 Task: Find connections with filter location Ivatsevichy with filter topic #businesscoachwith filter profile language English with filter current company Northern Trust Corporation with filter school Dr.Vishwanath Karad MIT WORLD PEACE UNIVERSITY|PUNE with filter industry Household and Institutional Furniture Manufacturing with filter service category Social Media Marketing with filter keywords title Heavy Equipment Operator
Action: Mouse moved to (246, 291)
Screenshot: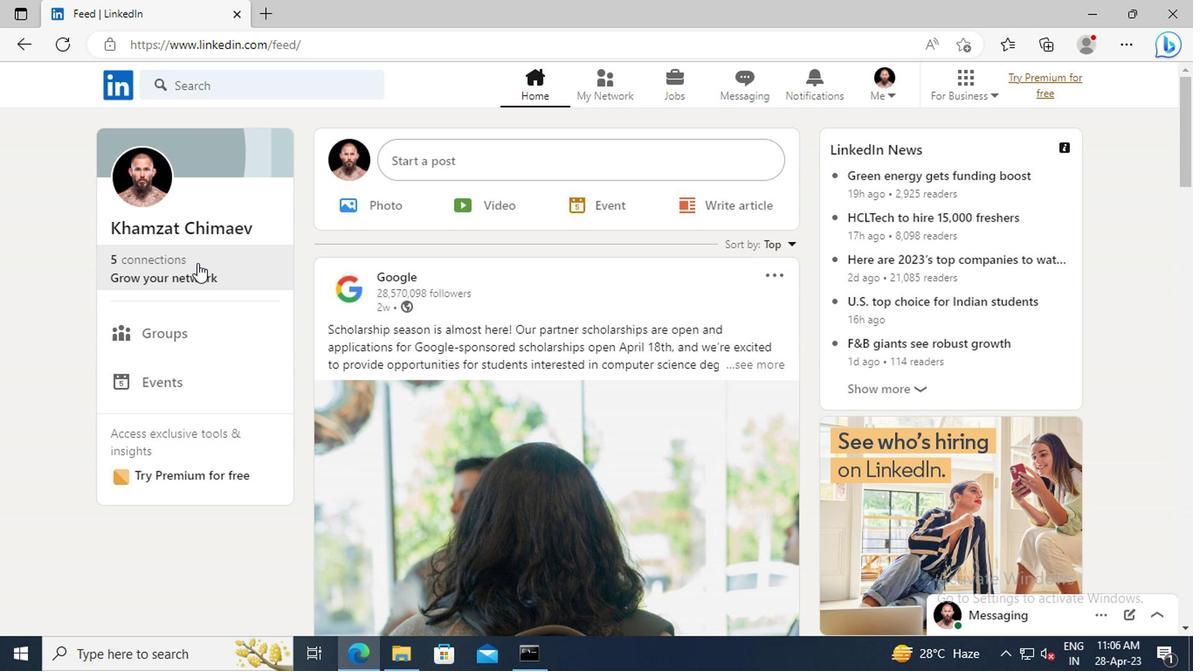 
Action: Mouse pressed left at (246, 291)
Screenshot: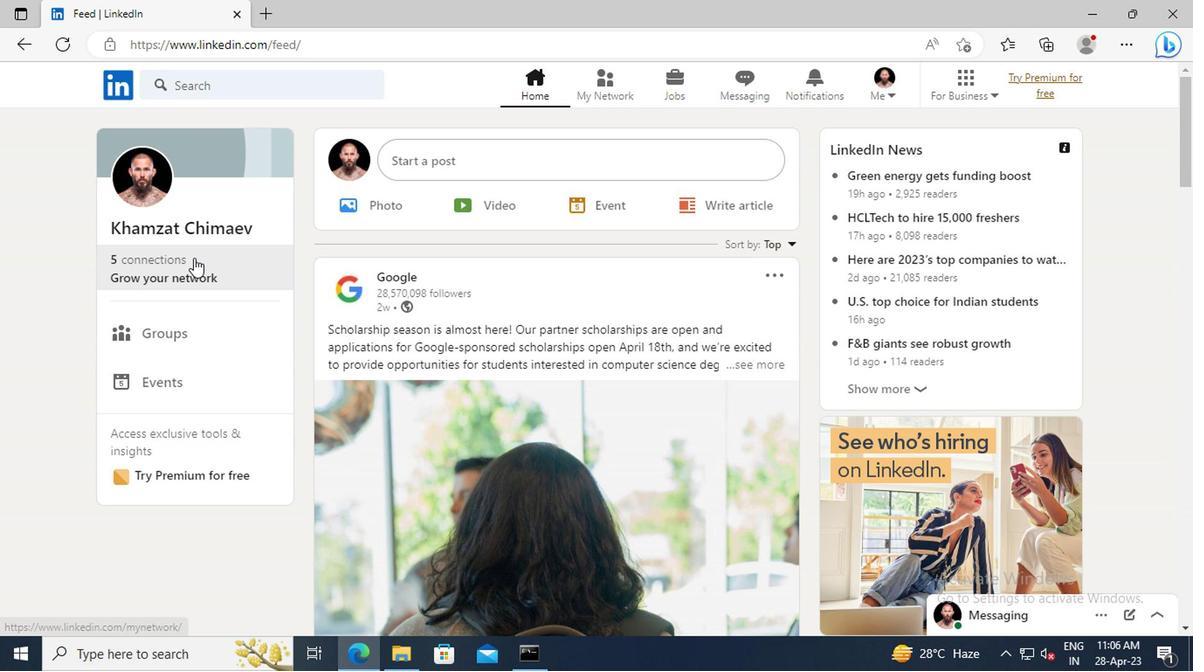 
Action: Mouse moved to (252, 239)
Screenshot: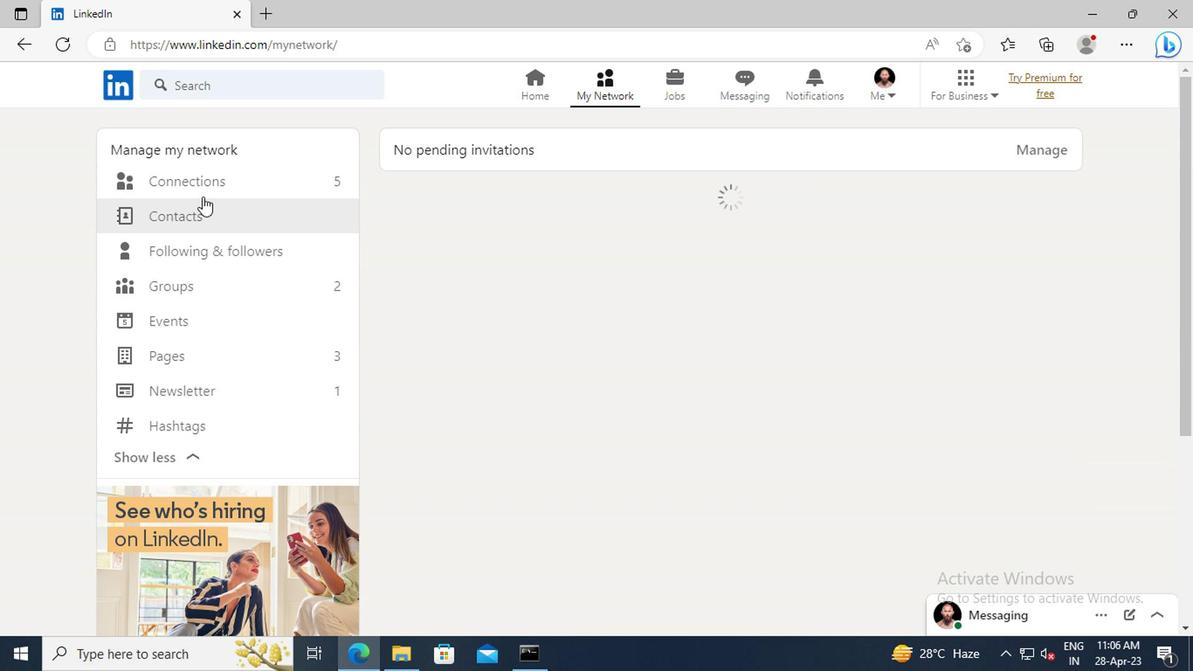 
Action: Mouse pressed left at (252, 239)
Screenshot: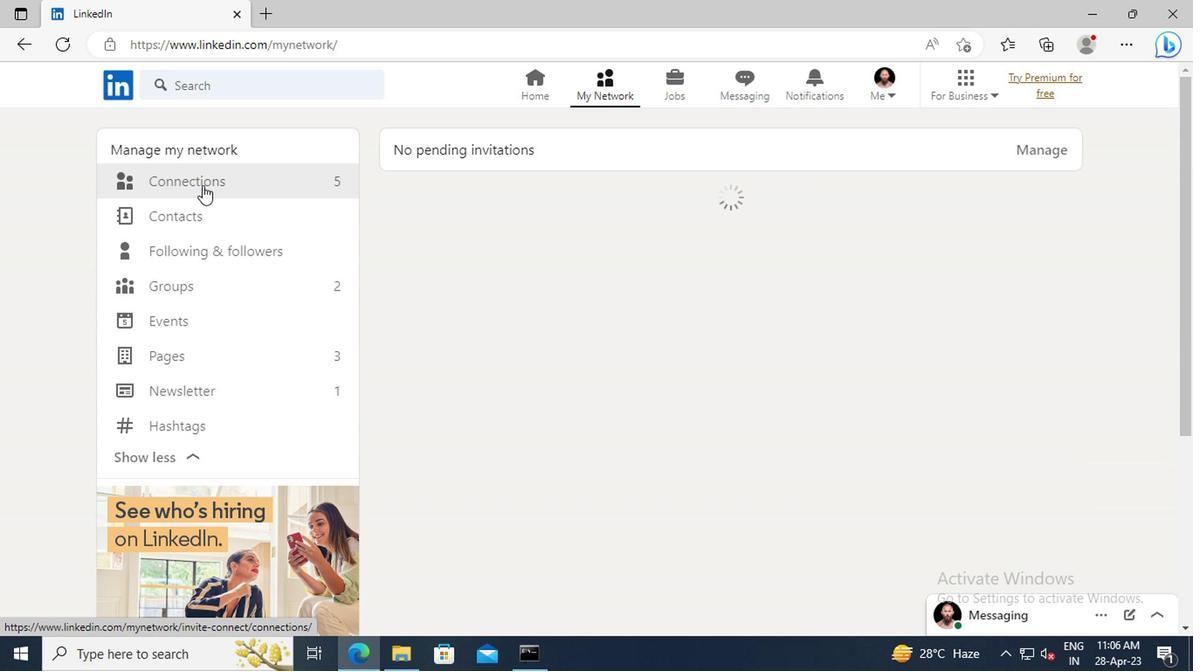 
Action: Mouse moved to (625, 241)
Screenshot: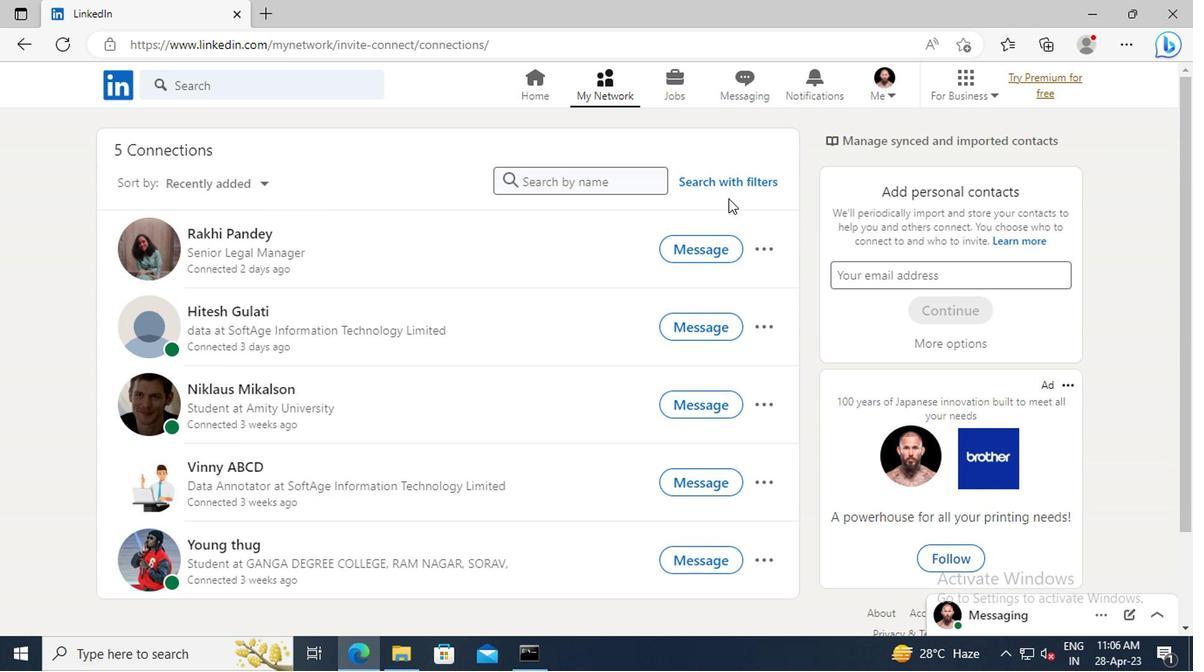 
Action: Mouse pressed left at (625, 241)
Screenshot: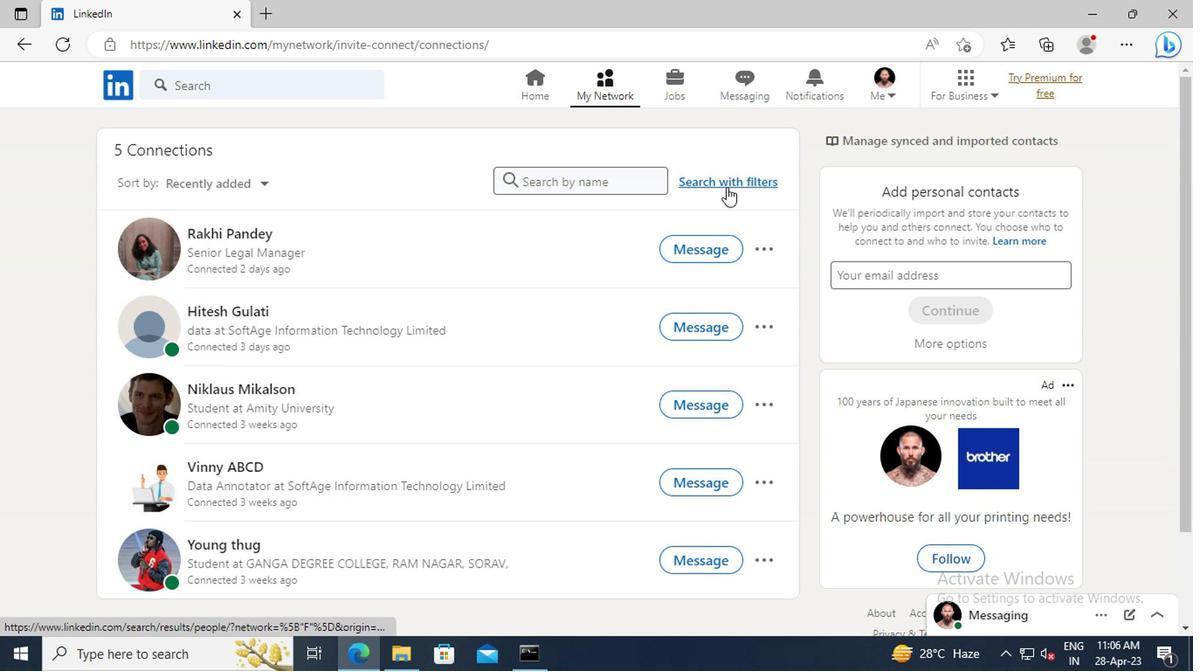 
Action: Mouse moved to (579, 208)
Screenshot: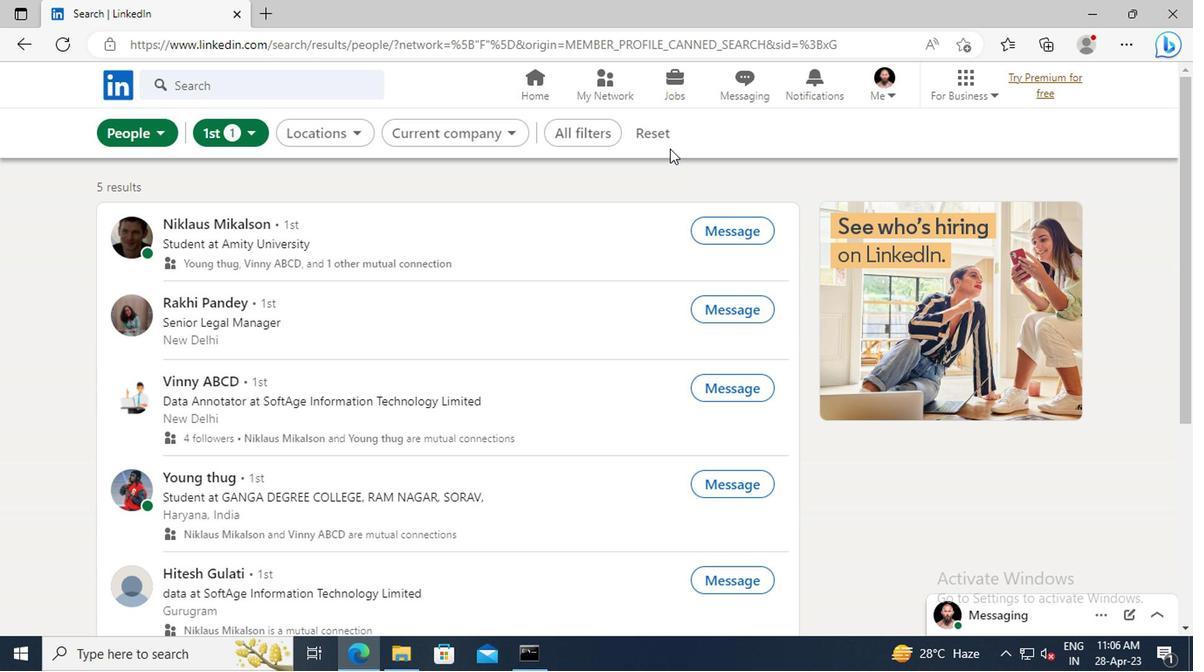 
Action: Mouse pressed left at (579, 208)
Screenshot: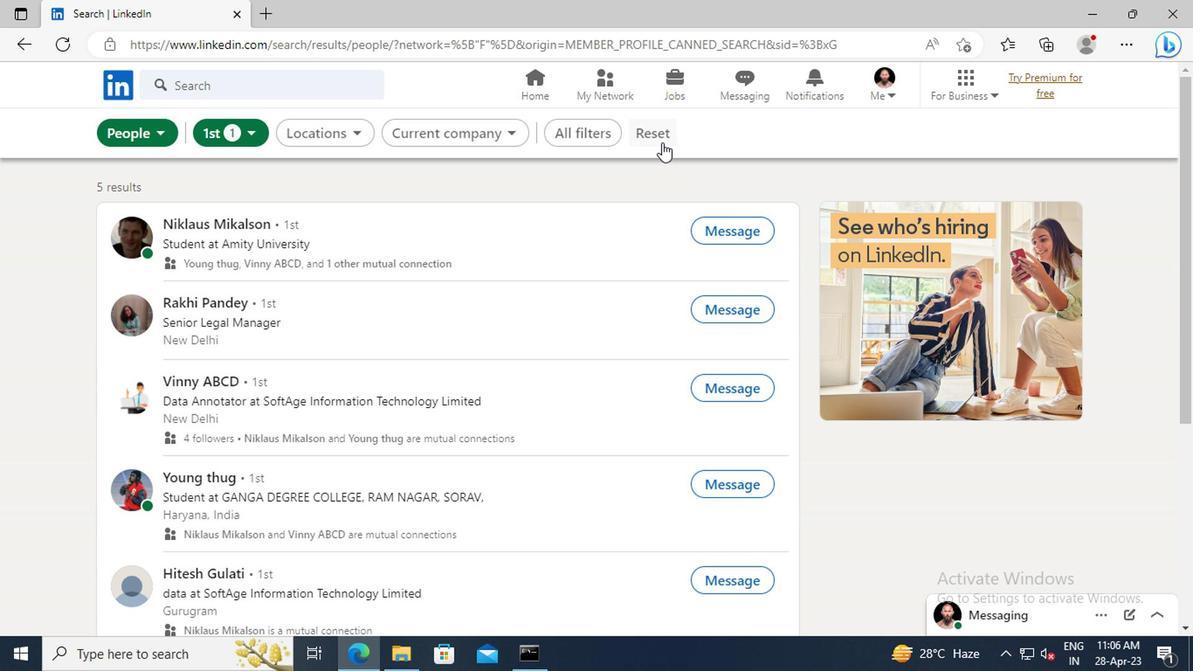 
Action: Mouse moved to (553, 203)
Screenshot: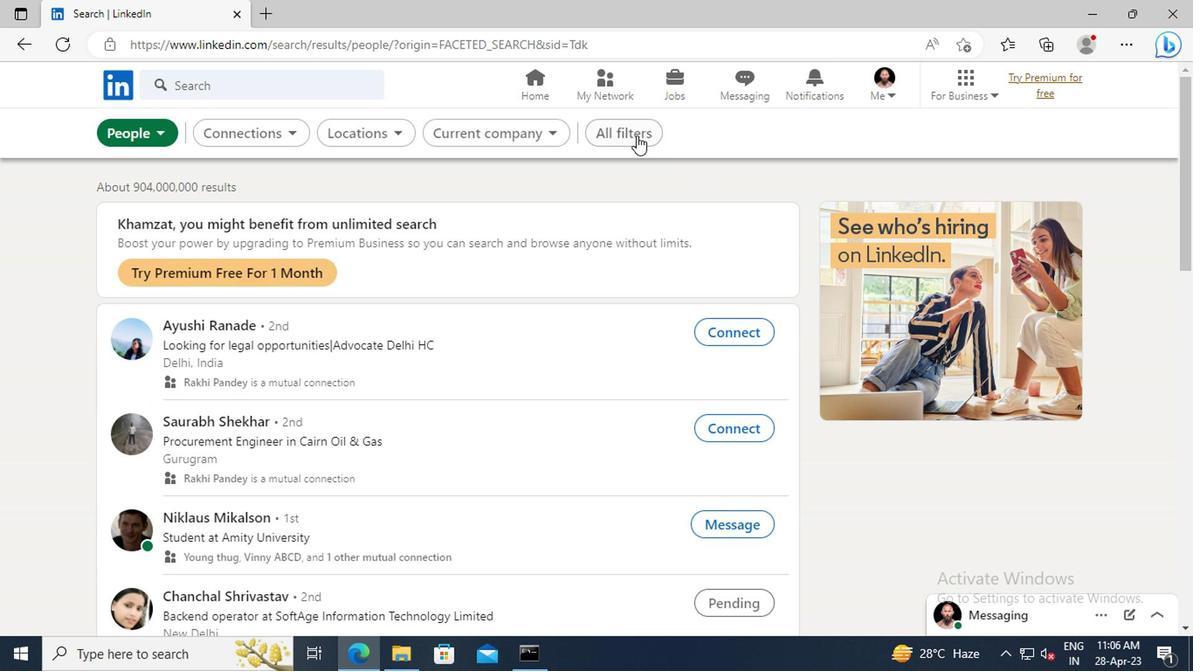 
Action: Mouse pressed left at (553, 203)
Screenshot: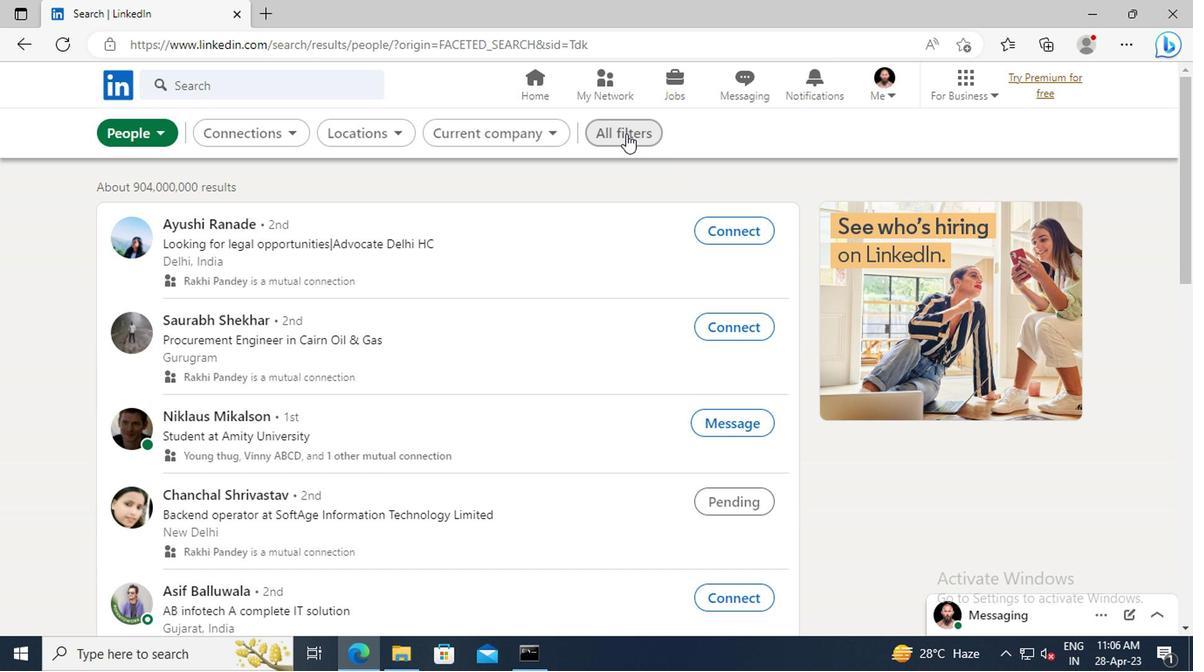 
Action: Mouse moved to (805, 313)
Screenshot: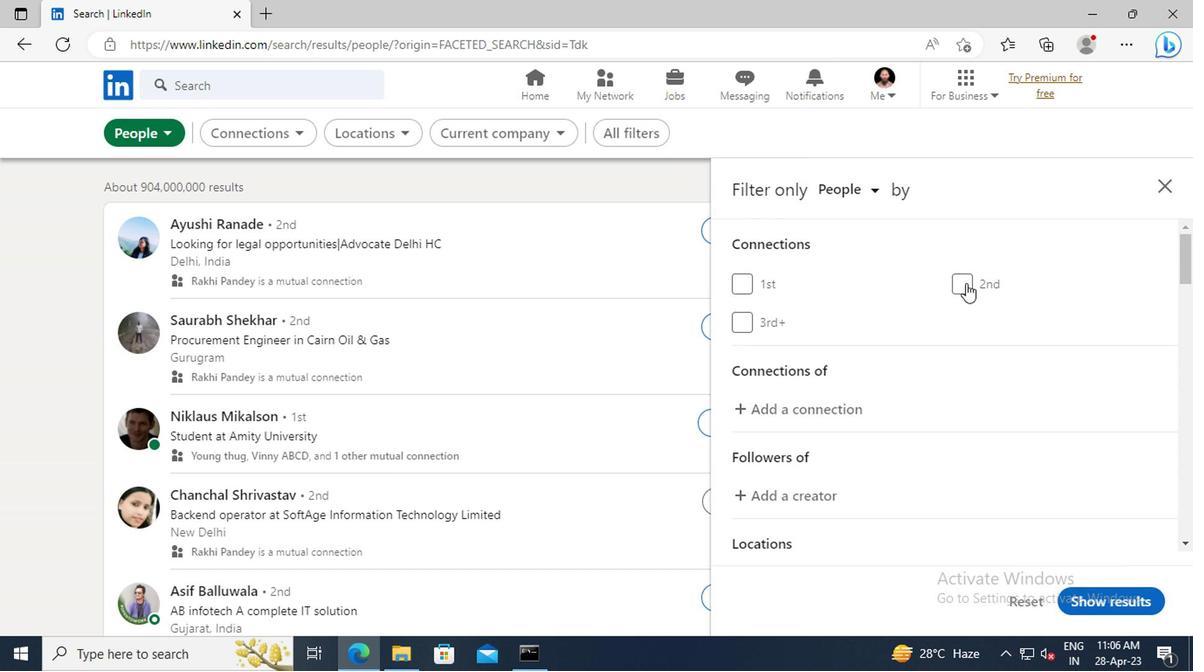 
Action: Mouse scrolled (805, 312) with delta (0, 0)
Screenshot: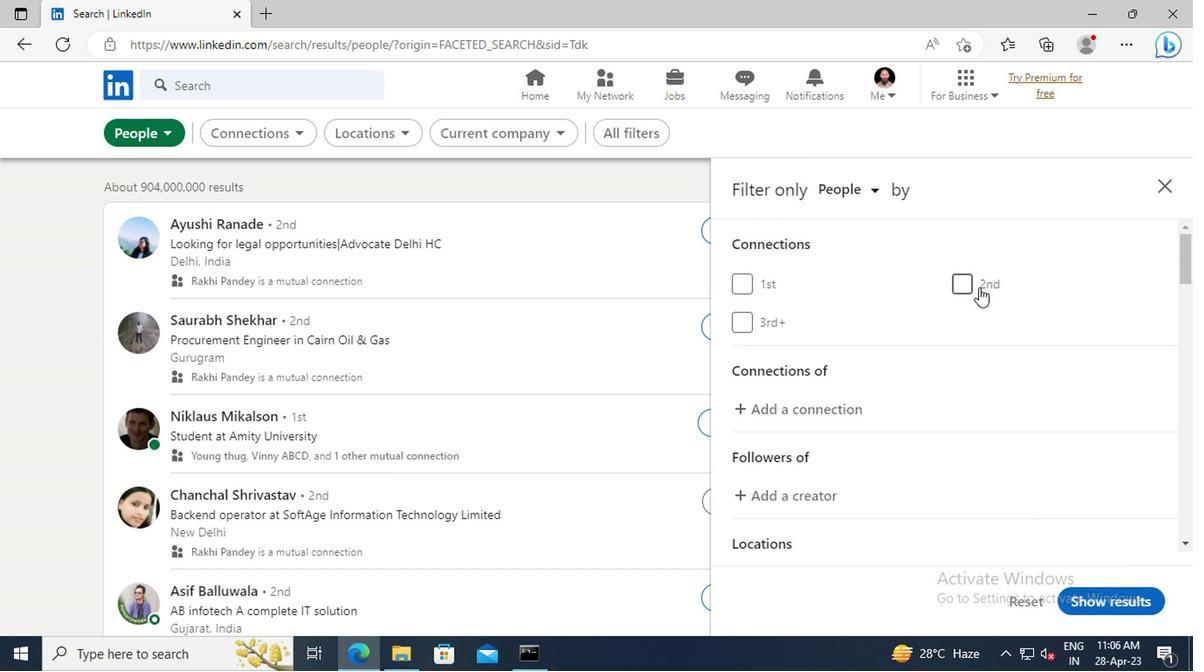 
Action: Mouse scrolled (805, 312) with delta (0, 0)
Screenshot: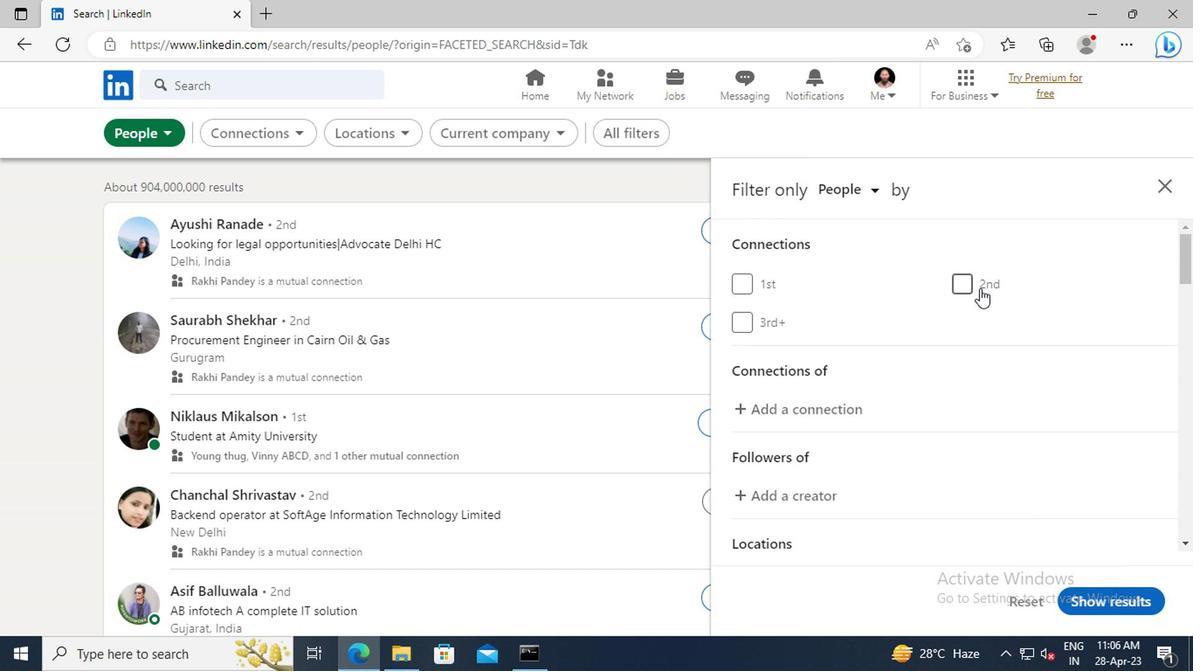 
Action: Mouse moved to (805, 313)
Screenshot: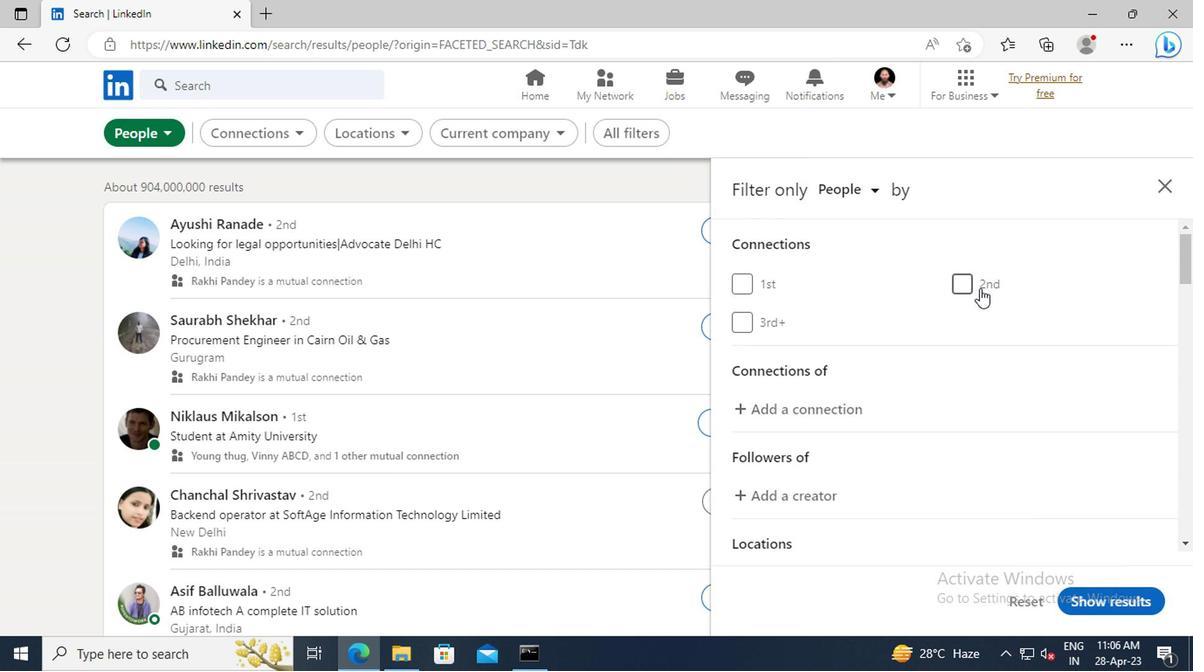 
Action: Mouse scrolled (805, 312) with delta (0, 0)
Screenshot: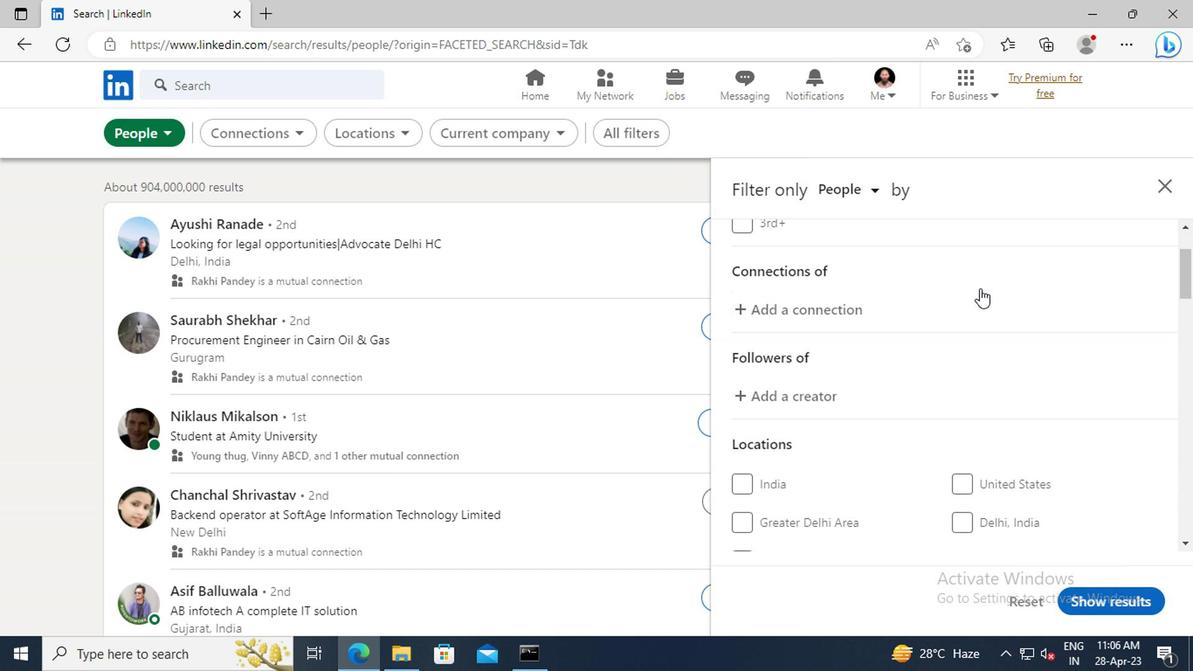 
Action: Mouse moved to (806, 313)
Screenshot: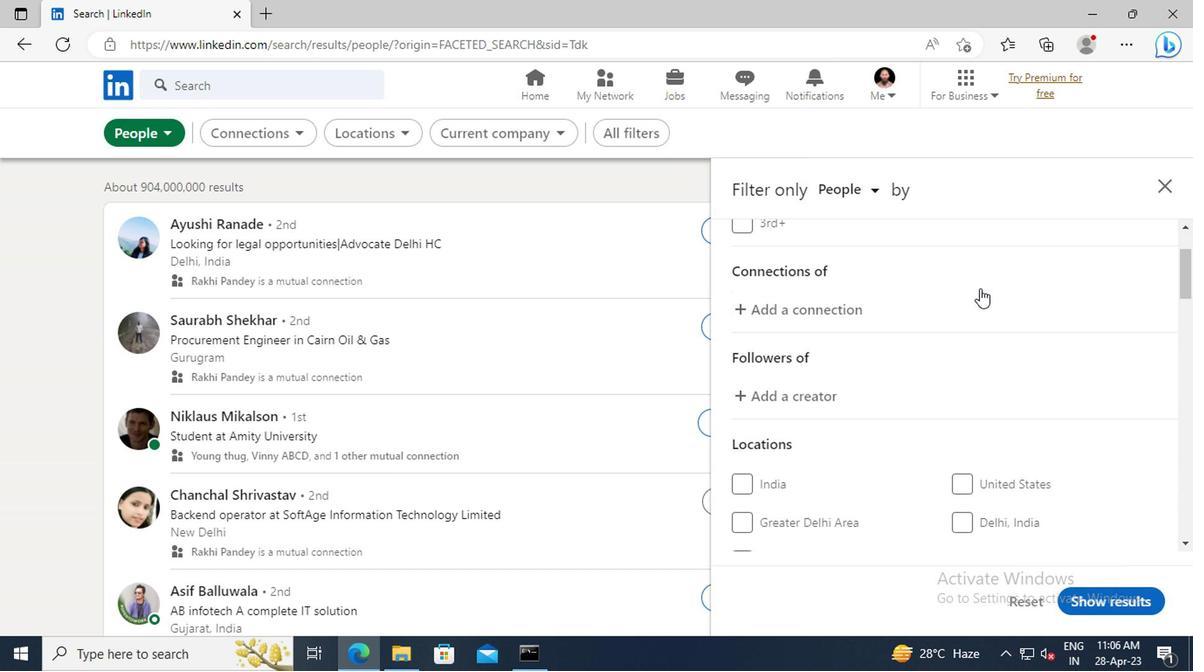 
Action: Mouse scrolled (806, 313) with delta (0, 0)
Screenshot: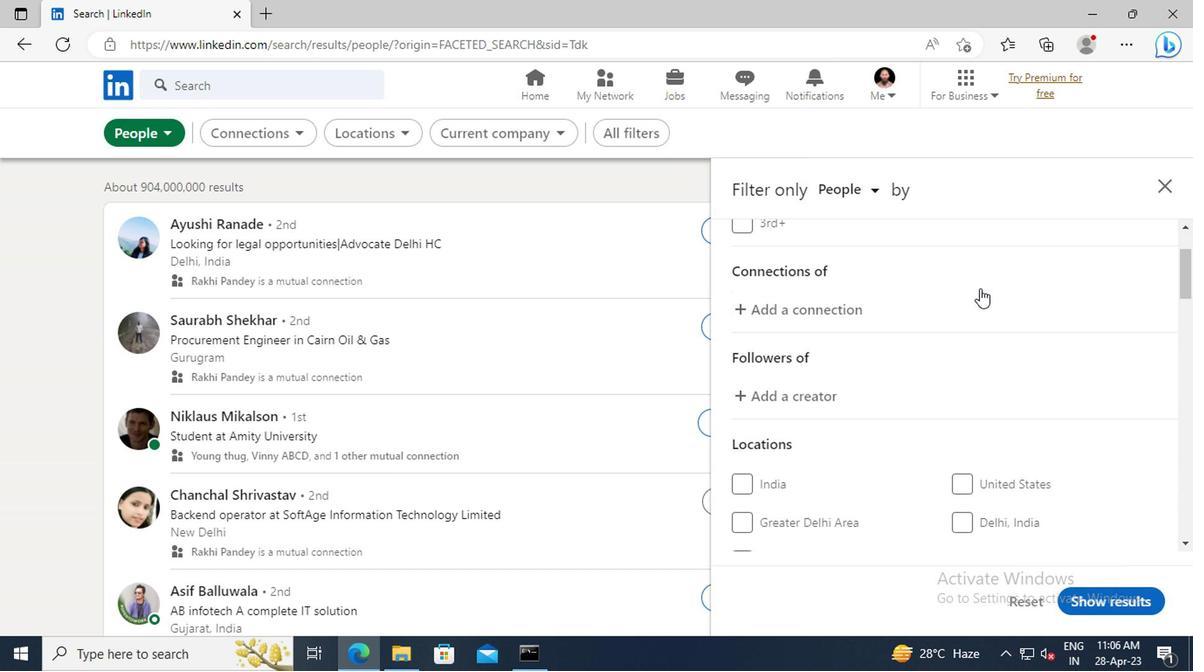 
Action: Mouse scrolled (806, 313) with delta (0, 0)
Screenshot: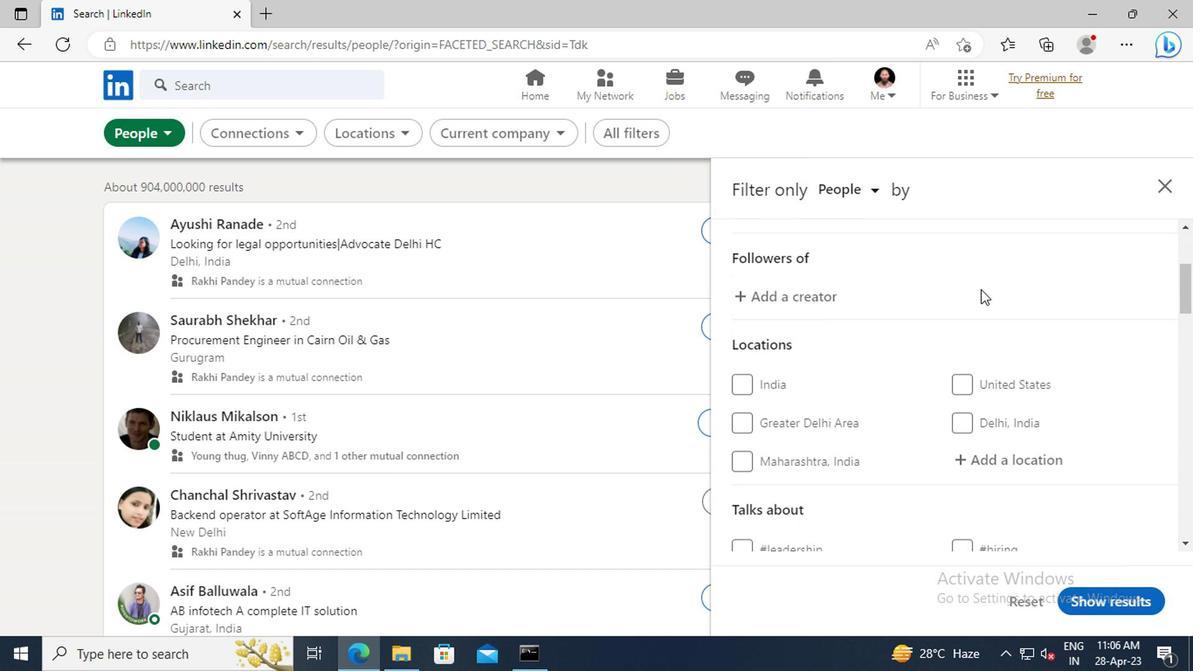 
Action: Mouse scrolled (806, 313) with delta (0, 0)
Screenshot: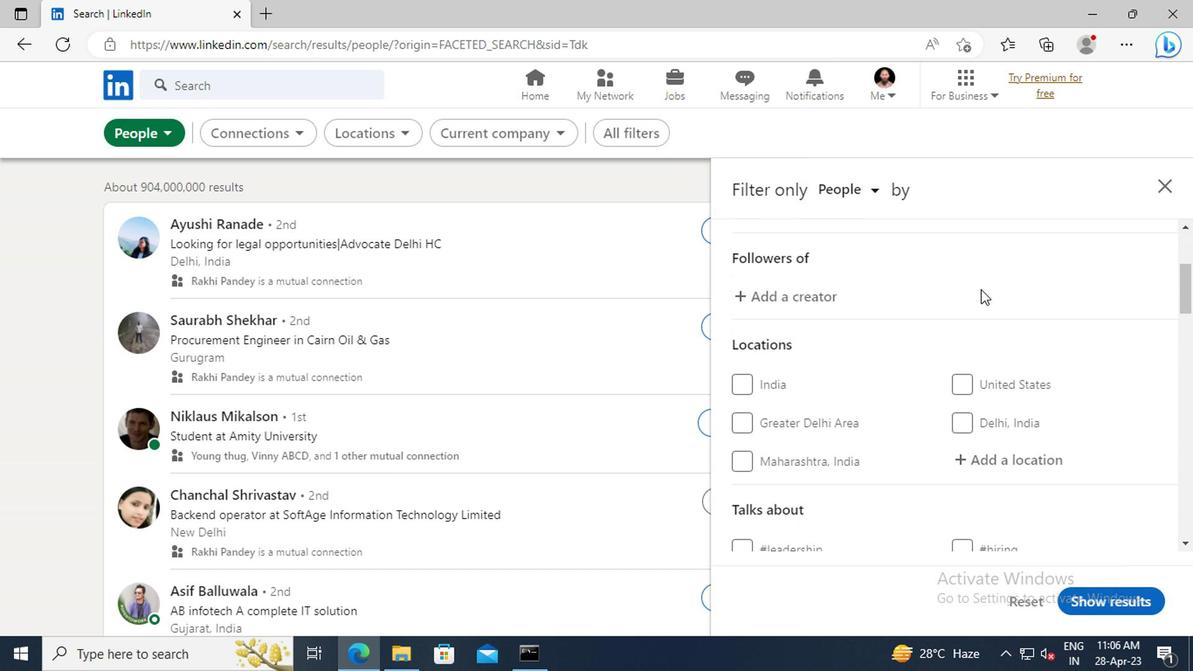 
Action: Mouse moved to (814, 361)
Screenshot: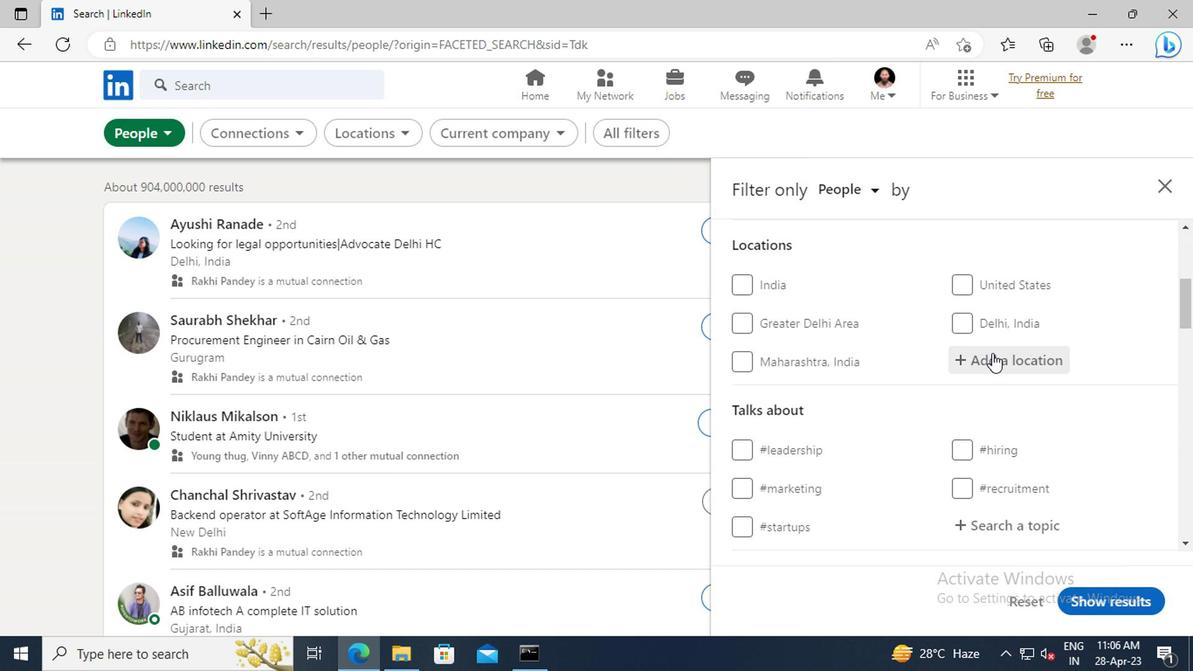 
Action: Mouse pressed left at (814, 361)
Screenshot: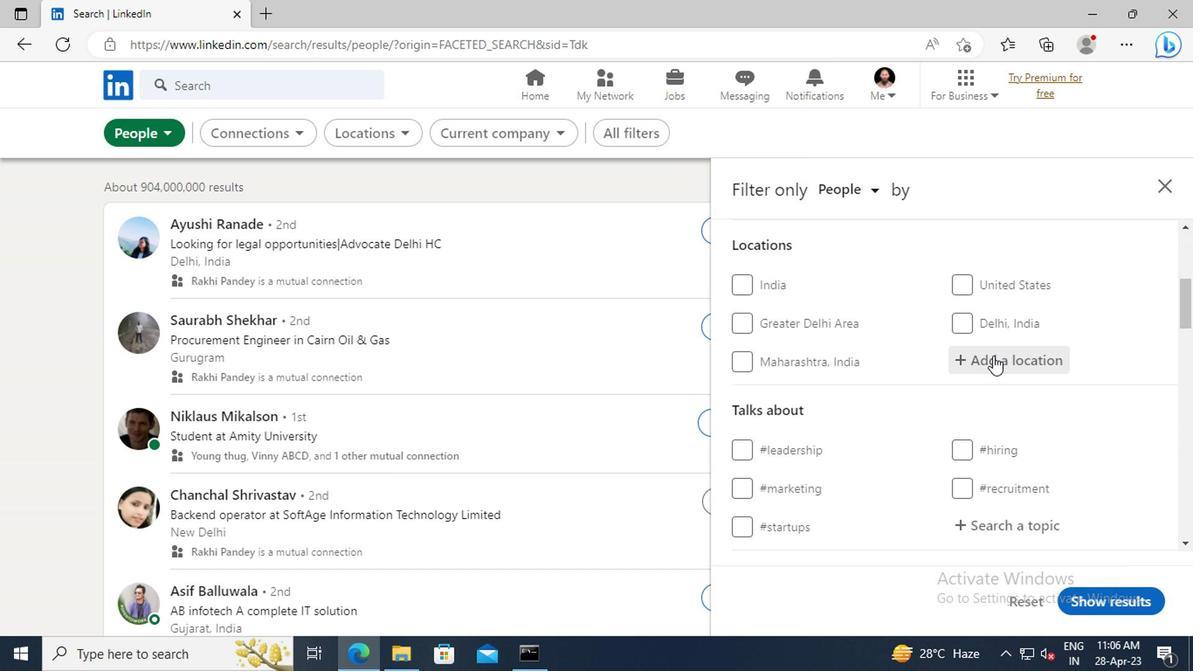 
Action: Key pressed <Key.shift>IVATSEVICHY<Key.enter>
Screenshot: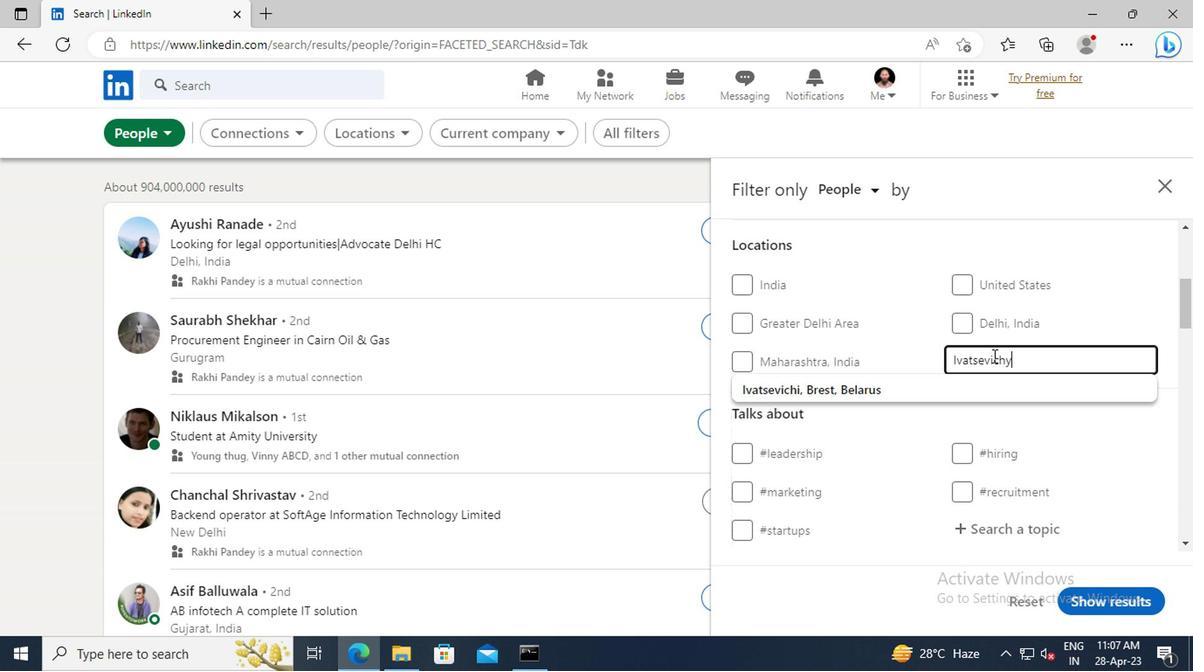 
Action: Mouse scrolled (814, 360) with delta (0, 0)
Screenshot: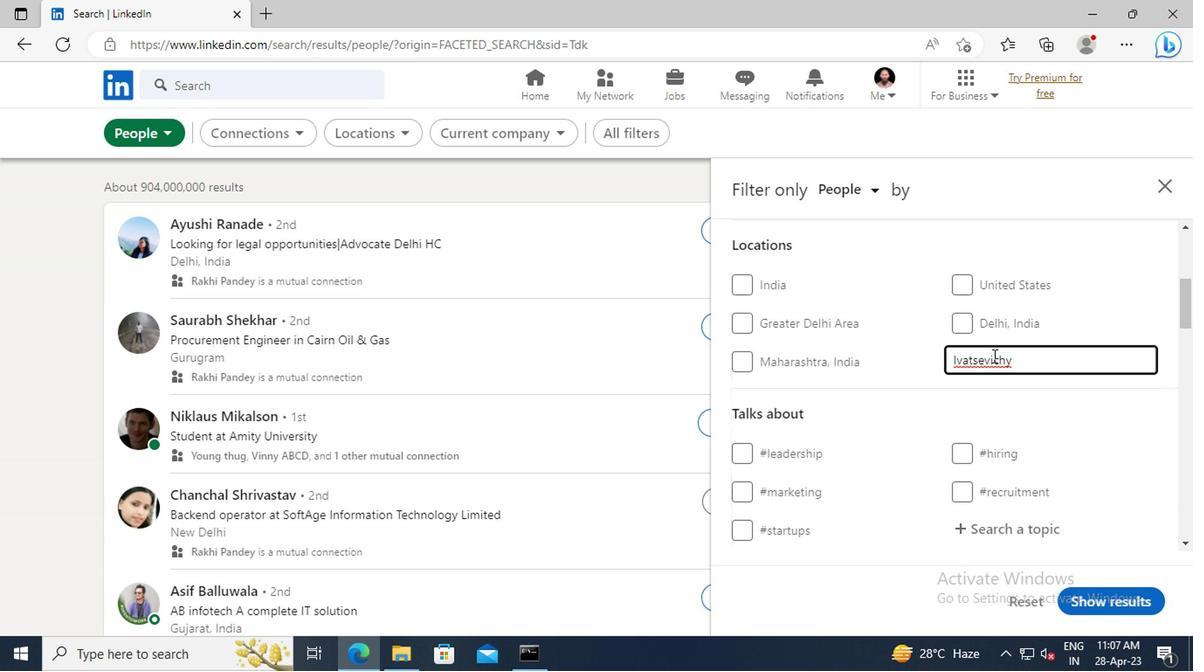 
Action: Mouse scrolled (814, 360) with delta (0, 0)
Screenshot: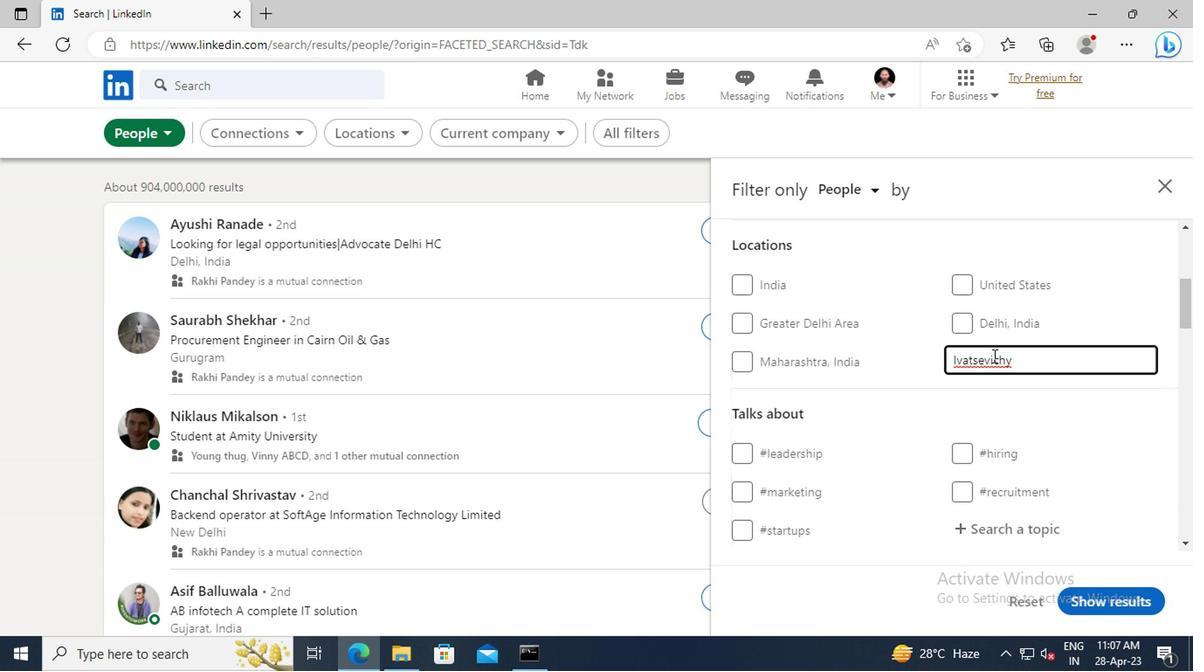 
Action: Mouse scrolled (814, 360) with delta (0, 0)
Screenshot: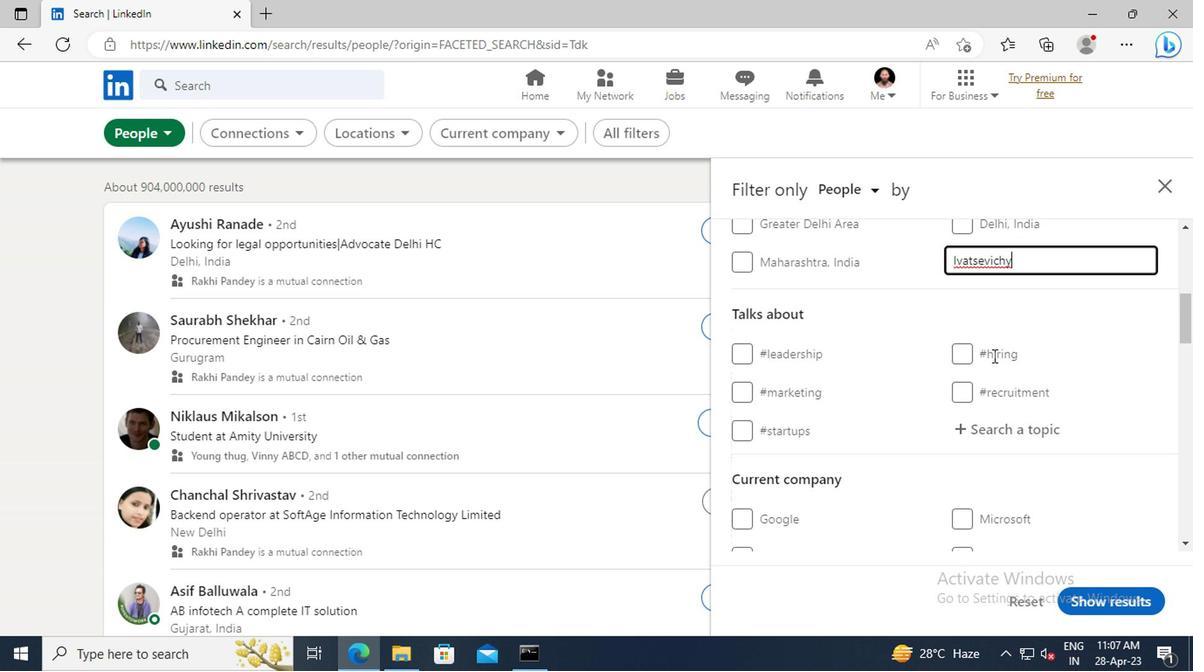 
Action: Mouse scrolled (814, 360) with delta (0, 0)
Screenshot: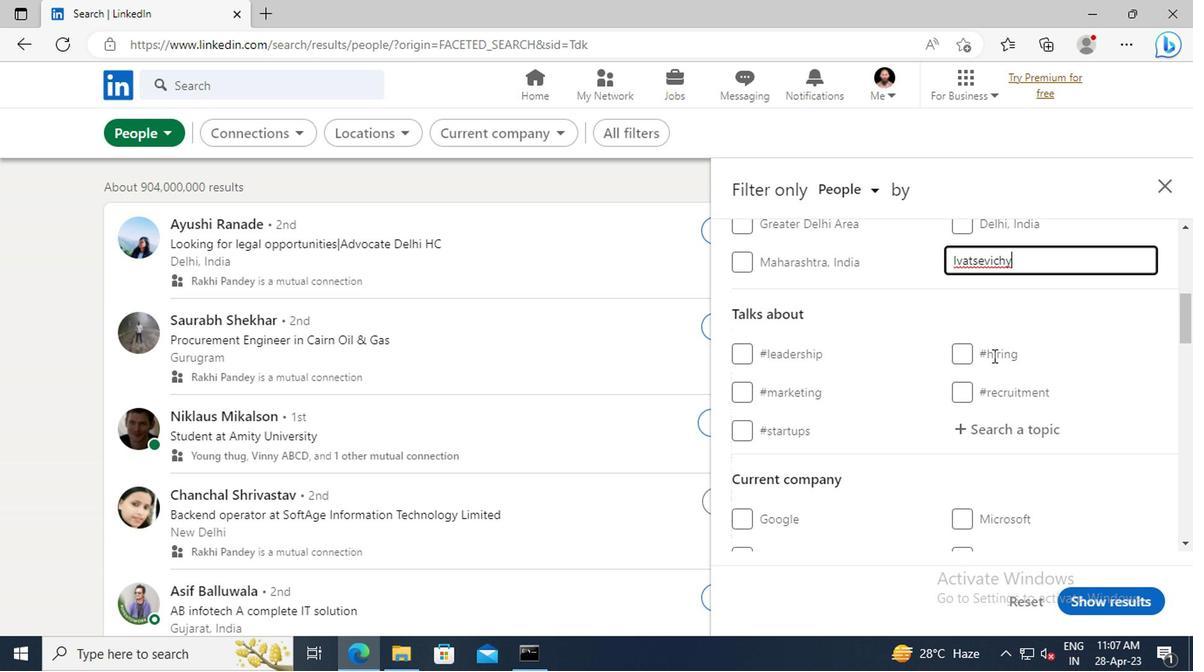 
Action: Mouse moved to (808, 346)
Screenshot: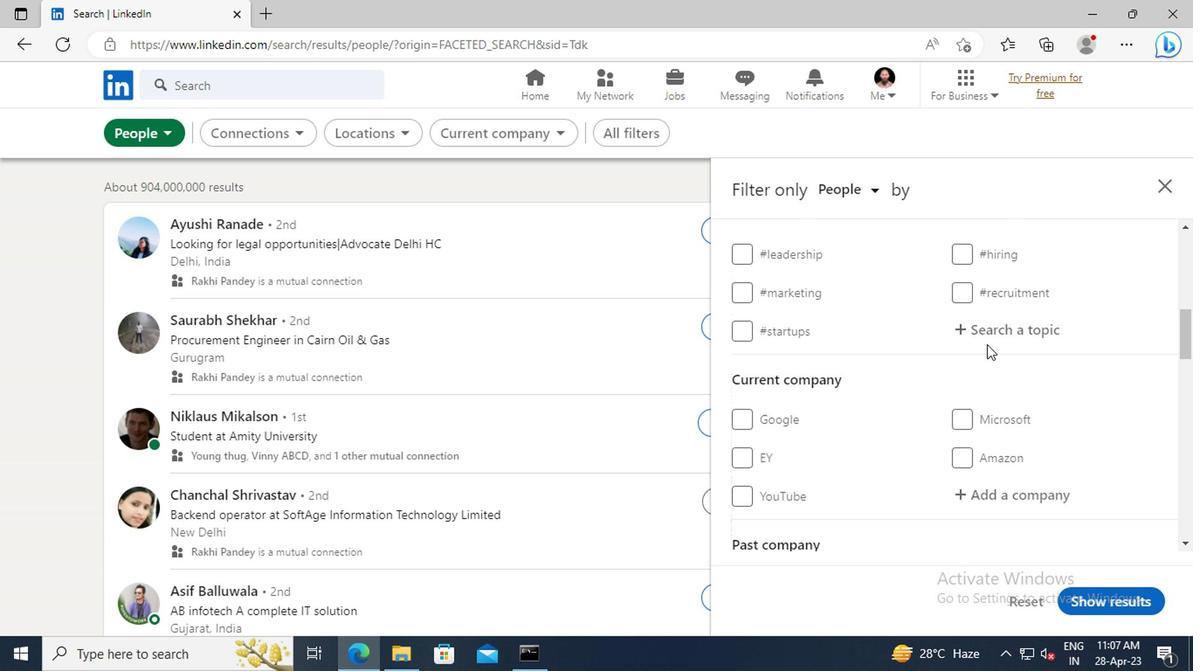 
Action: Mouse pressed left at (808, 346)
Screenshot: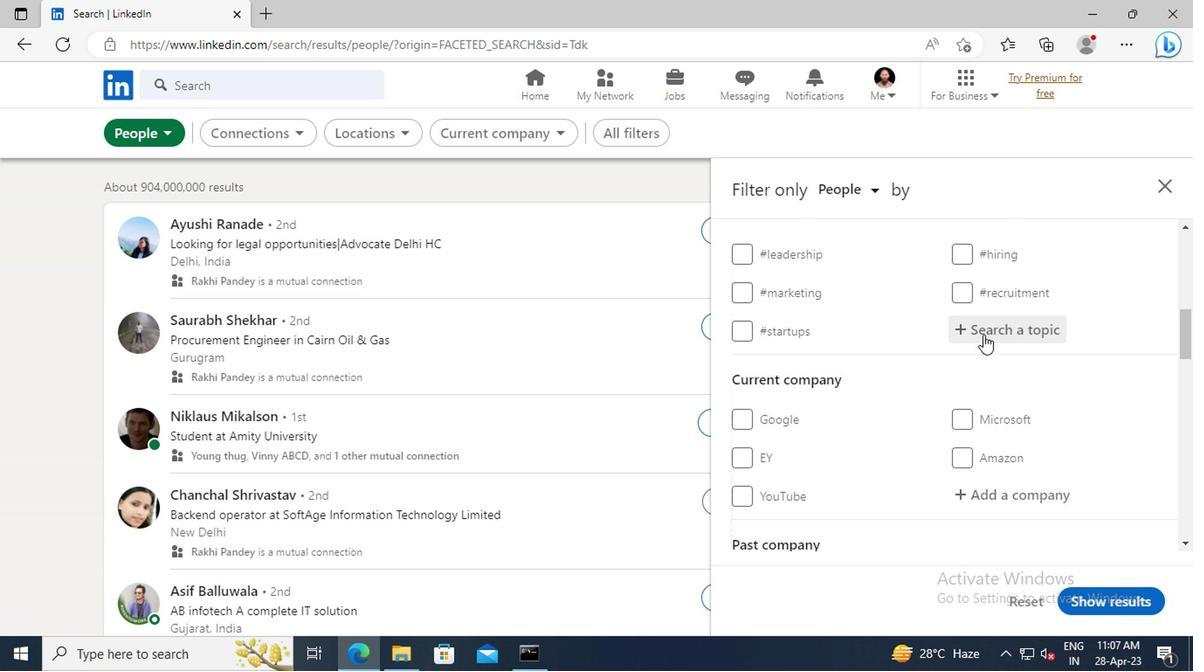 
Action: Key pressed <Key.shift>#BUSINESSCOACH<Key.enter>
Screenshot: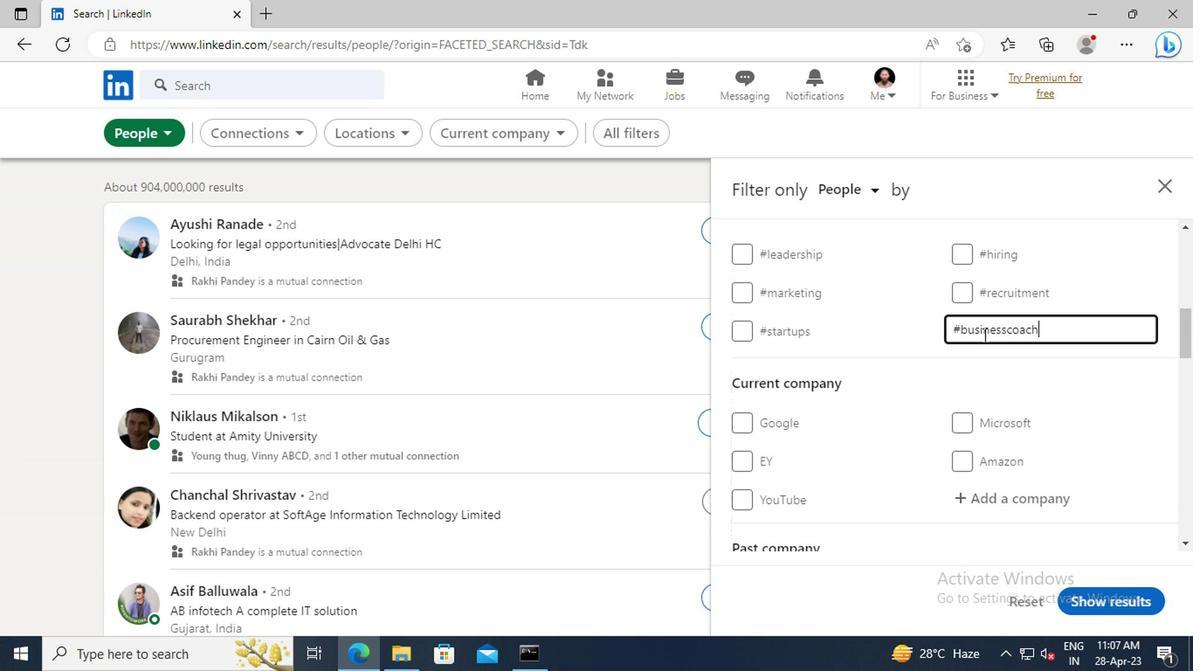 
Action: Mouse scrolled (808, 345) with delta (0, 0)
Screenshot: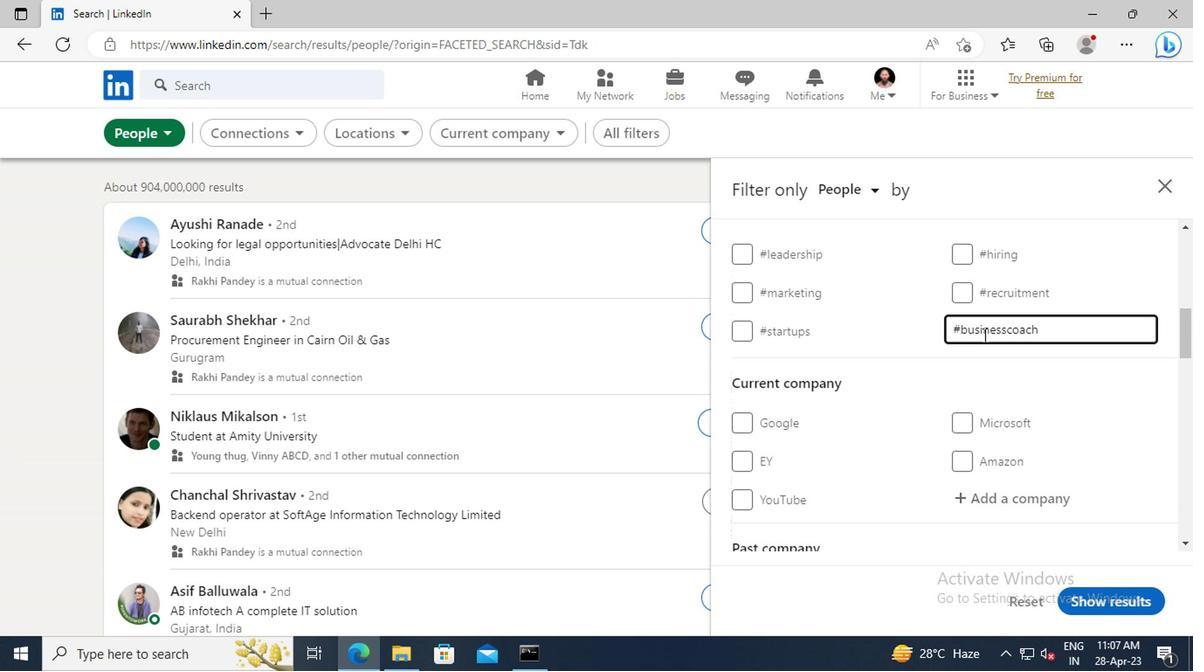 
Action: Mouse scrolled (808, 345) with delta (0, 0)
Screenshot: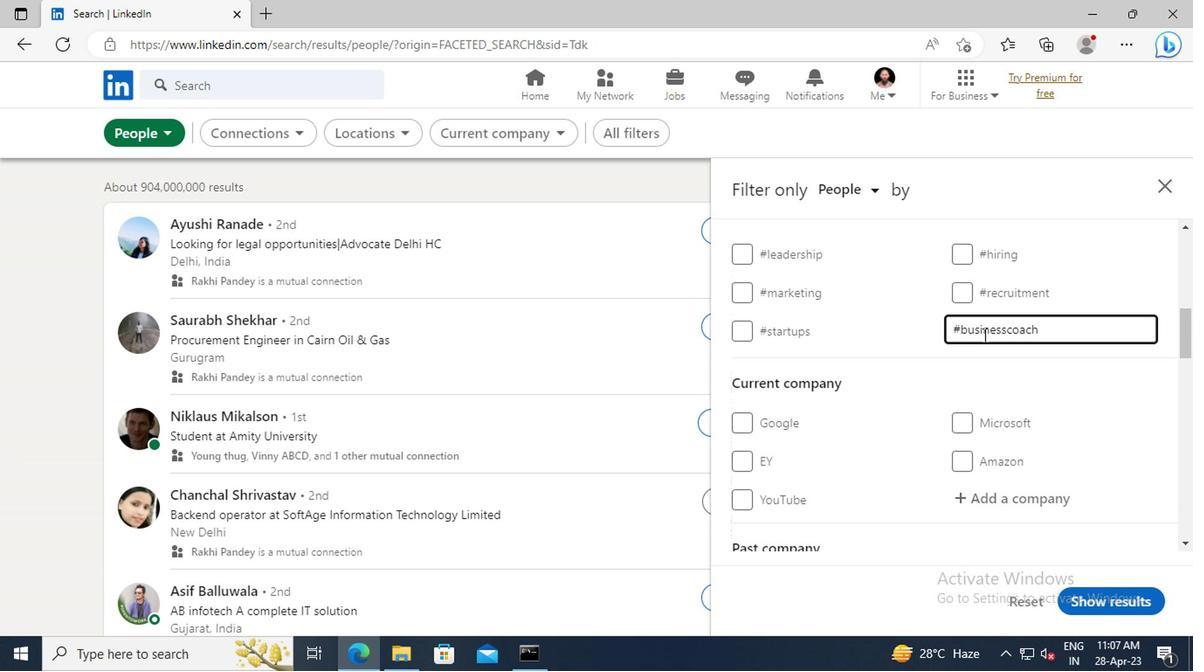 
Action: Mouse scrolled (808, 345) with delta (0, 0)
Screenshot: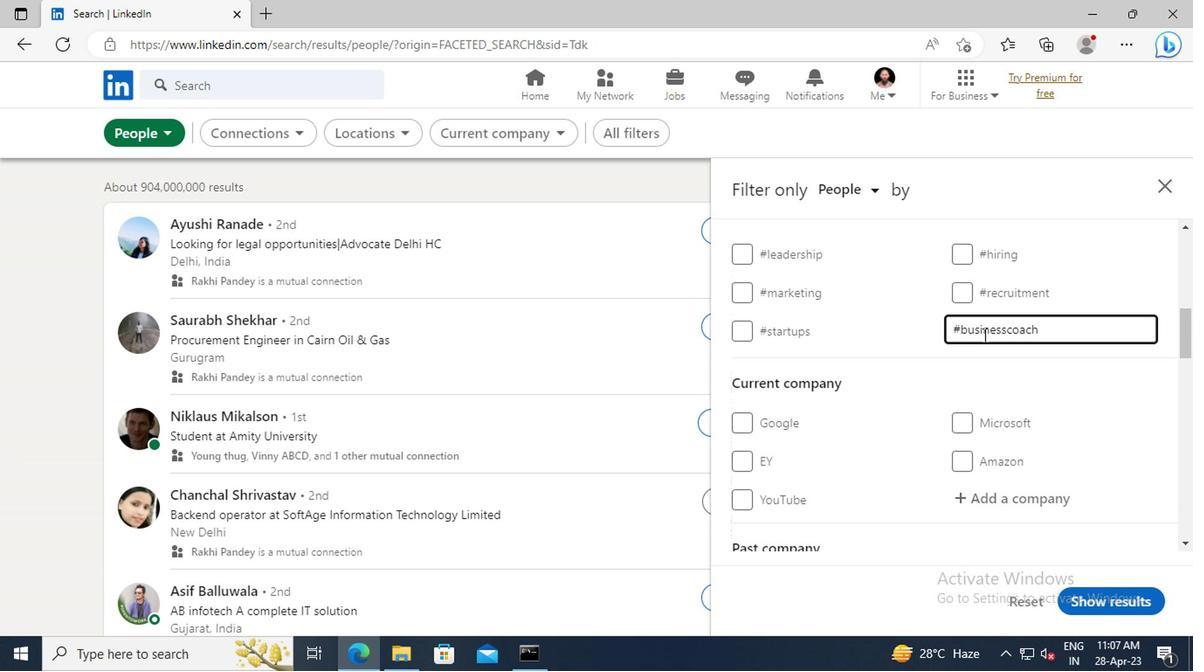 
Action: Mouse scrolled (808, 345) with delta (0, 0)
Screenshot: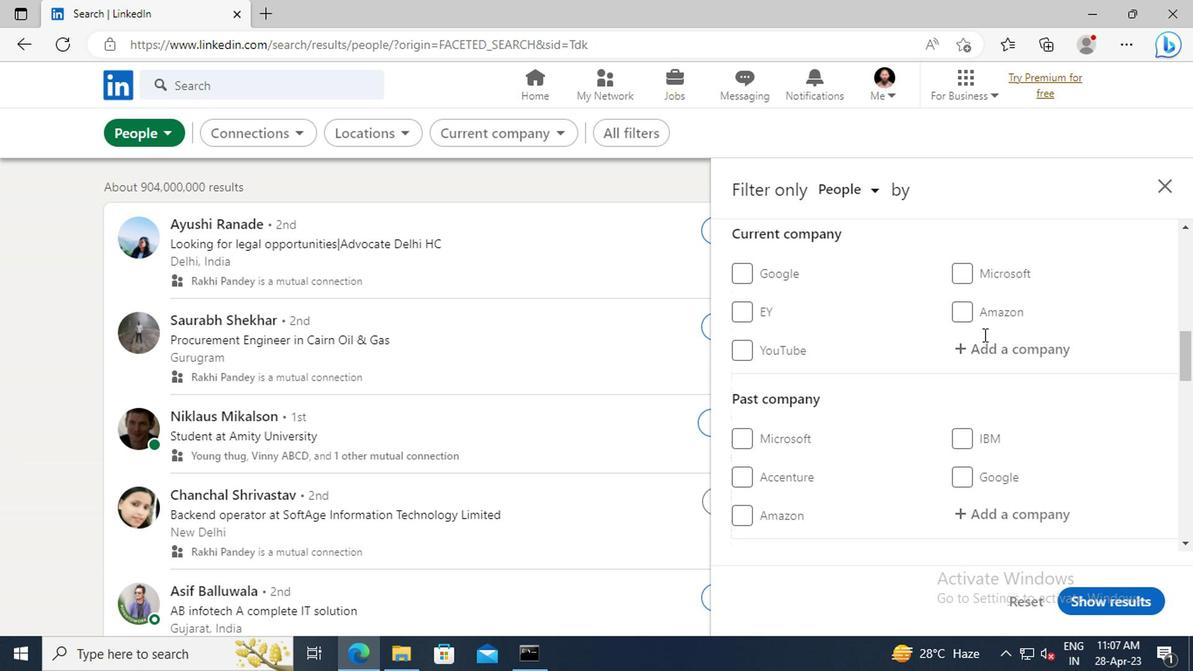 
Action: Mouse scrolled (808, 345) with delta (0, 0)
Screenshot: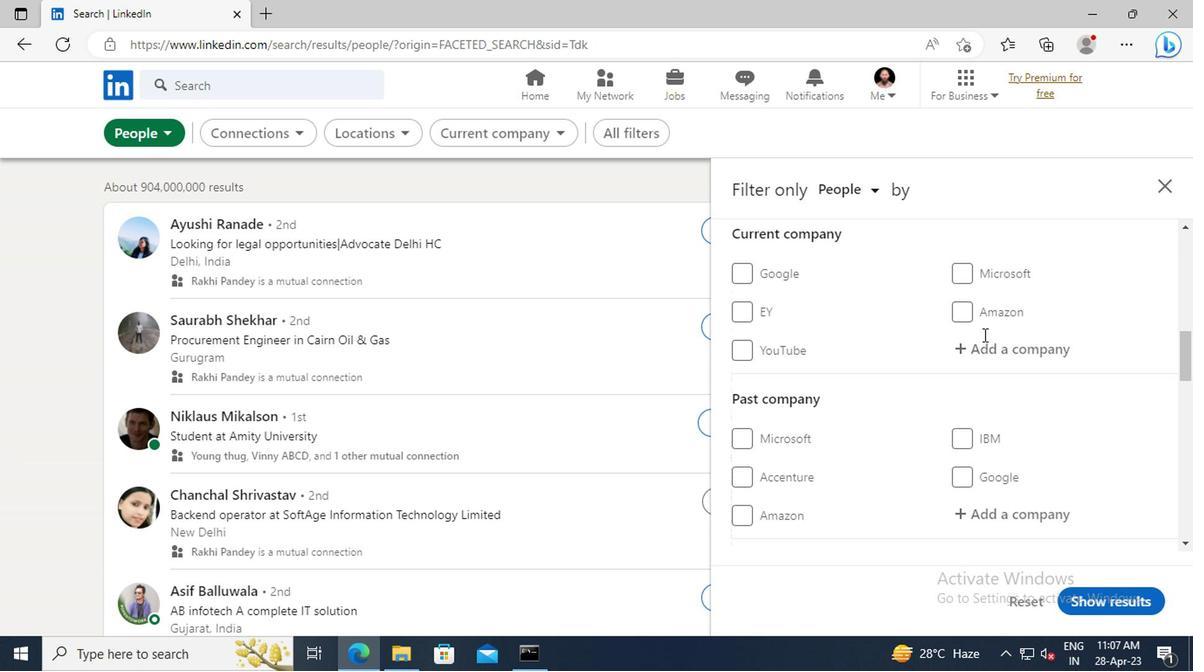 
Action: Mouse scrolled (808, 345) with delta (0, 0)
Screenshot: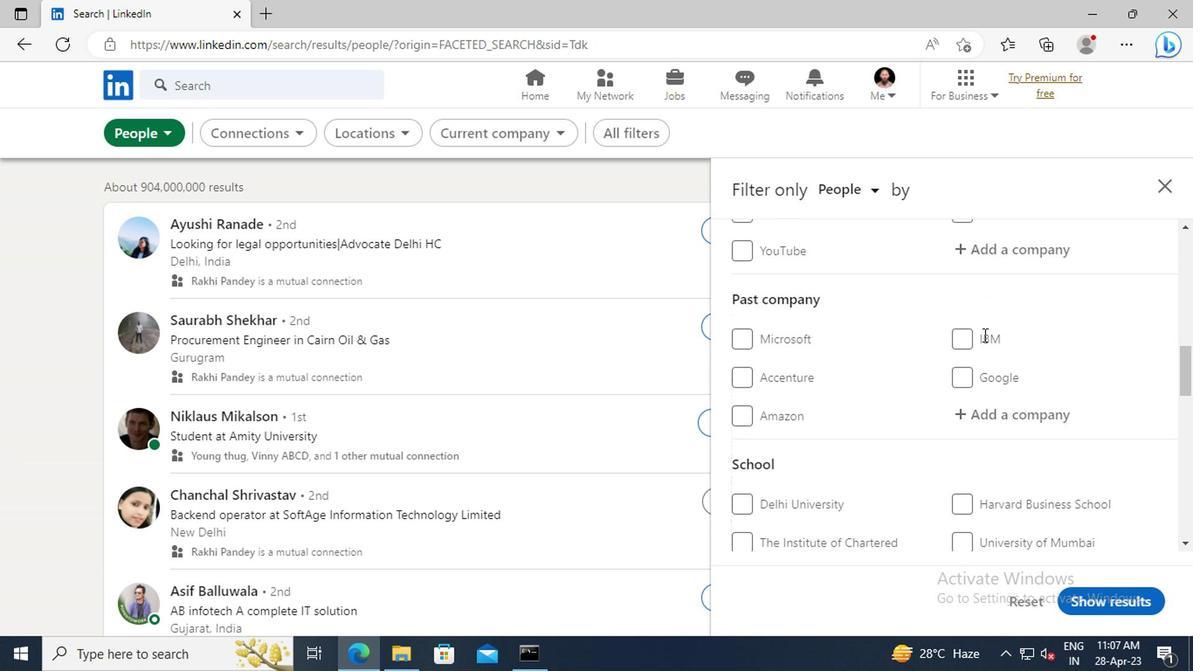 
Action: Mouse scrolled (808, 345) with delta (0, 0)
Screenshot: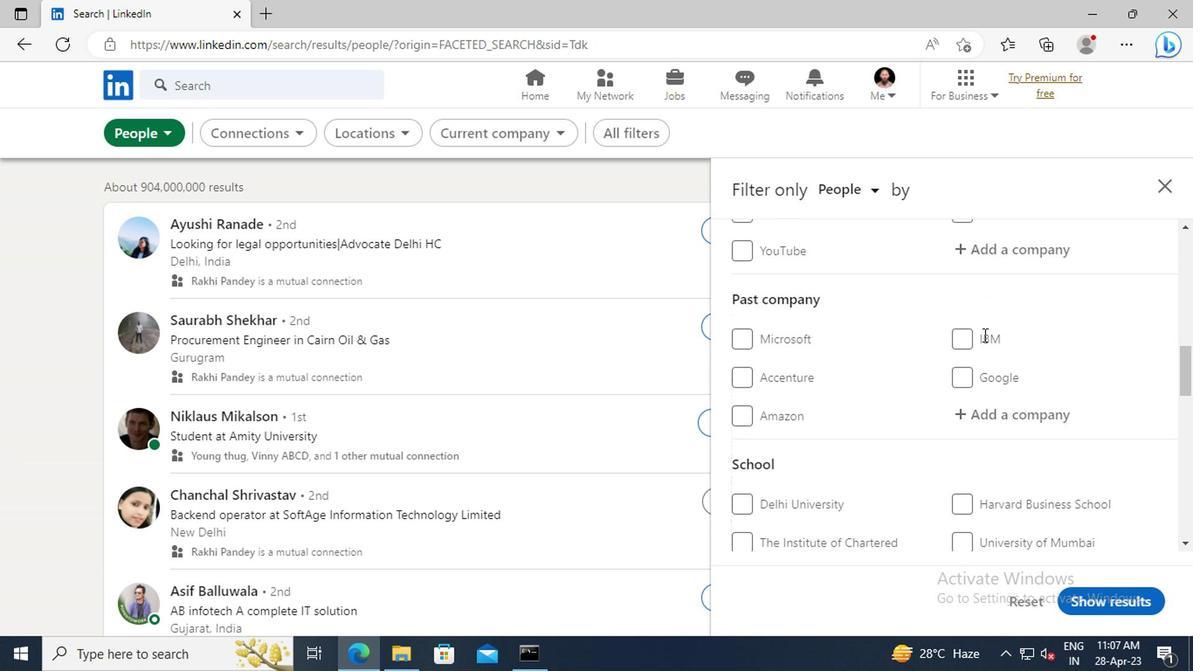 
Action: Mouse scrolled (808, 345) with delta (0, 0)
Screenshot: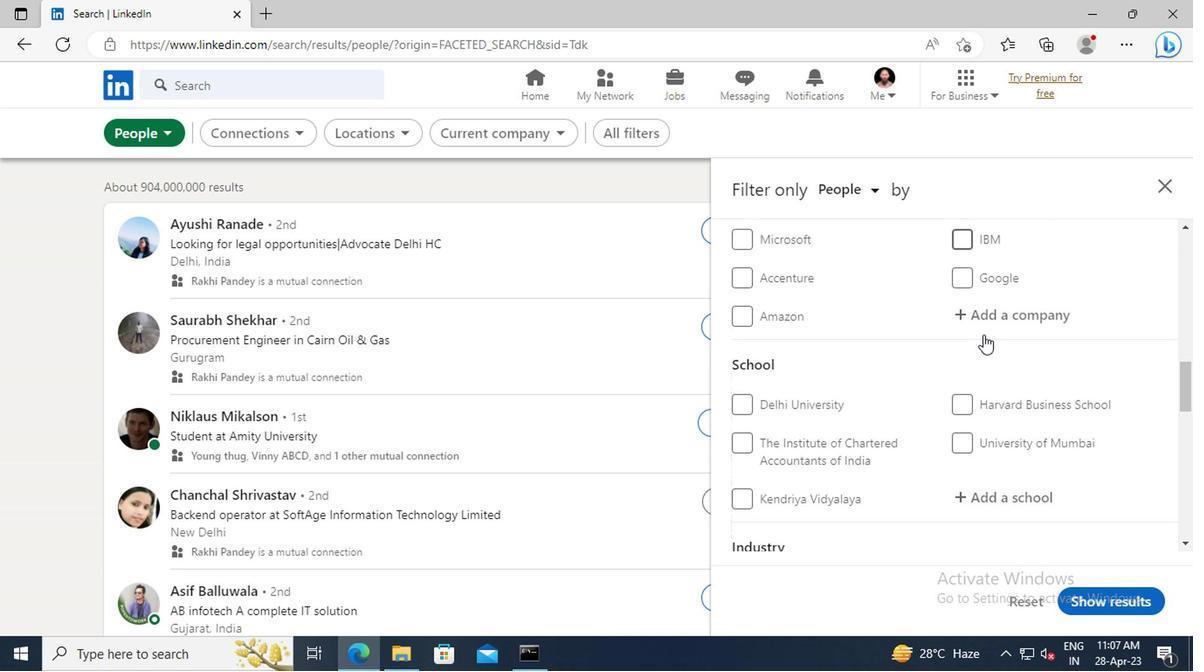 
Action: Mouse scrolled (808, 345) with delta (0, 0)
Screenshot: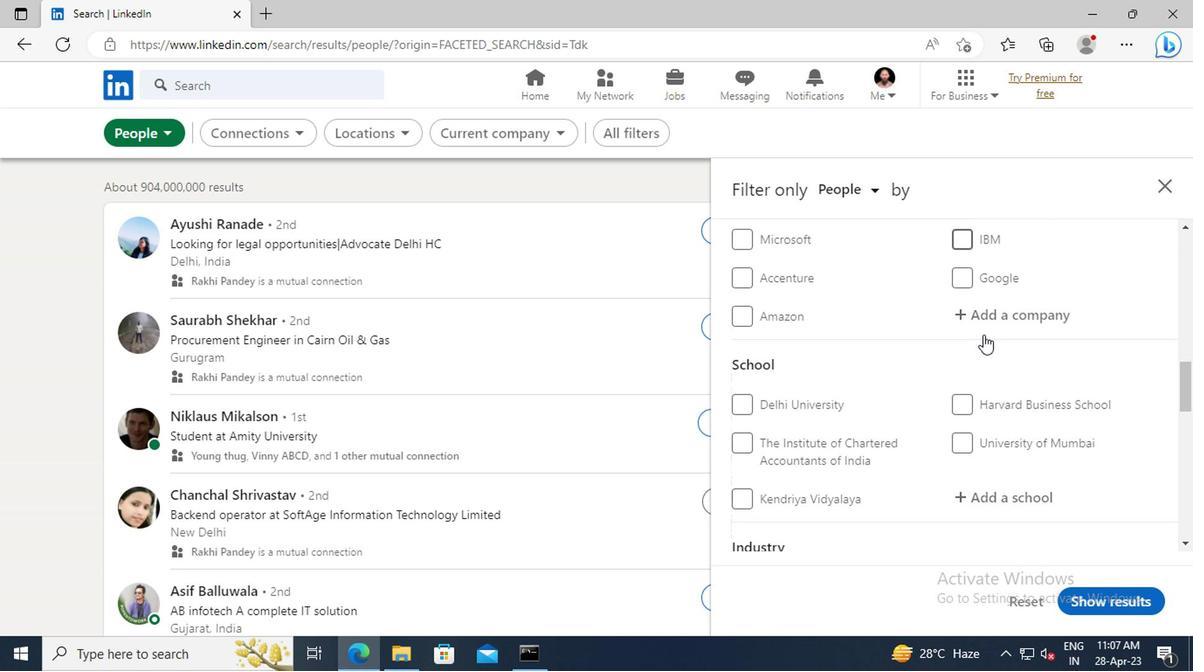 
Action: Mouse scrolled (808, 345) with delta (0, 0)
Screenshot: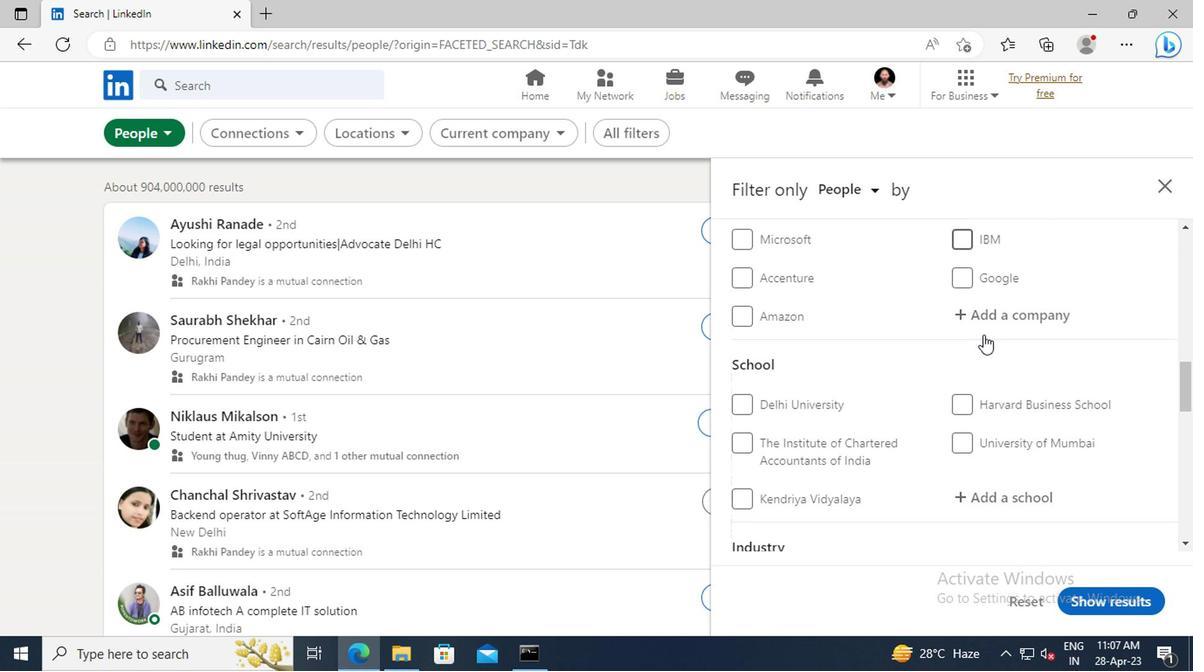 
Action: Mouse scrolled (808, 345) with delta (0, 0)
Screenshot: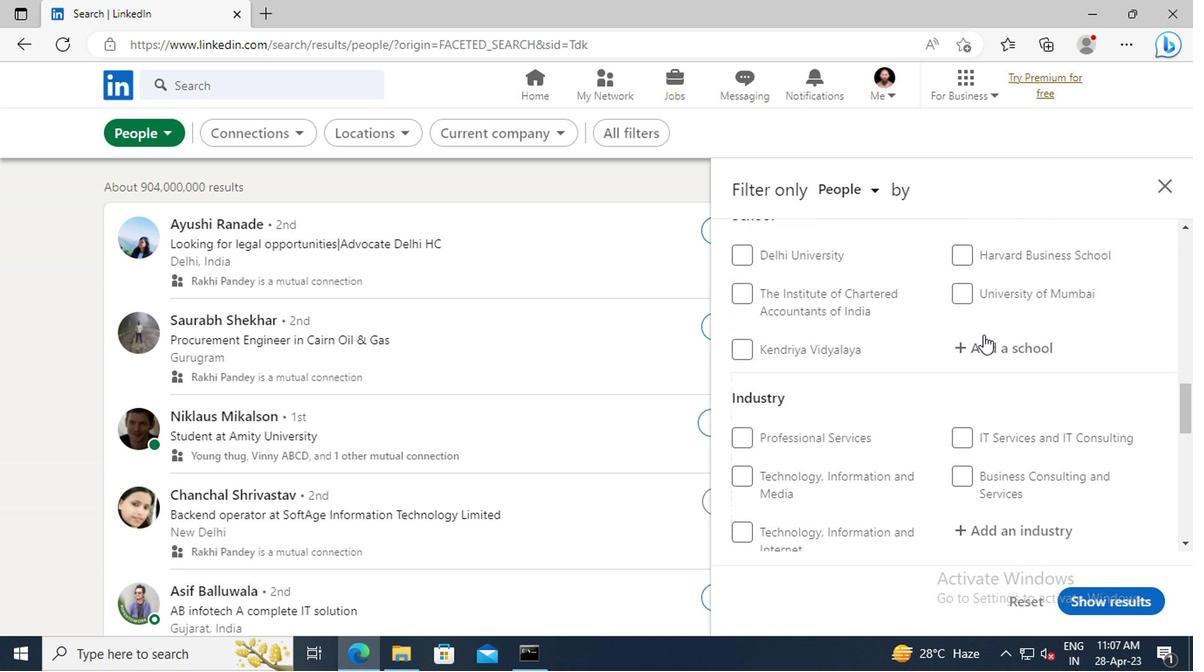 
Action: Mouse scrolled (808, 345) with delta (0, 0)
Screenshot: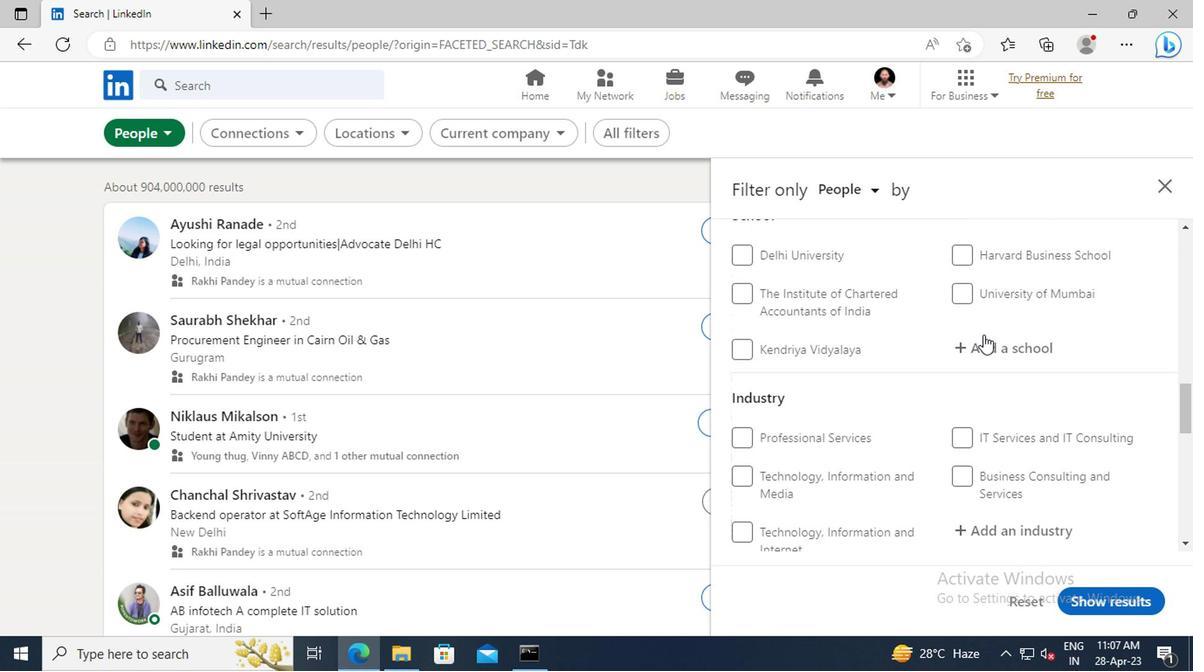 
Action: Mouse scrolled (808, 345) with delta (0, 0)
Screenshot: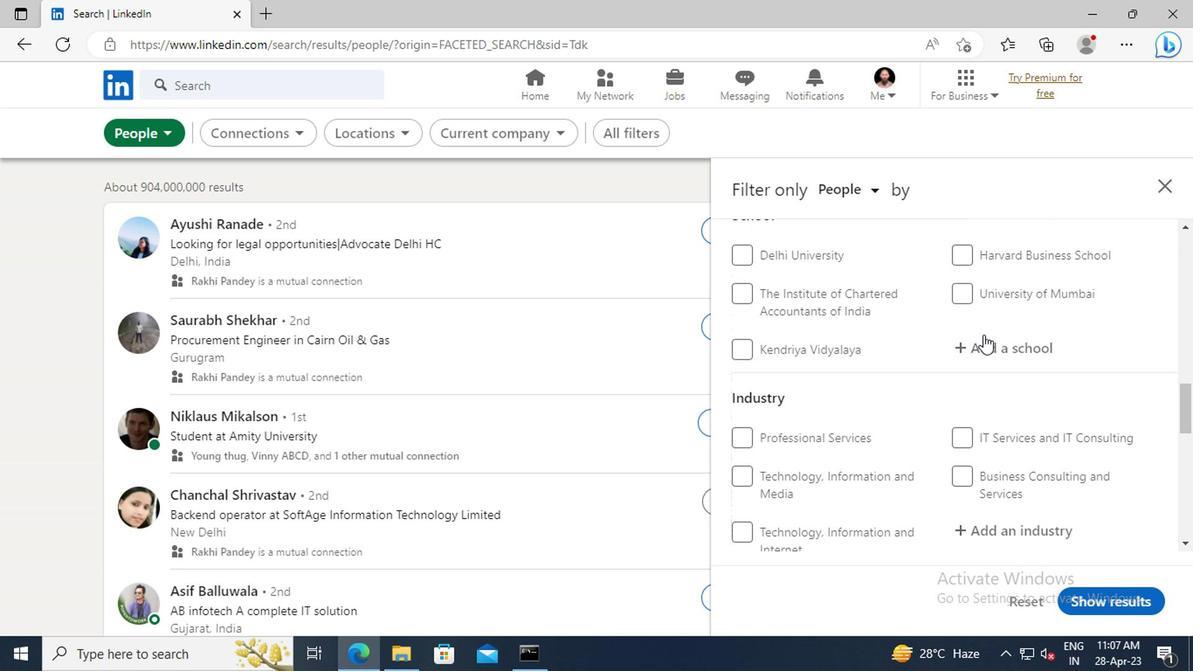 
Action: Mouse scrolled (808, 345) with delta (0, 0)
Screenshot: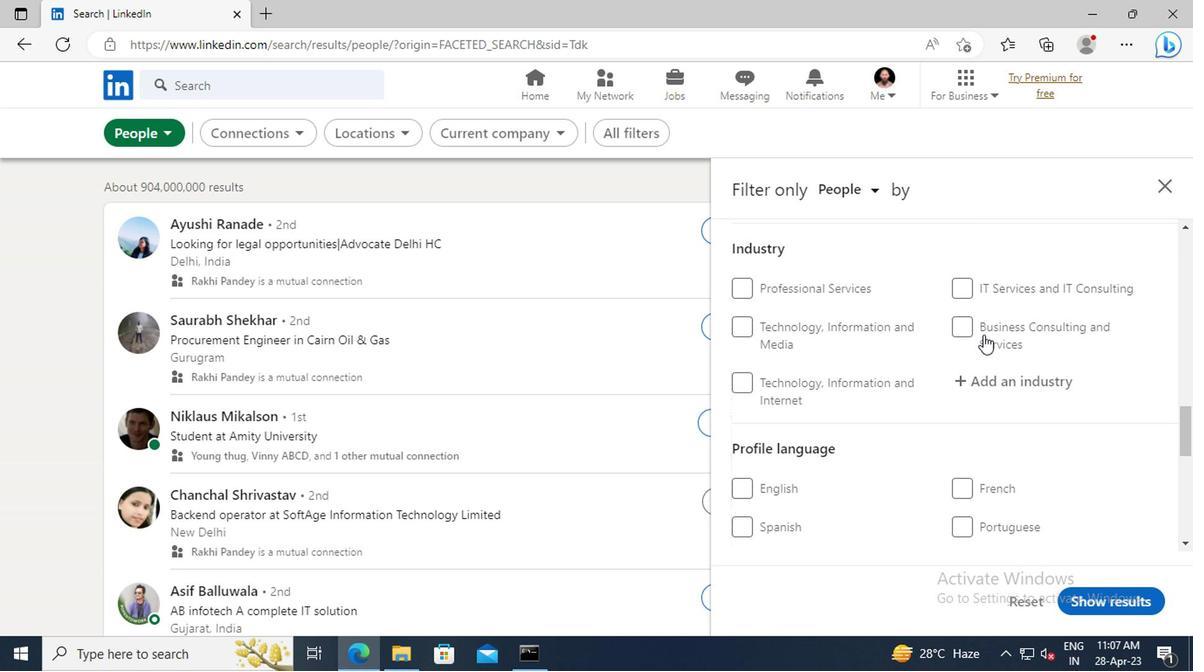 
Action: Mouse moved to (640, 422)
Screenshot: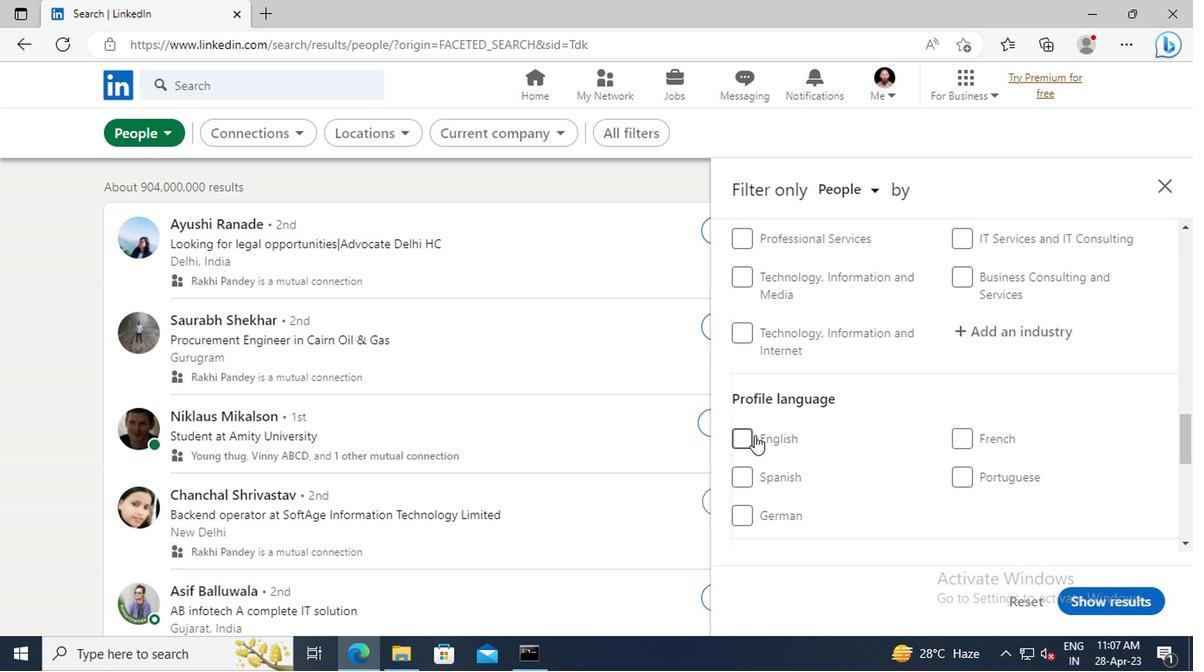 
Action: Mouse pressed left at (640, 422)
Screenshot: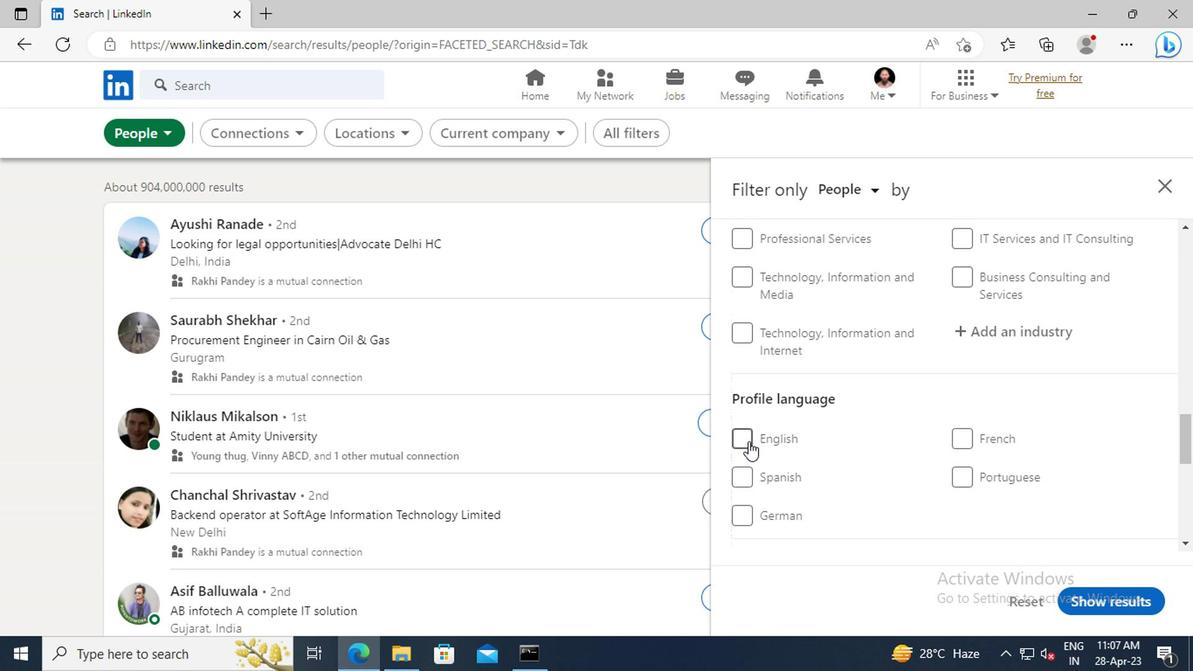 
Action: Mouse moved to (772, 410)
Screenshot: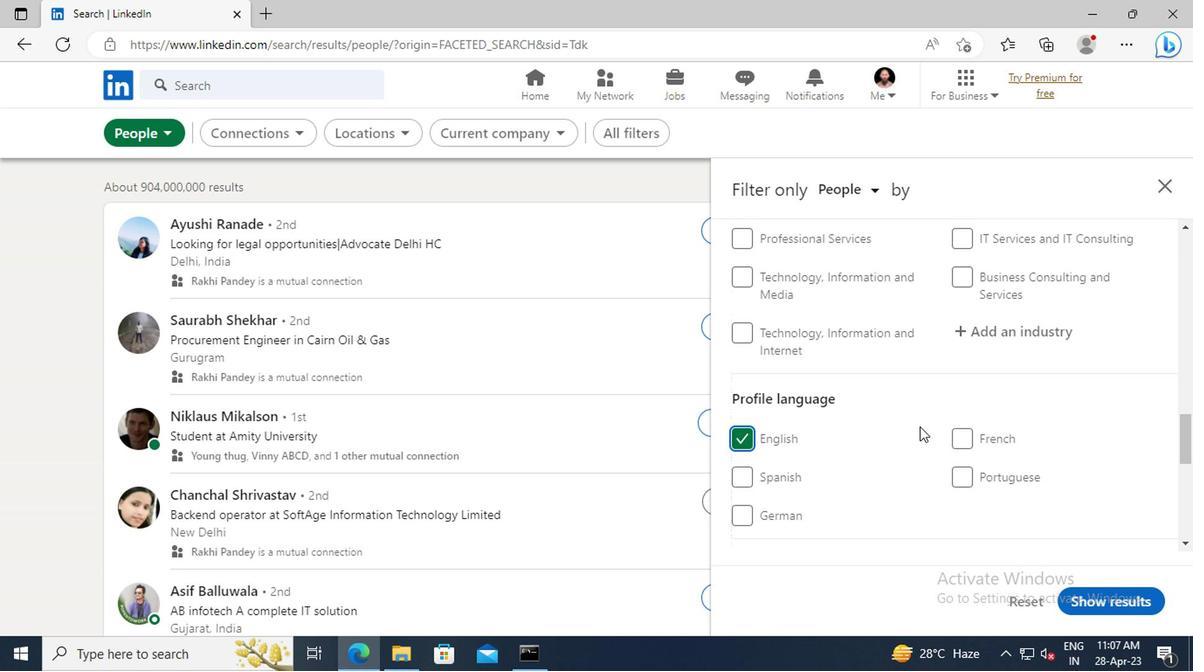
Action: Mouse scrolled (772, 410) with delta (0, 0)
Screenshot: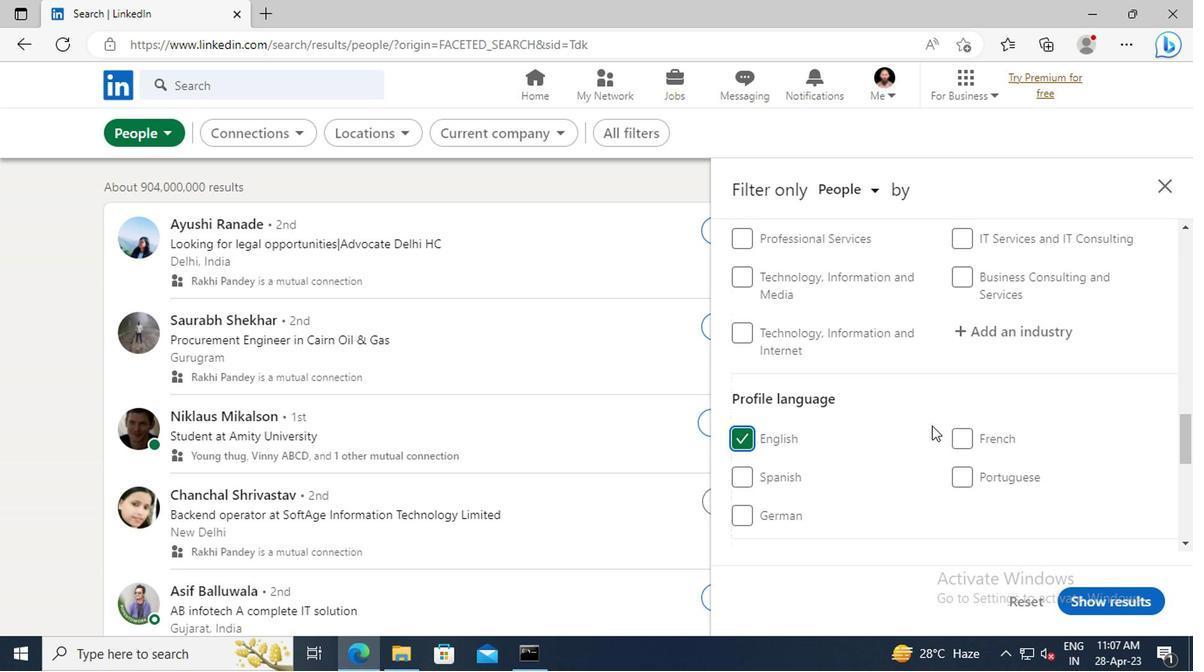 
Action: Mouse scrolled (772, 410) with delta (0, 0)
Screenshot: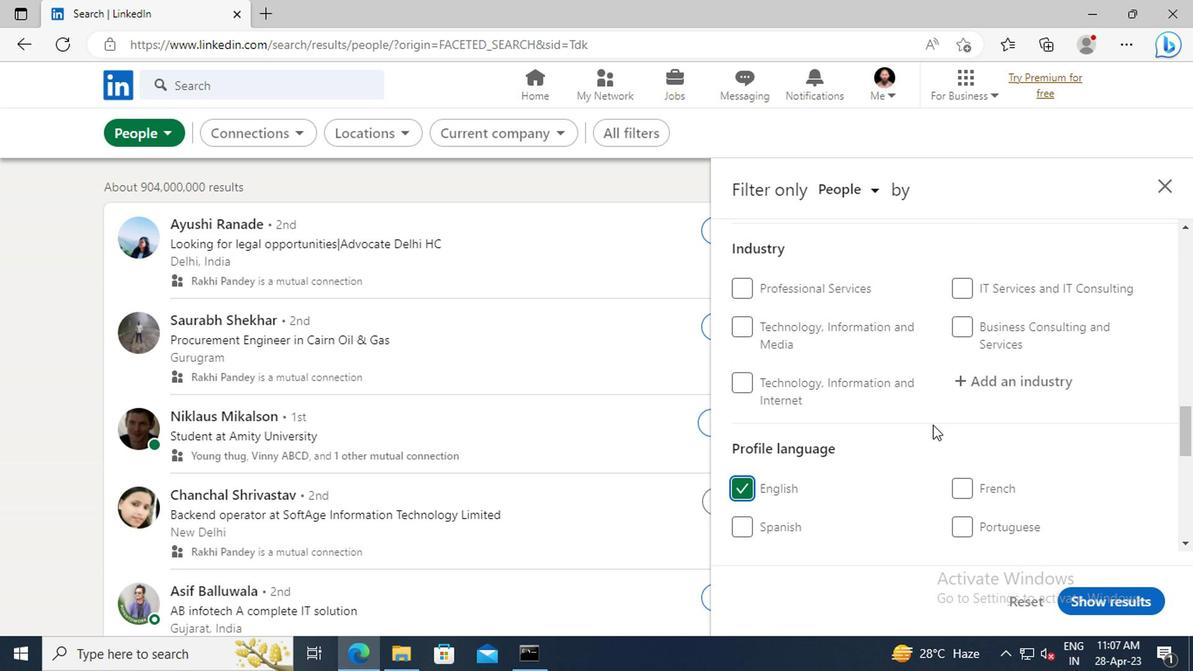 
Action: Mouse scrolled (772, 410) with delta (0, 0)
Screenshot: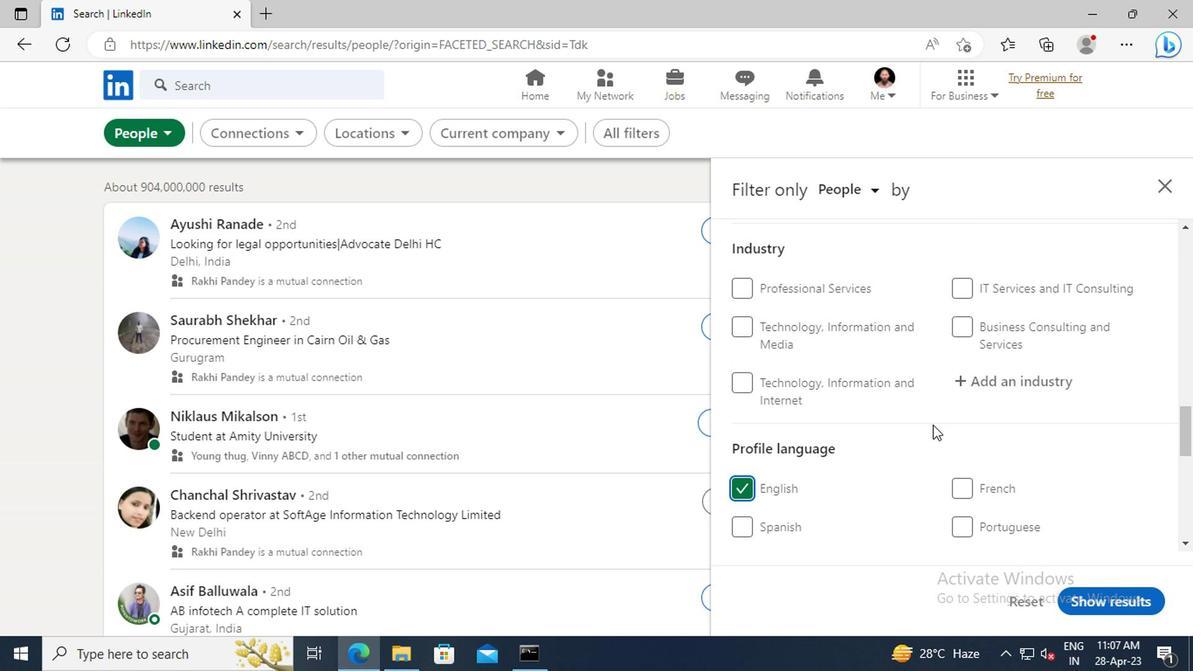 
Action: Mouse scrolled (772, 410) with delta (0, 0)
Screenshot: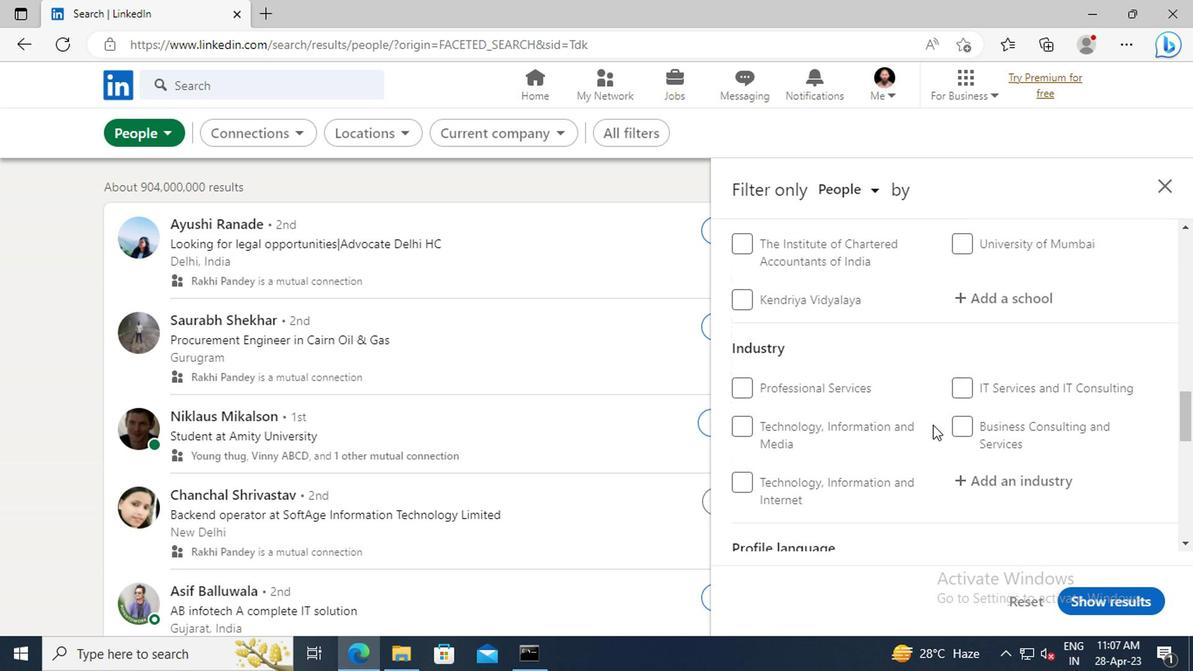 
Action: Mouse scrolled (772, 410) with delta (0, 0)
Screenshot: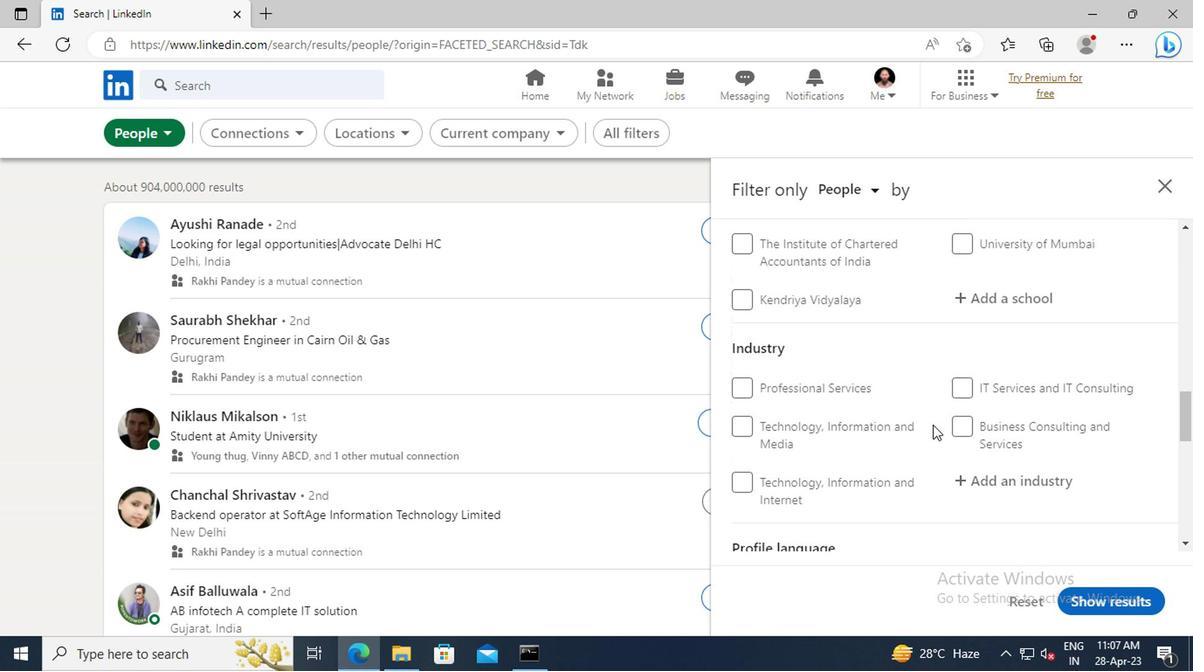 
Action: Mouse scrolled (772, 410) with delta (0, 0)
Screenshot: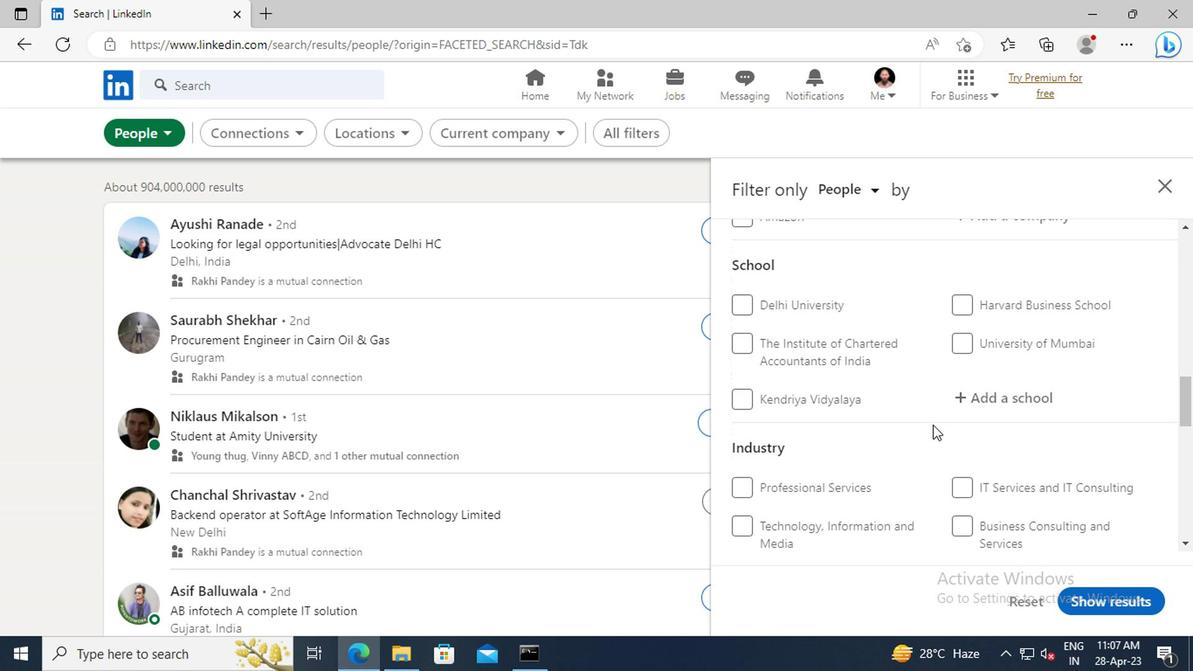 
Action: Mouse scrolled (772, 410) with delta (0, 0)
Screenshot: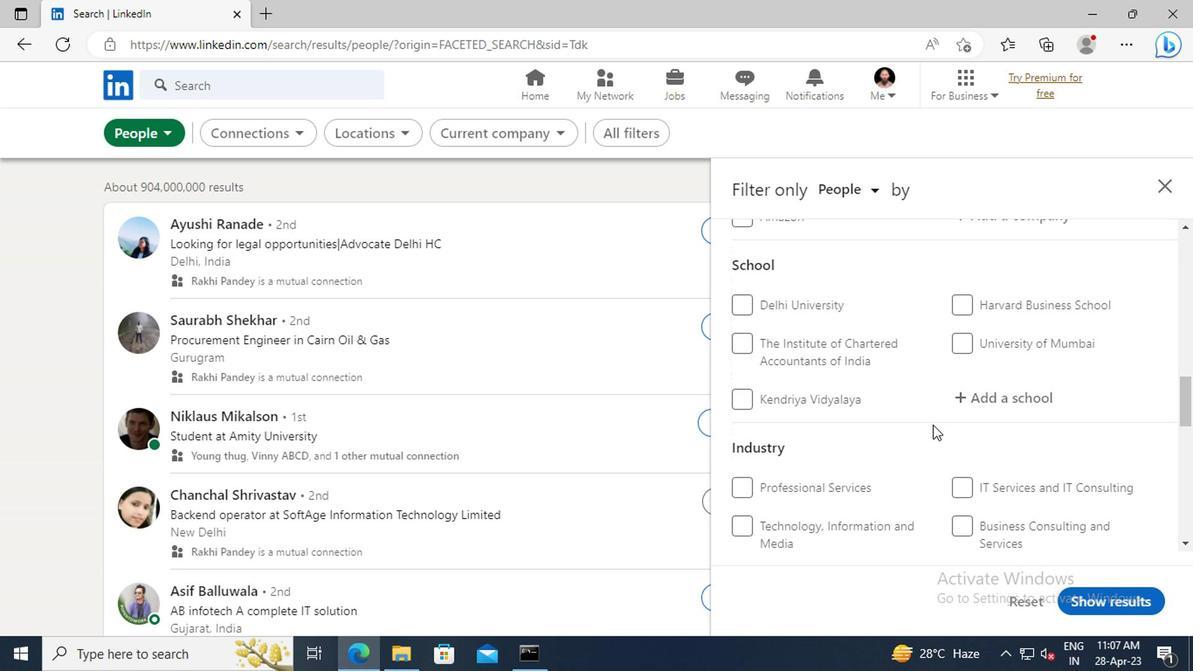 
Action: Mouse scrolled (772, 410) with delta (0, 0)
Screenshot: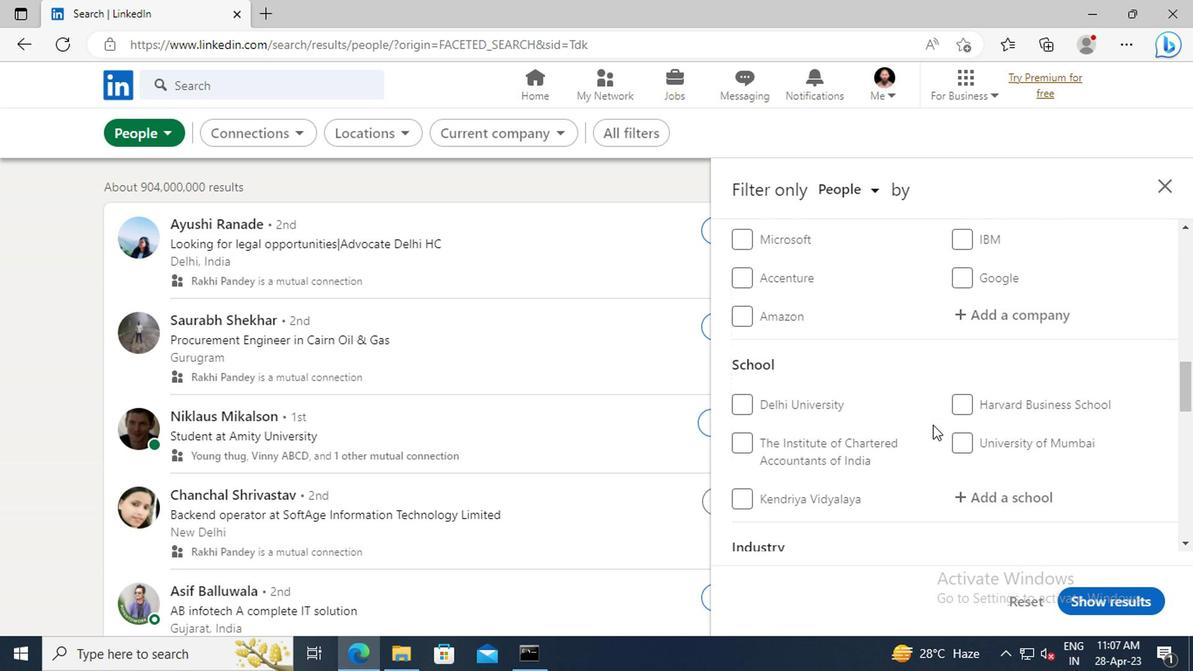 
Action: Mouse scrolled (772, 410) with delta (0, 0)
Screenshot: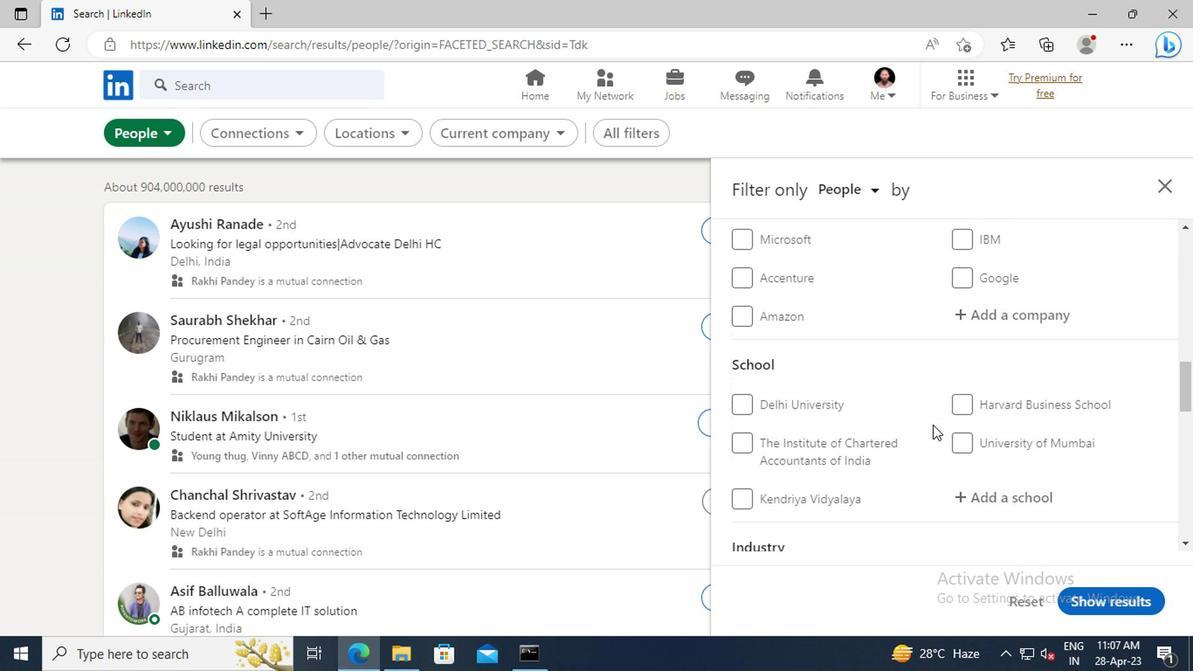 
Action: Mouse scrolled (772, 410) with delta (0, 0)
Screenshot: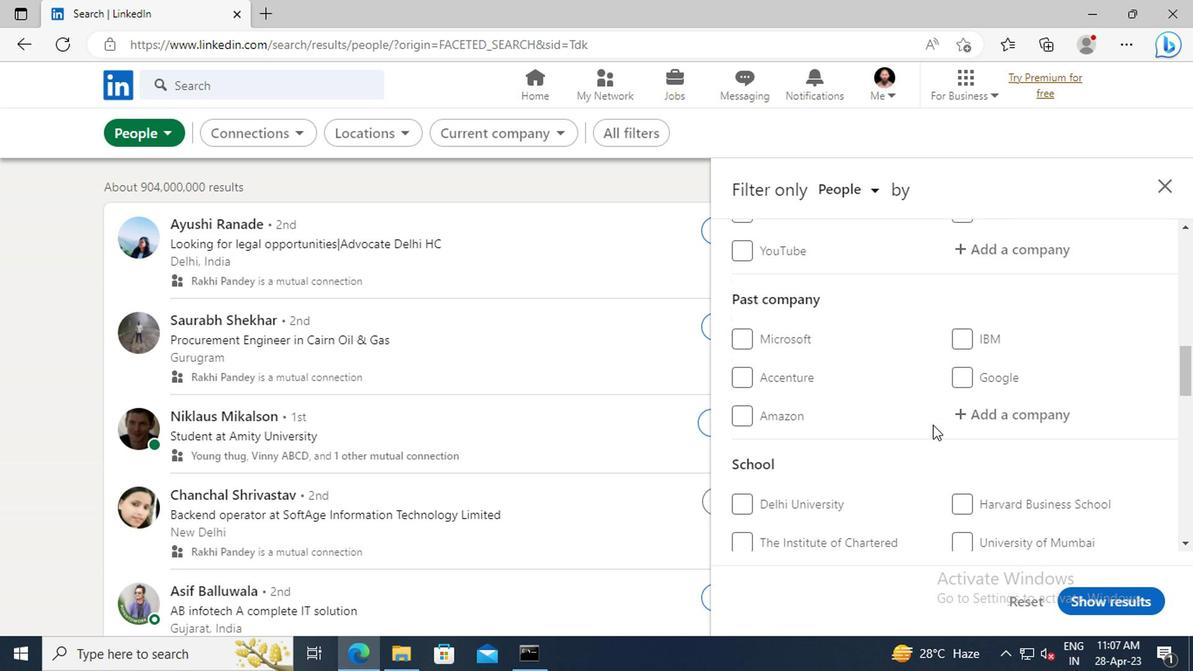 
Action: Mouse scrolled (772, 410) with delta (0, 0)
Screenshot: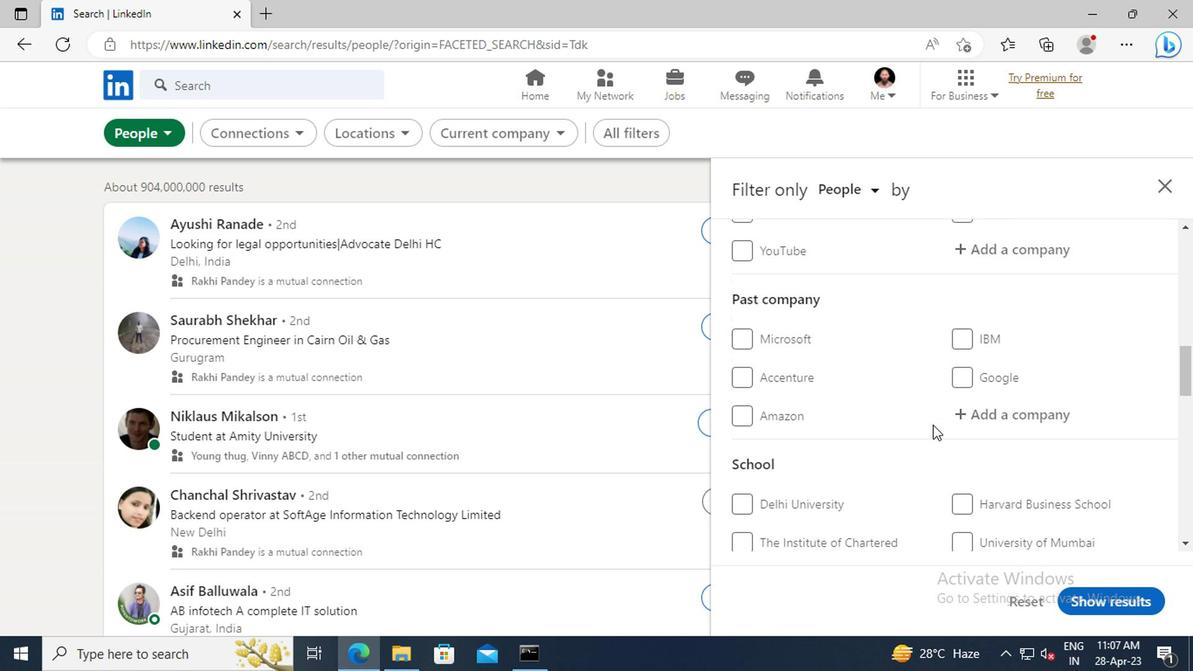 
Action: Mouse scrolled (772, 410) with delta (0, 0)
Screenshot: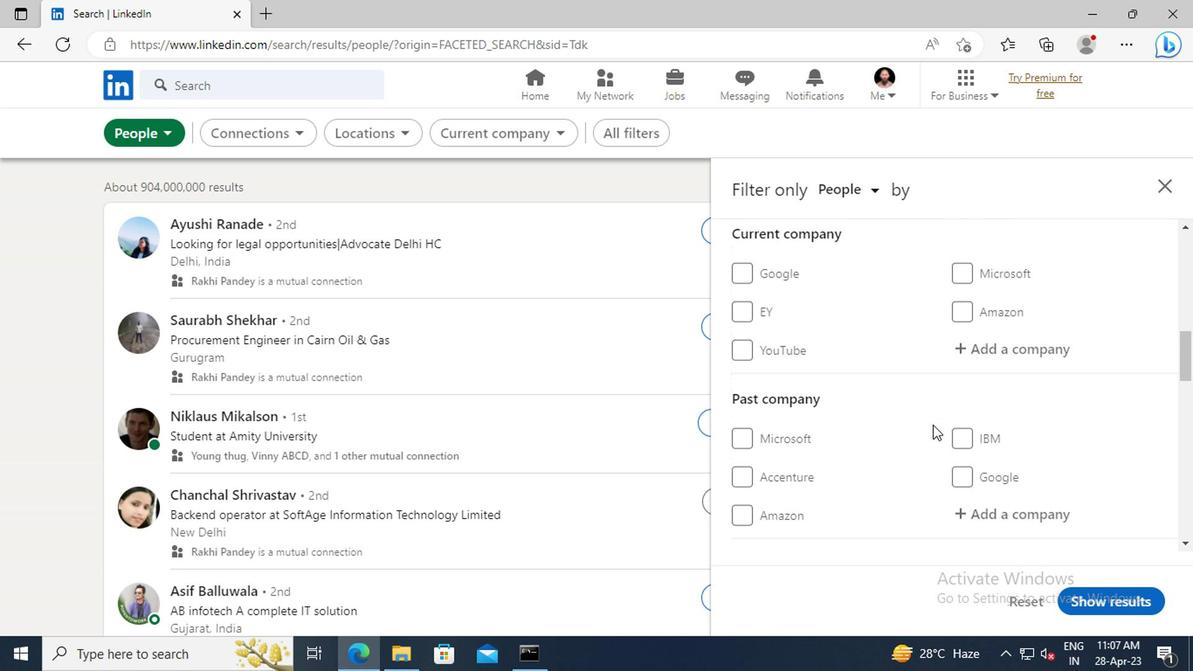 
Action: Mouse moved to (806, 393)
Screenshot: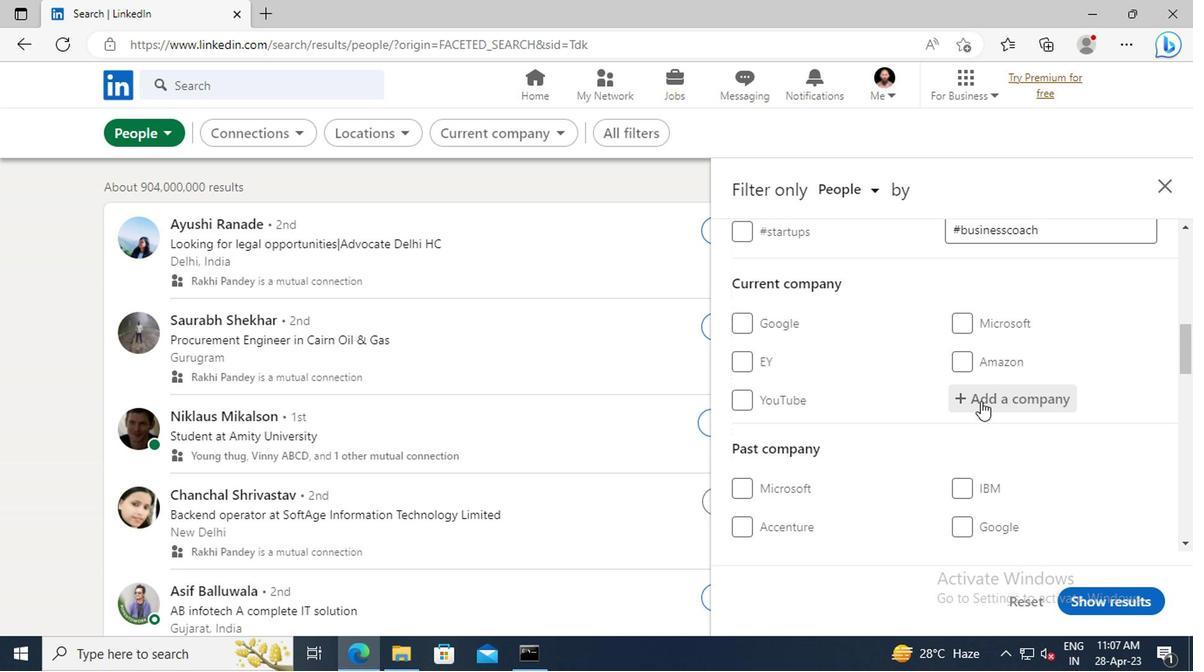 
Action: Mouse pressed left at (806, 393)
Screenshot: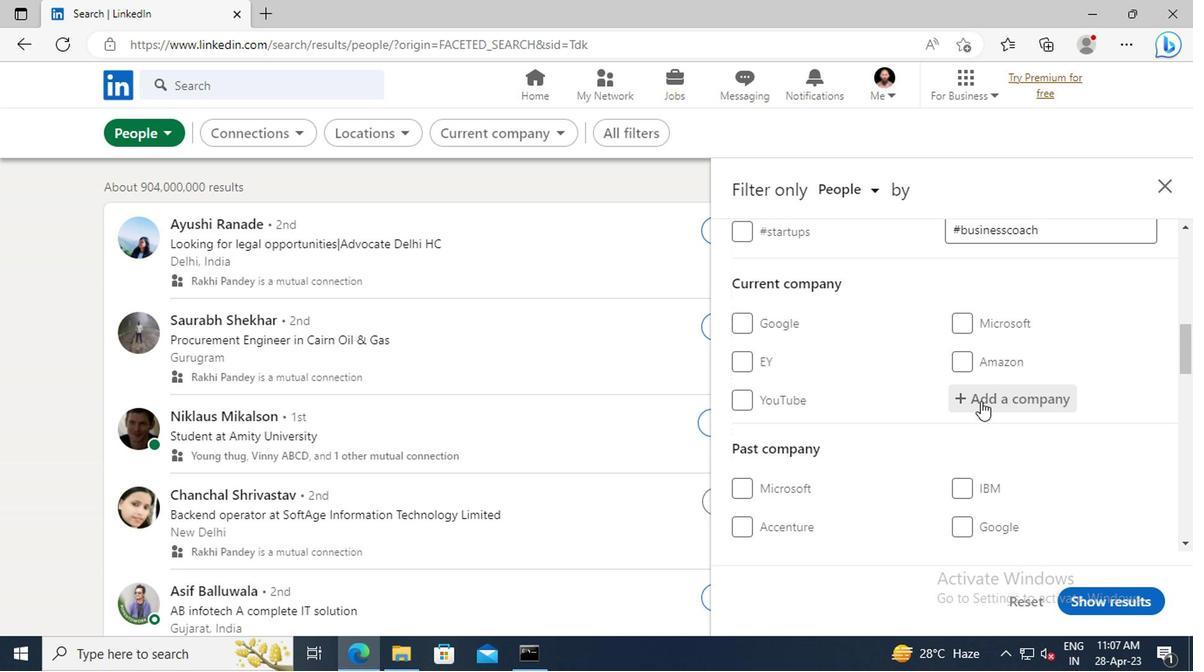 
Action: Key pressed <Key.shift>NORTHERN<Key.space><Key.shift>TRUST<Key.space>
Screenshot: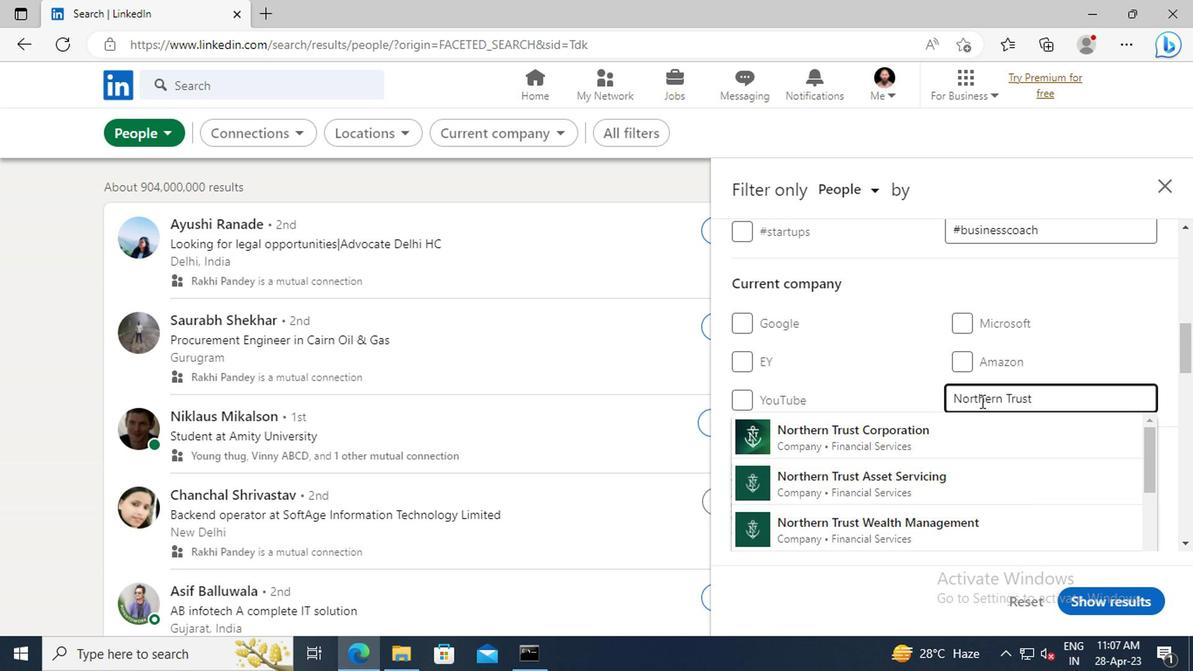 
Action: Mouse moved to (808, 417)
Screenshot: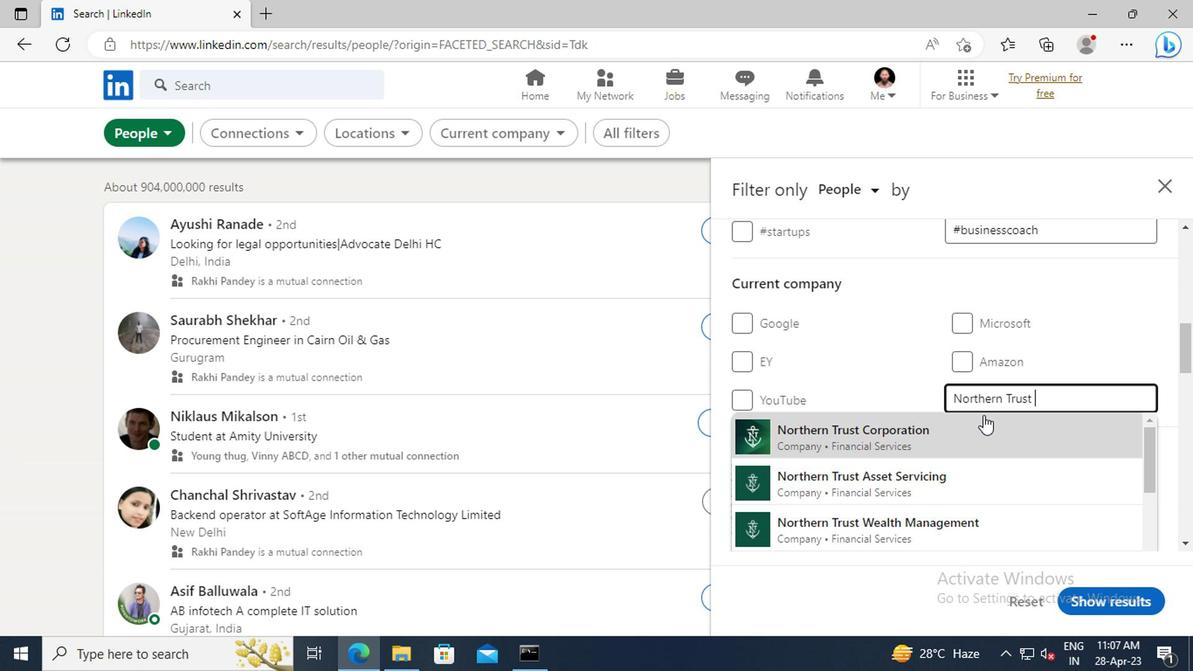 
Action: Mouse pressed left at (808, 417)
Screenshot: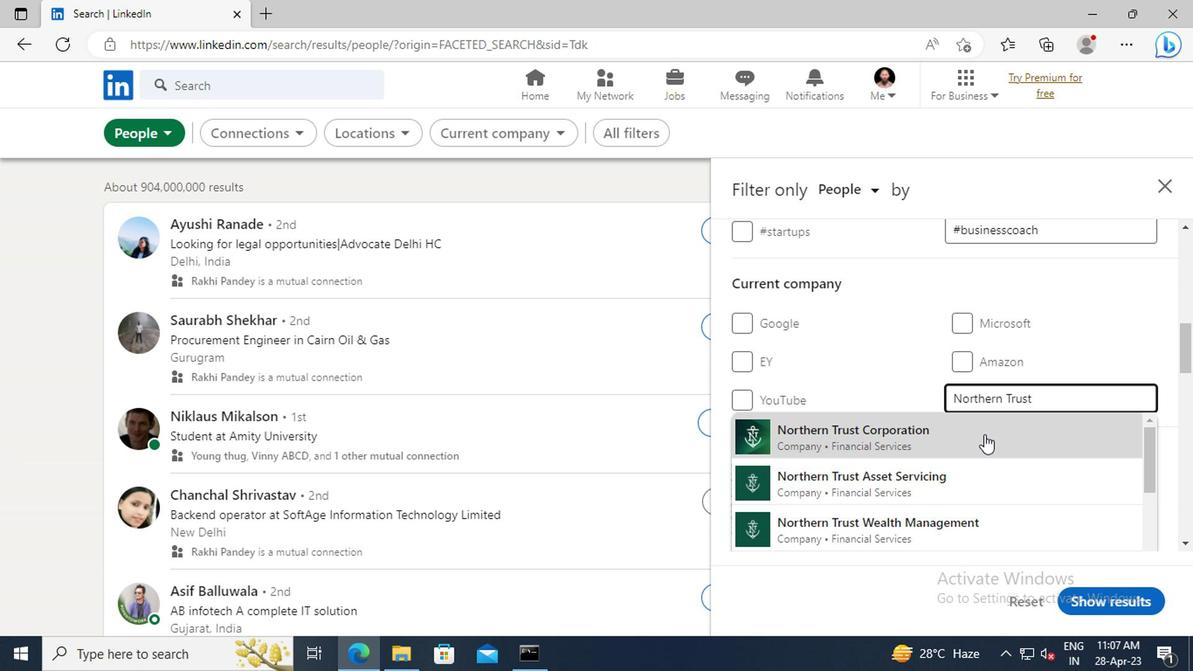 
Action: Mouse moved to (805, 387)
Screenshot: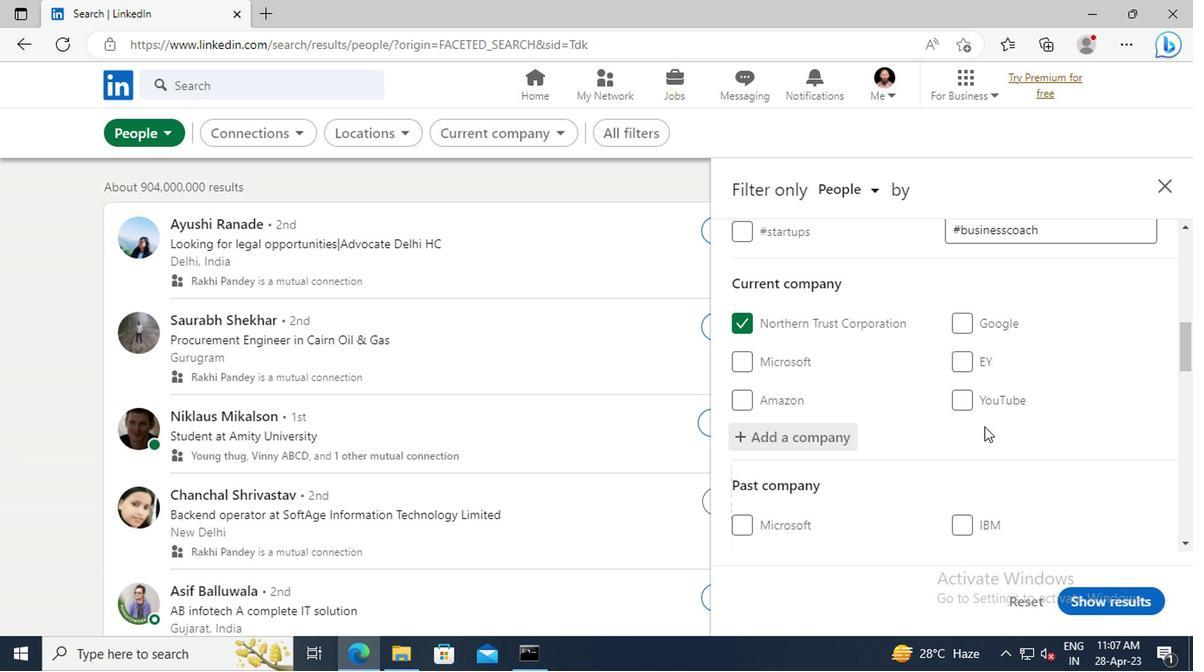 
Action: Mouse scrolled (805, 386) with delta (0, 0)
Screenshot: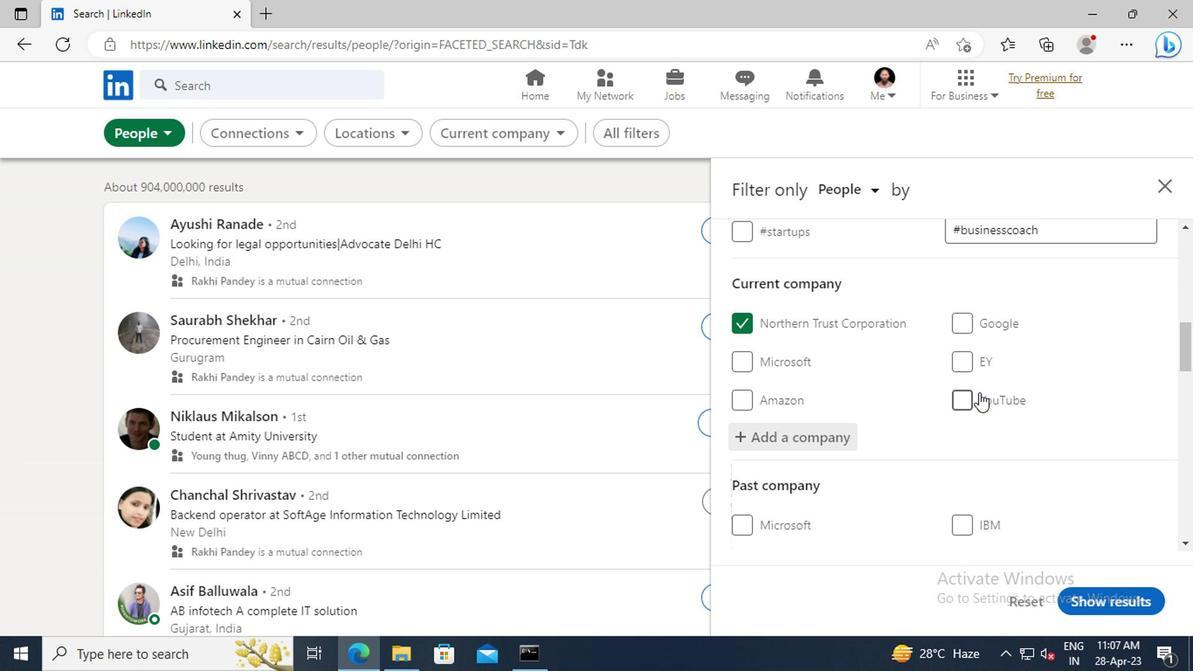 
Action: Mouse scrolled (805, 386) with delta (0, 0)
Screenshot: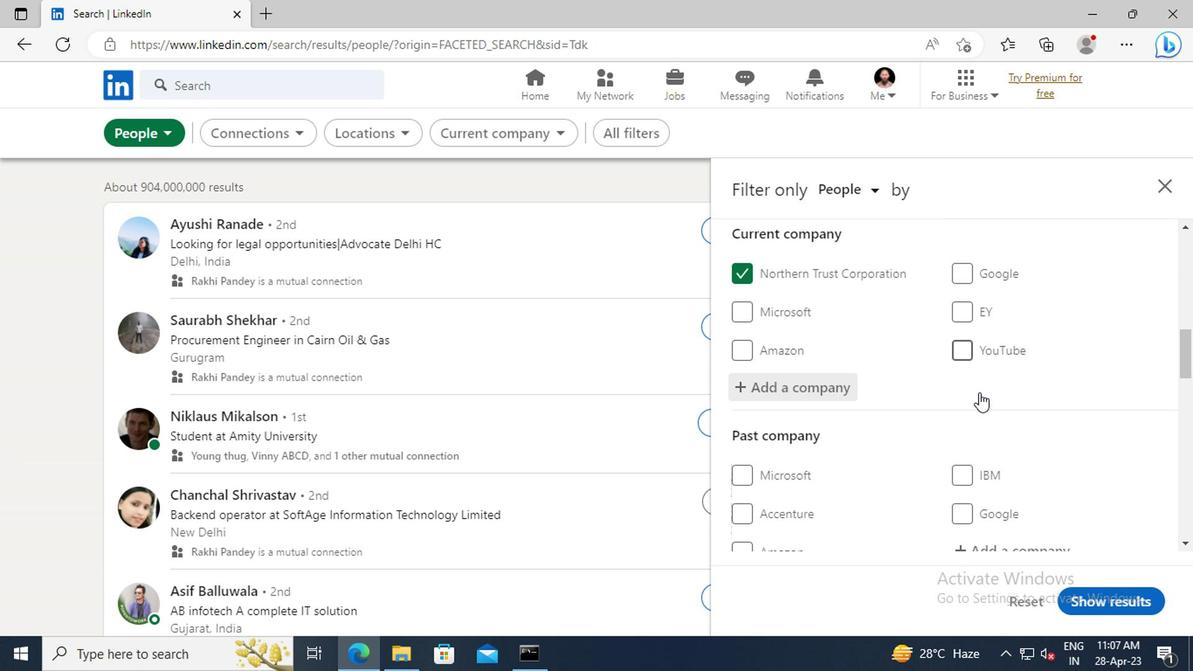 
Action: Mouse scrolled (805, 386) with delta (0, 0)
Screenshot: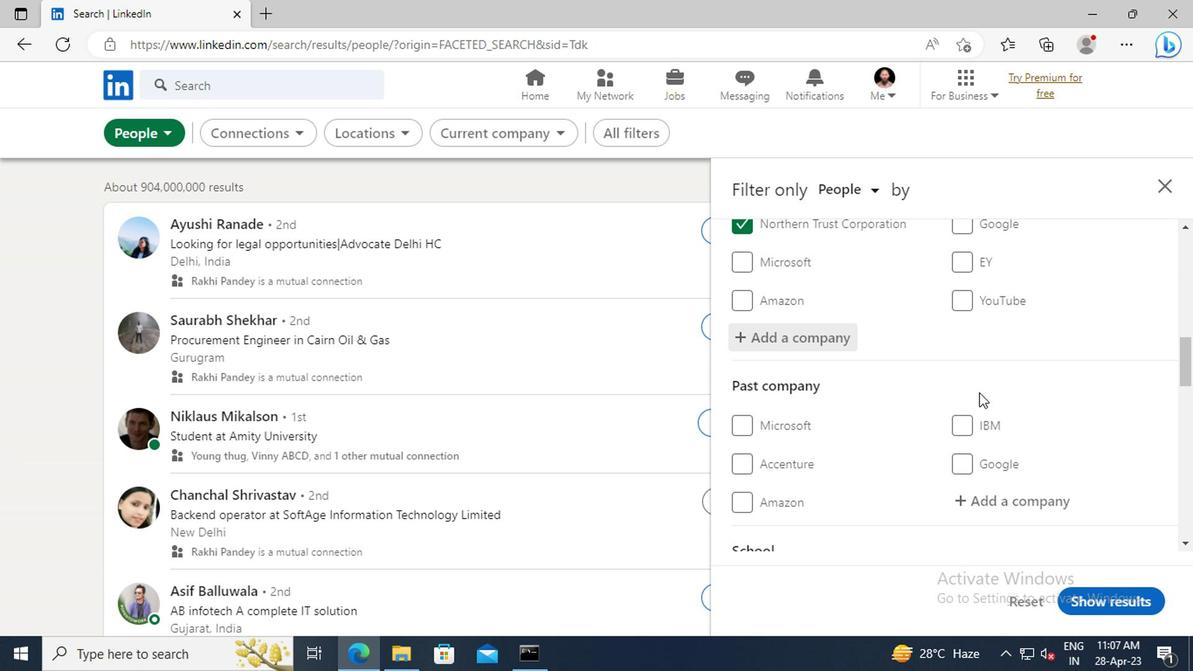 
Action: Mouse scrolled (805, 386) with delta (0, 0)
Screenshot: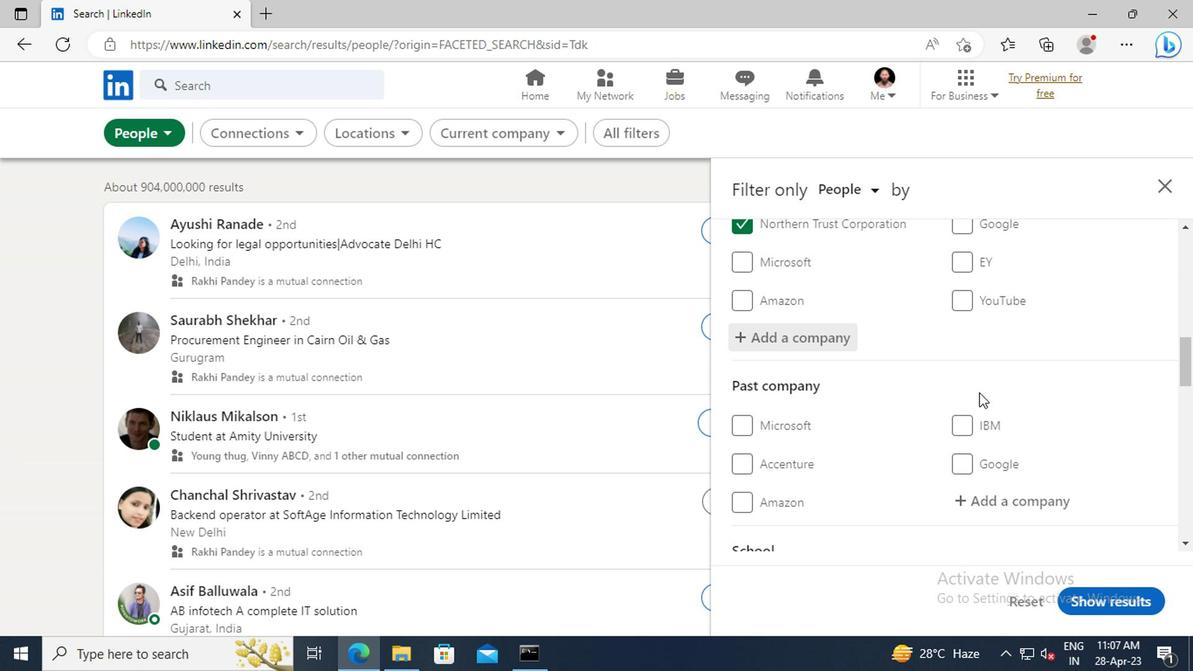 
Action: Mouse scrolled (805, 386) with delta (0, 0)
Screenshot: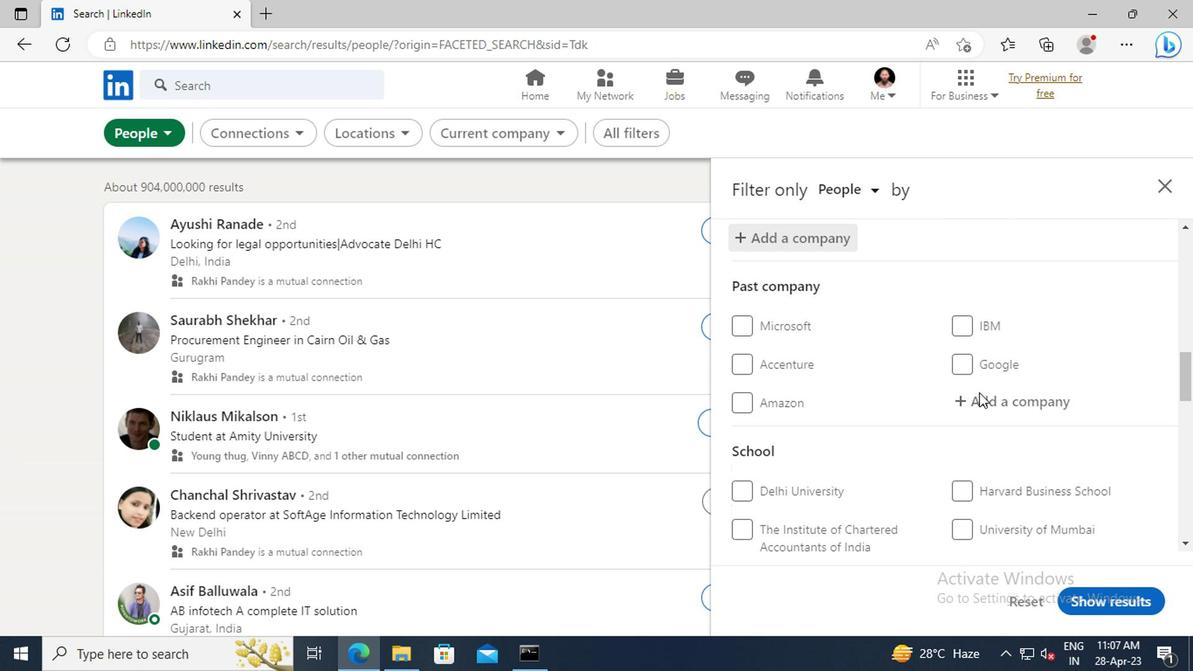 
Action: Mouse scrolled (805, 386) with delta (0, 0)
Screenshot: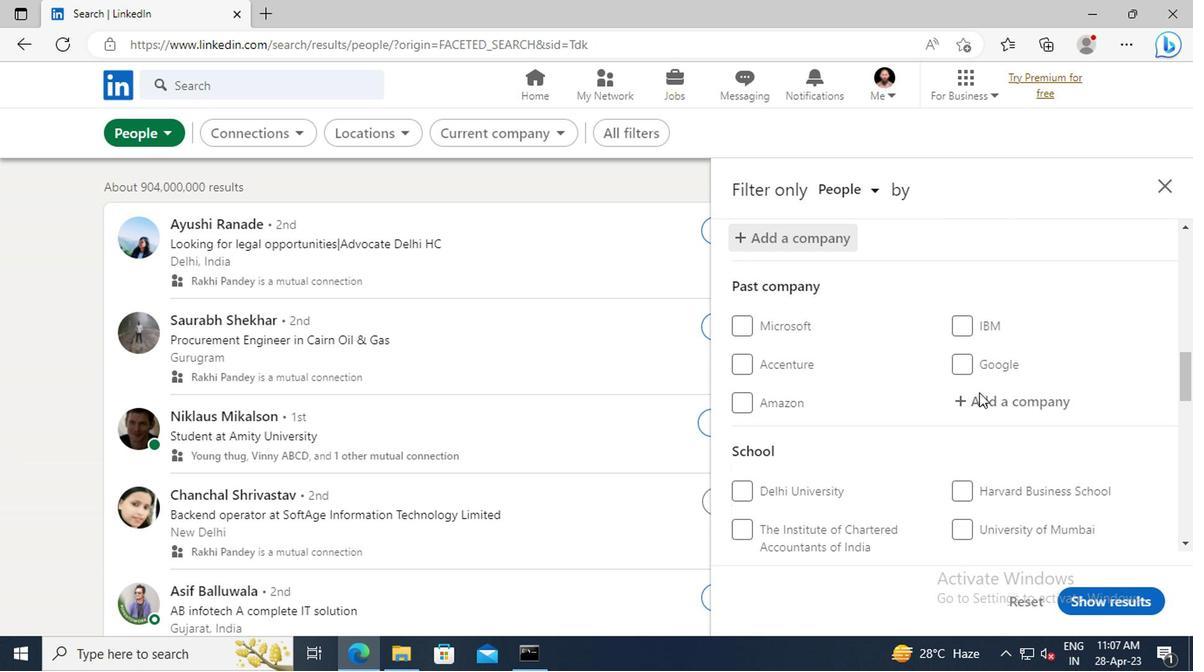
Action: Mouse scrolled (805, 386) with delta (0, 0)
Screenshot: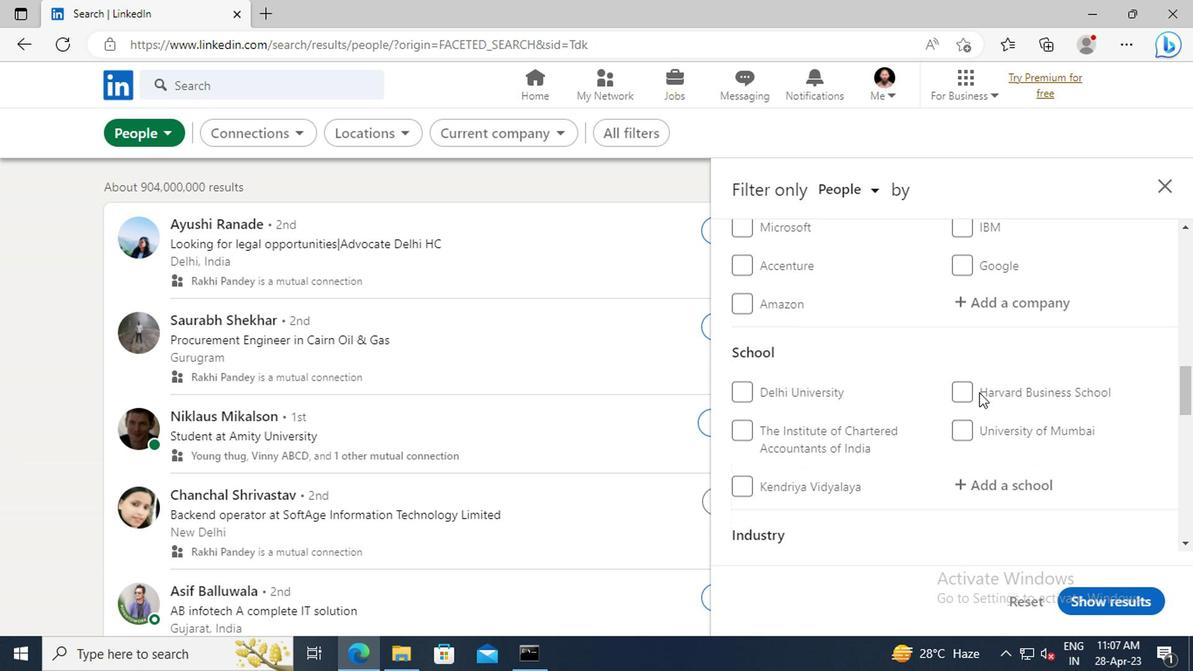 
Action: Mouse scrolled (805, 386) with delta (0, 0)
Screenshot: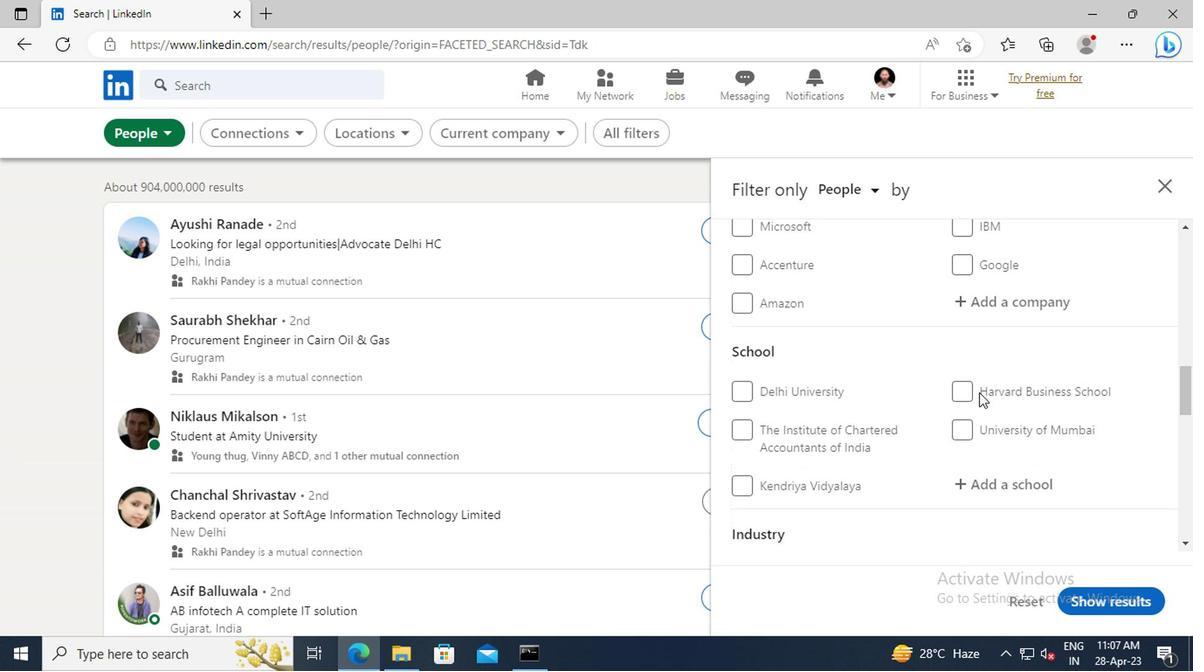 
Action: Mouse moved to (810, 386)
Screenshot: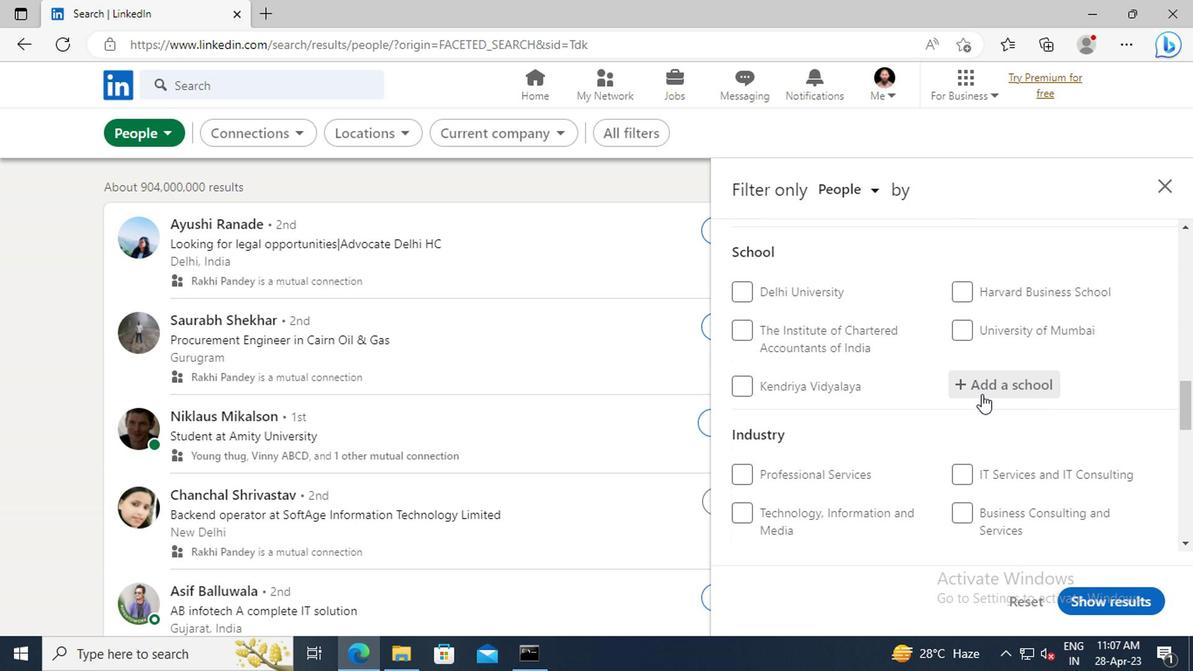 
Action: Mouse pressed left at (810, 386)
Screenshot: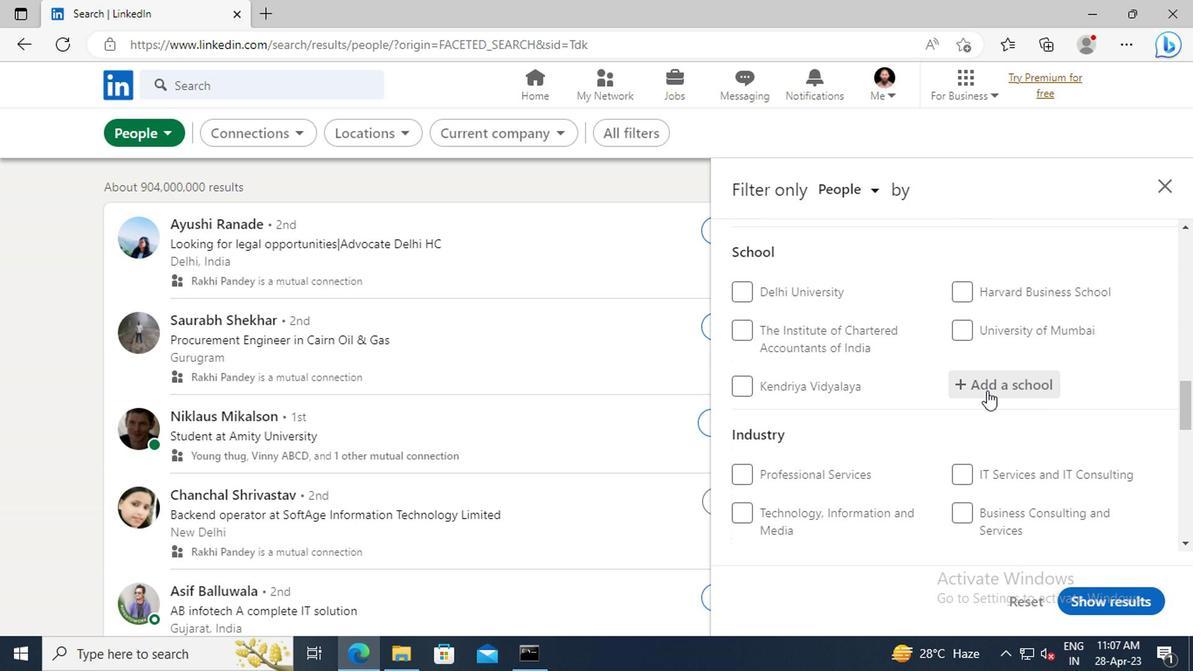 
Action: Key pressed <Key.shift>DR.<Key.shift>VISHWANATH<Key.space><Key.shift>KARAD
Screenshot: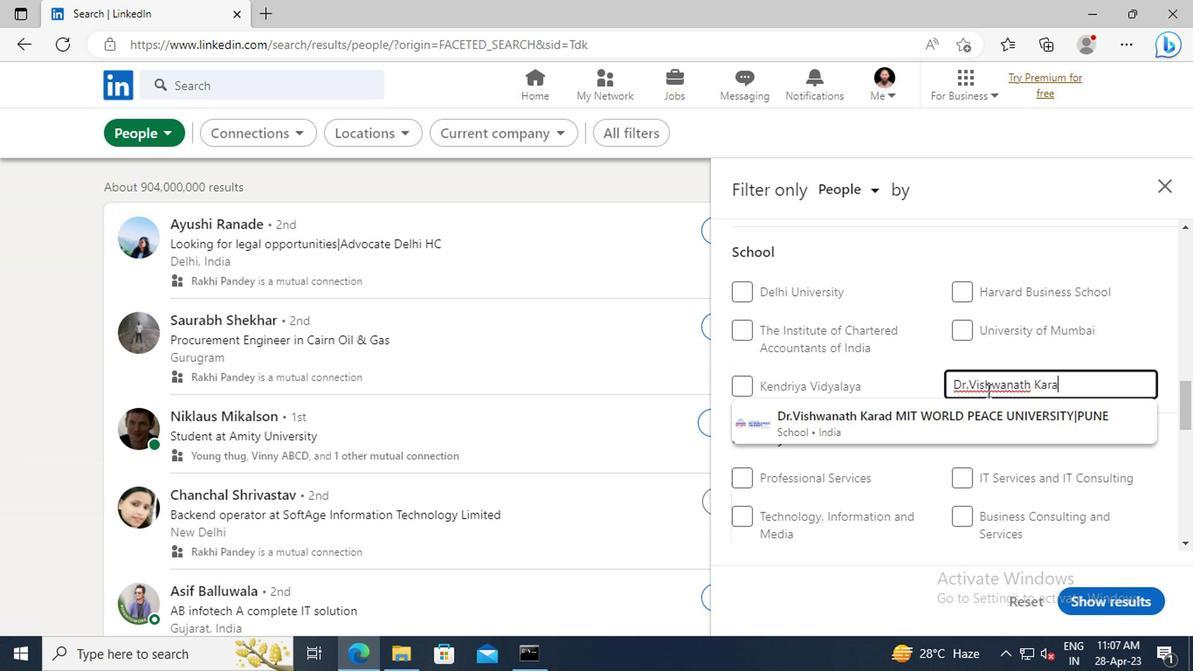 
Action: Mouse moved to (818, 406)
Screenshot: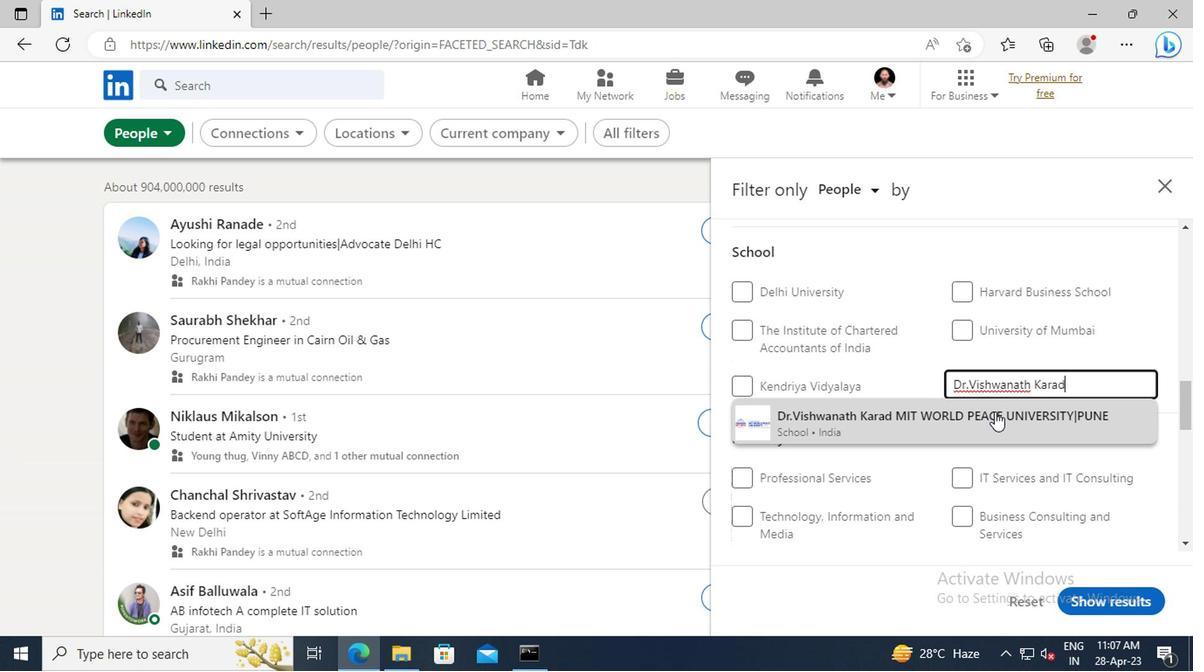 
Action: Mouse pressed left at (818, 406)
Screenshot: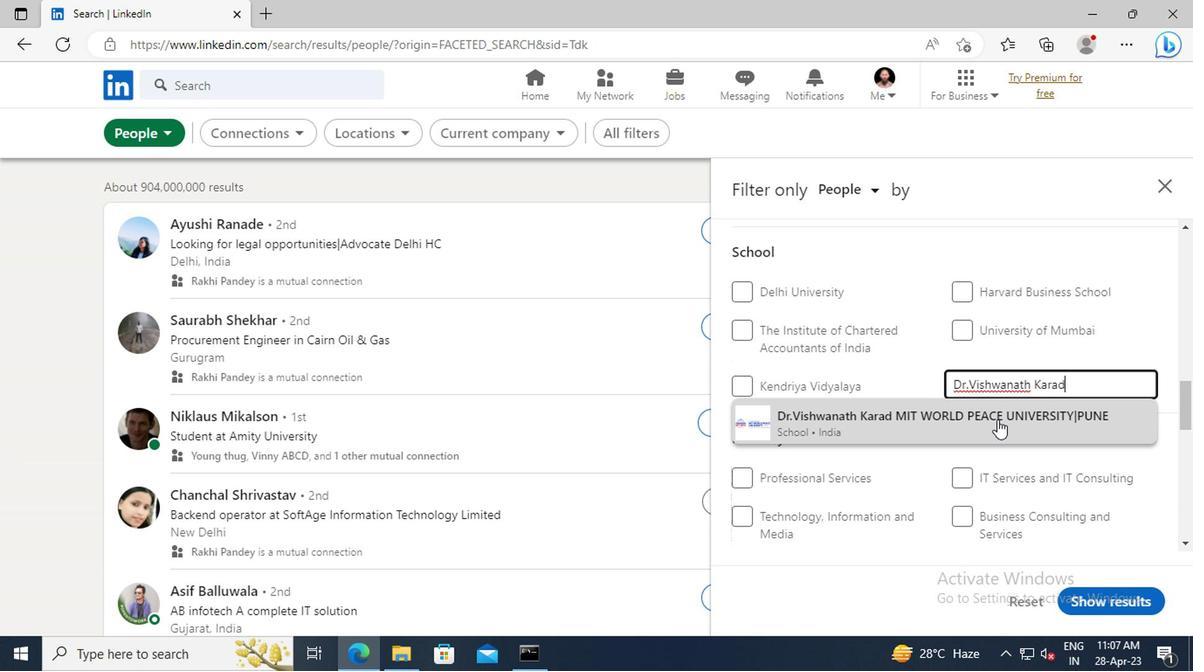 
Action: Mouse moved to (813, 362)
Screenshot: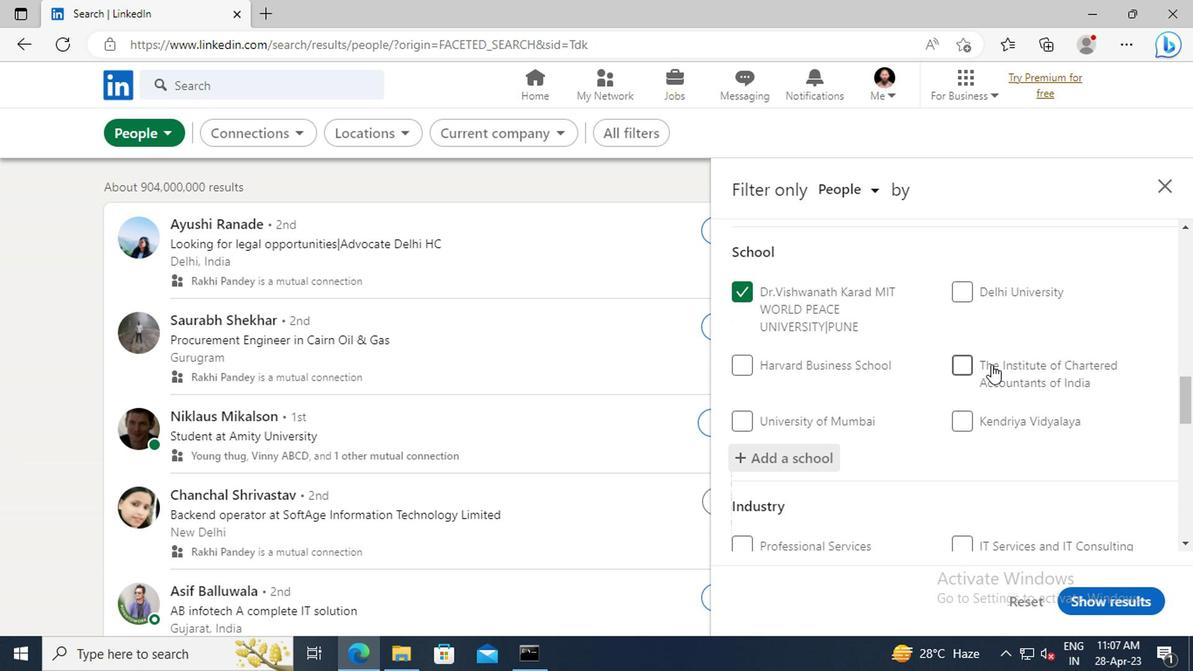 
Action: Mouse scrolled (813, 361) with delta (0, 0)
Screenshot: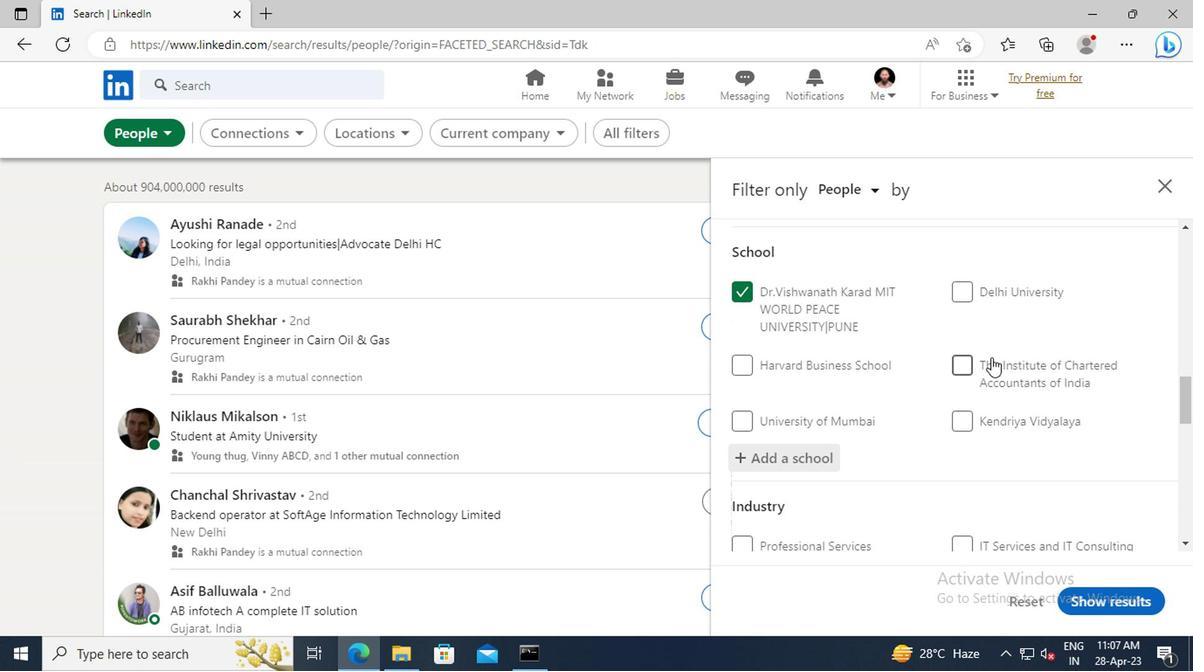 
Action: Mouse scrolled (813, 361) with delta (0, 0)
Screenshot: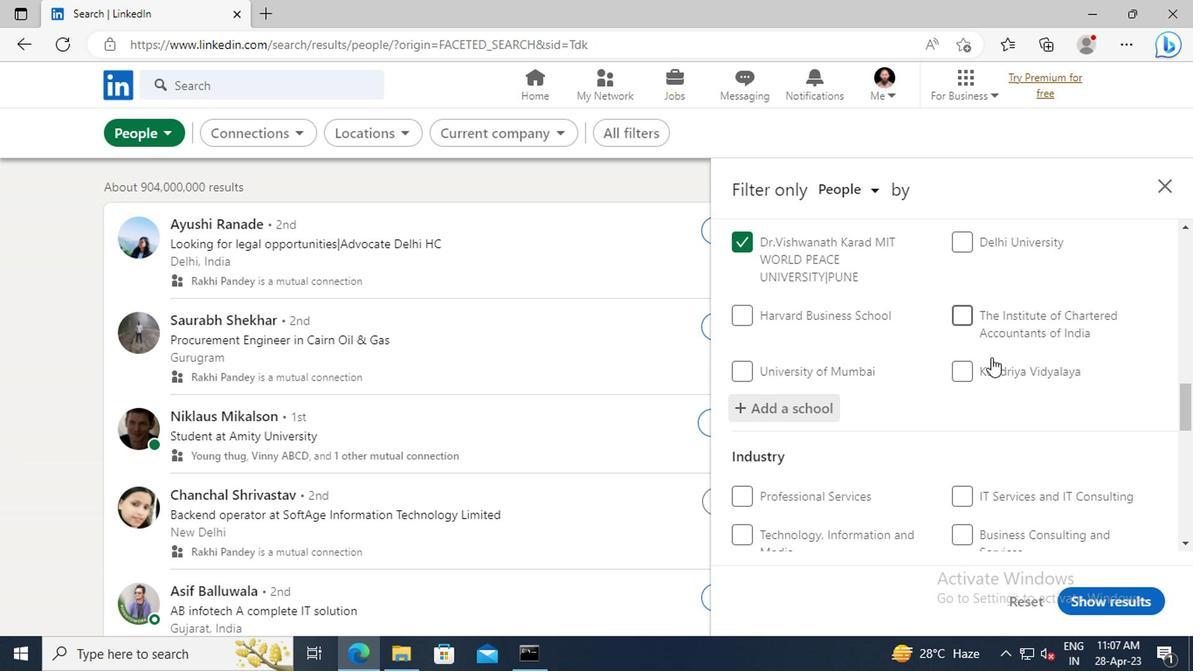
Action: Mouse scrolled (813, 361) with delta (0, 0)
Screenshot: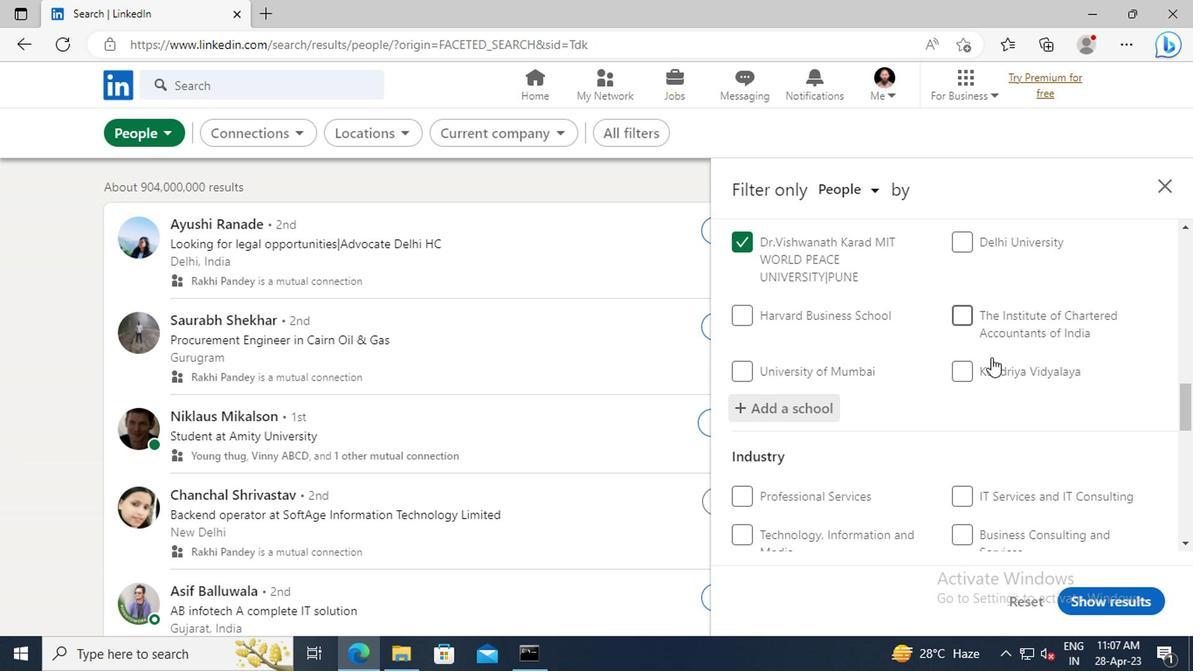 
Action: Mouse scrolled (813, 361) with delta (0, 0)
Screenshot: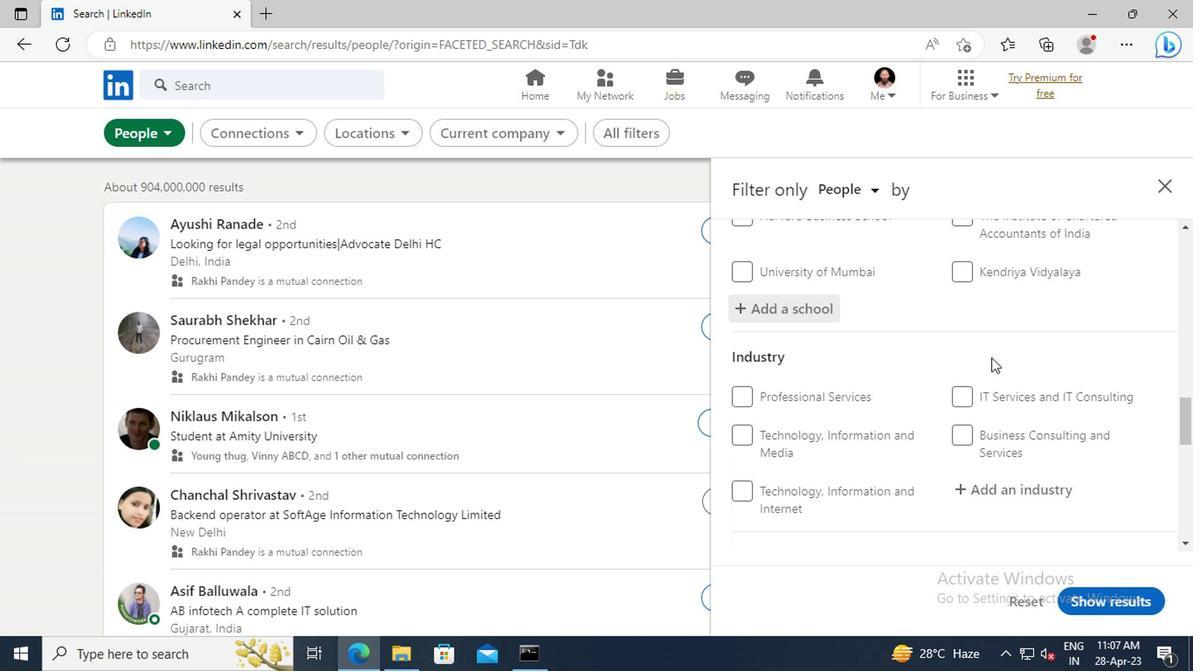 
Action: Mouse scrolled (813, 361) with delta (0, 0)
Screenshot: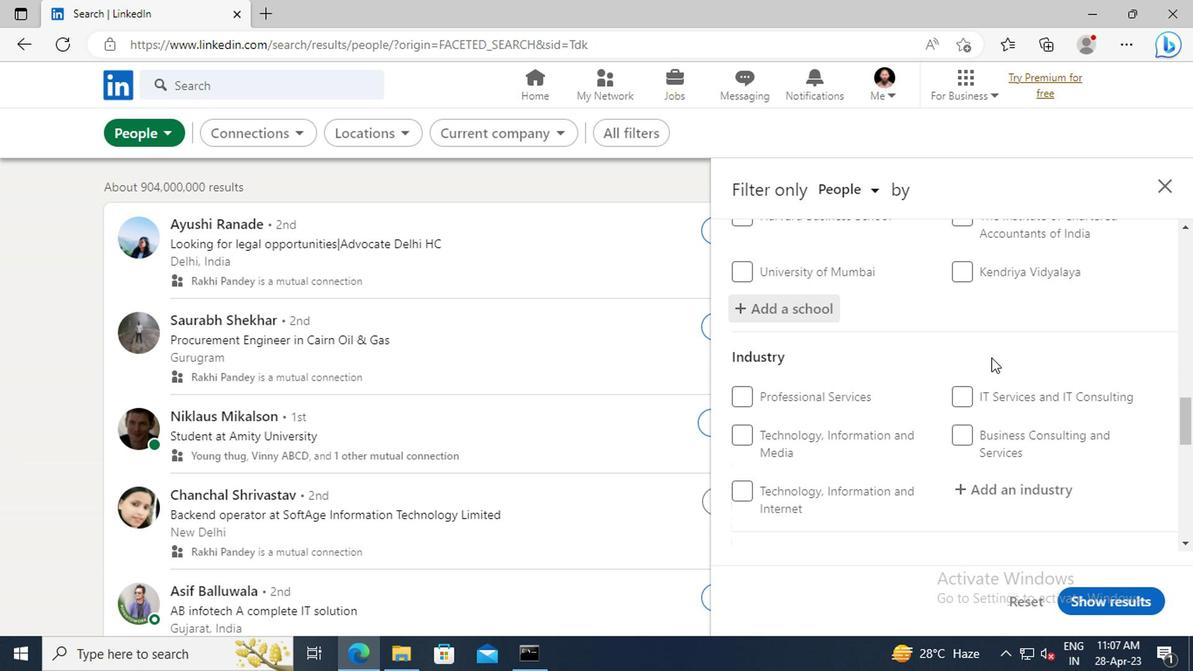 
Action: Mouse moved to (811, 382)
Screenshot: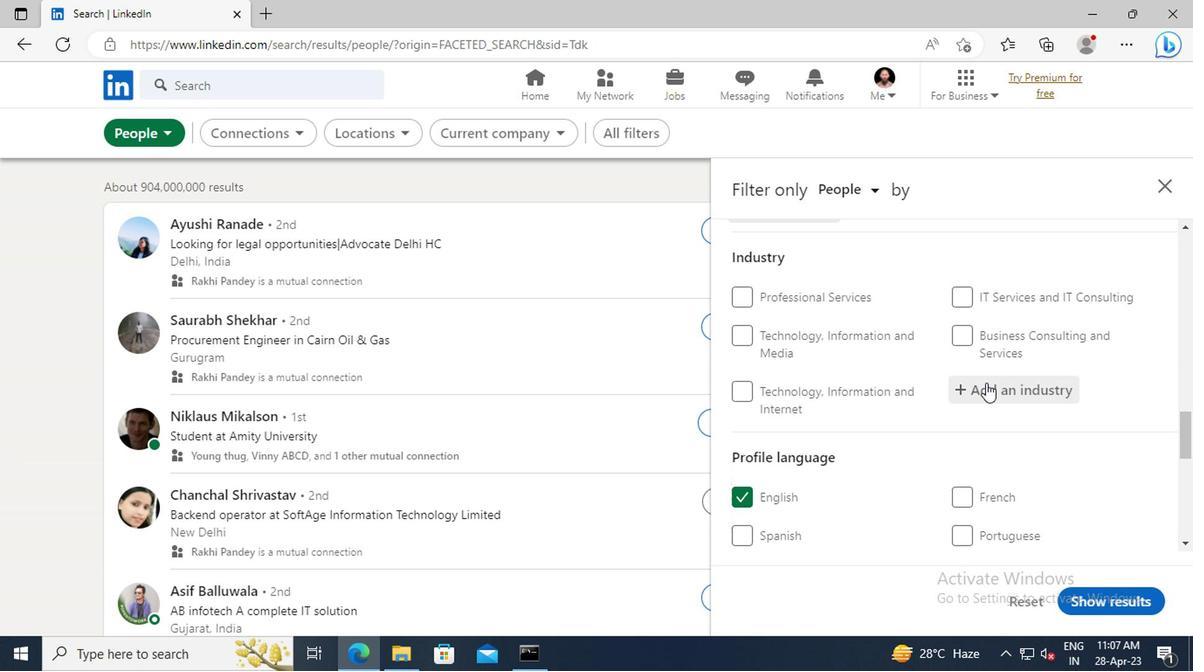 
Action: Mouse pressed left at (811, 382)
Screenshot: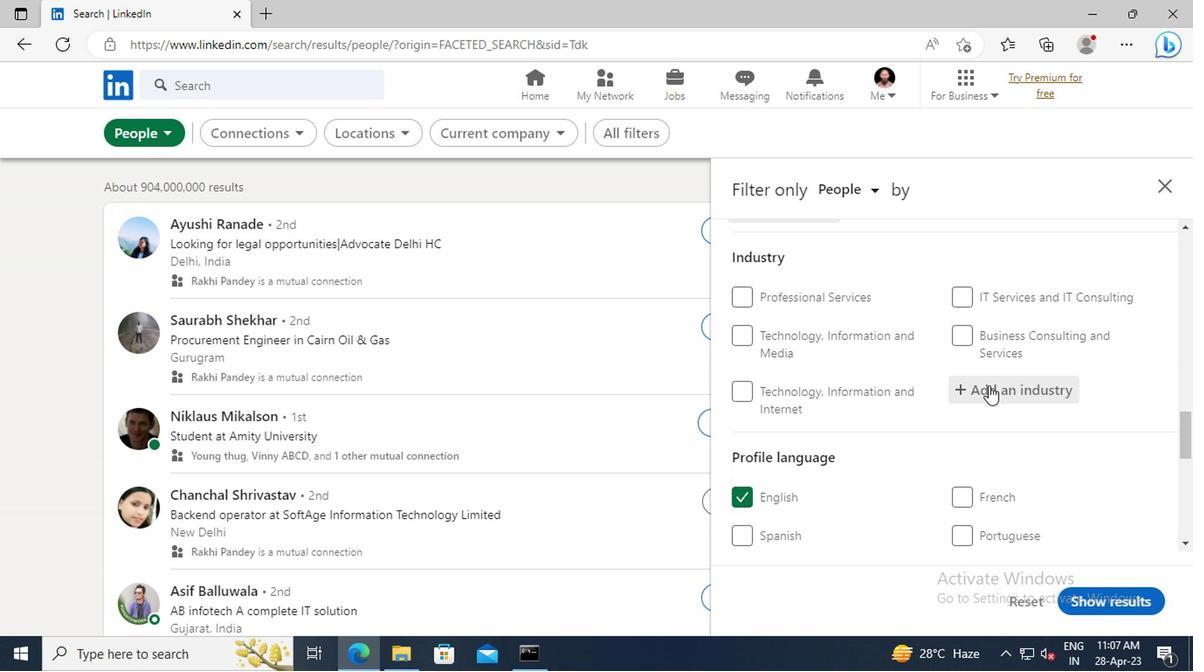 
Action: Key pressed <Key.shift>HOUSEHOLD<Key.space>AND<Key.space><Key.shift>IN
Screenshot: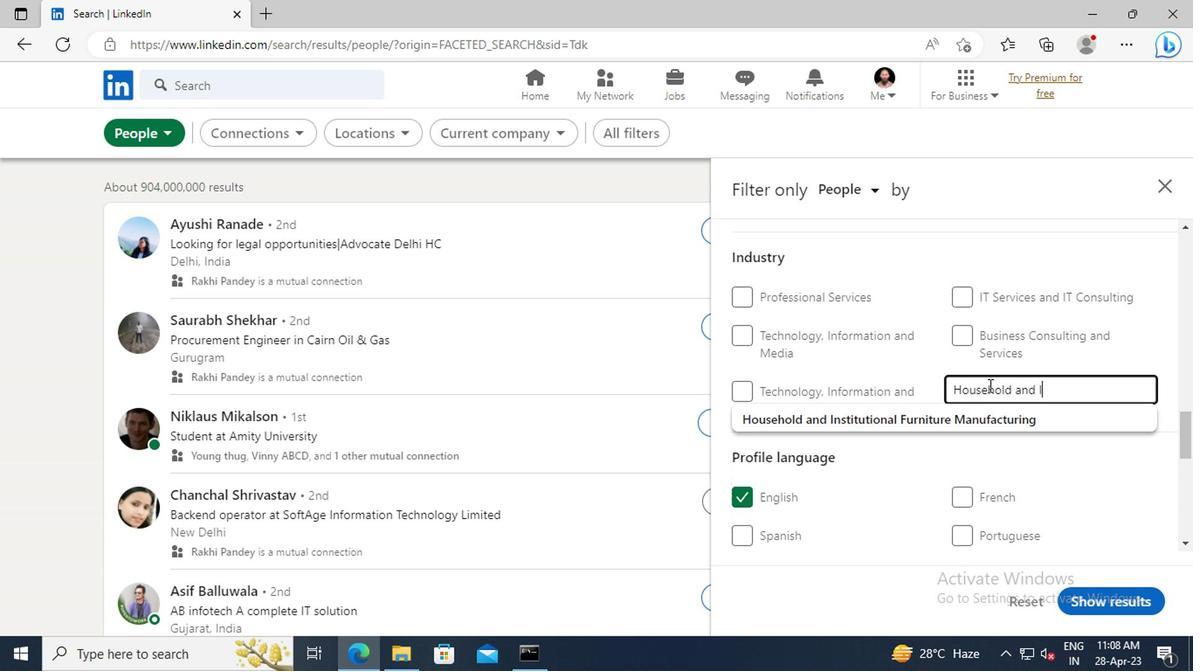
Action: Mouse moved to (818, 406)
Screenshot: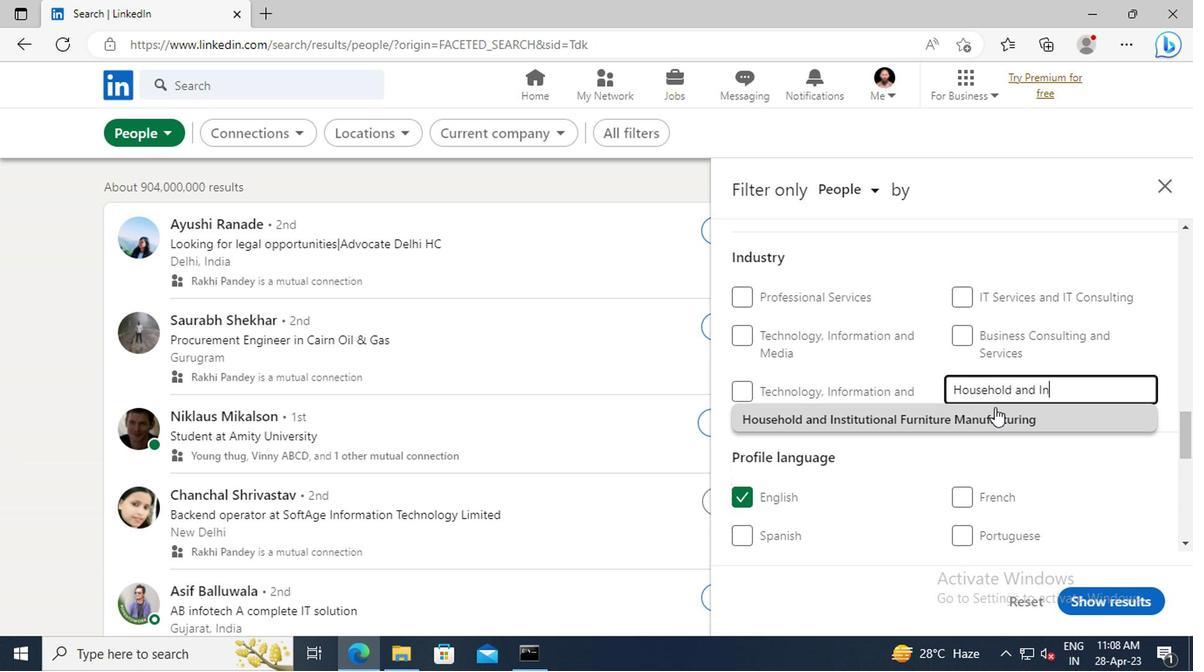 
Action: Mouse pressed left at (818, 406)
Screenshot: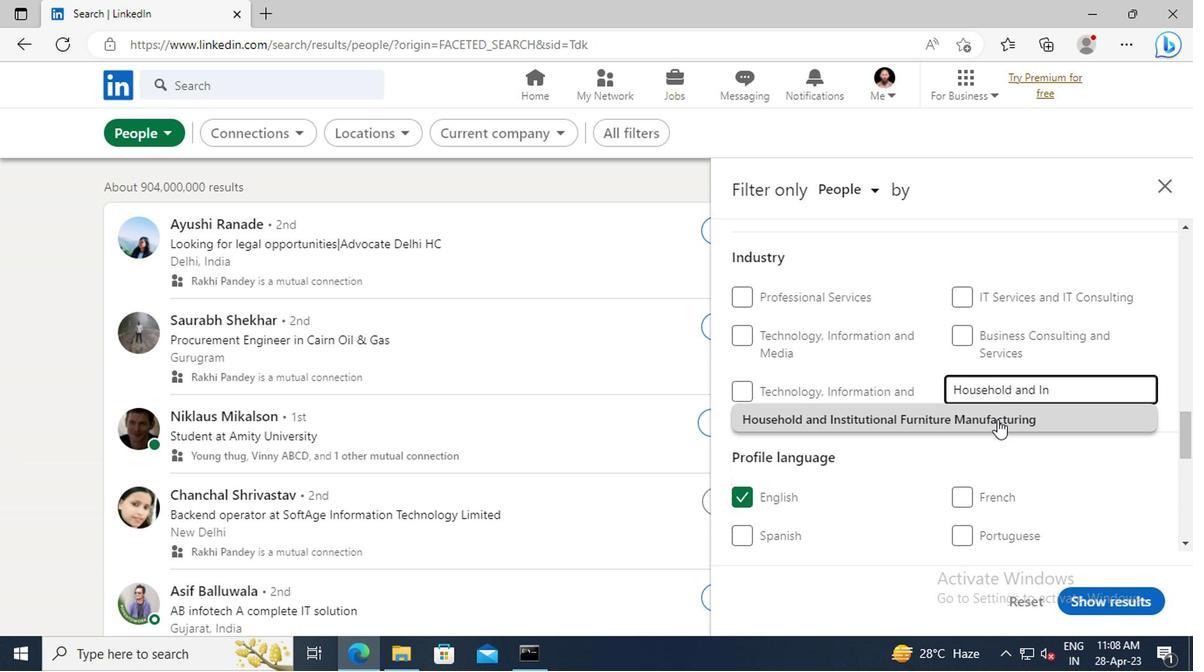 
Action: Mouse moved to (811, 366)
Screenshot: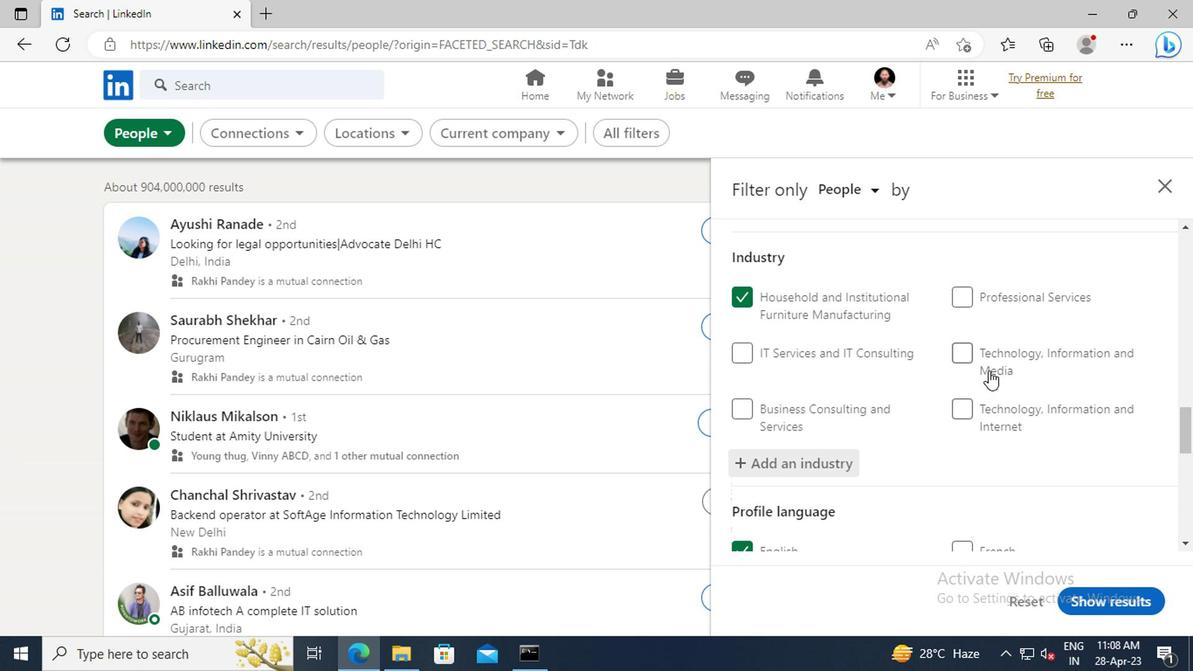 
Action: Mouse scrolled (811, 366) with delta (0, 0)
Screenshot: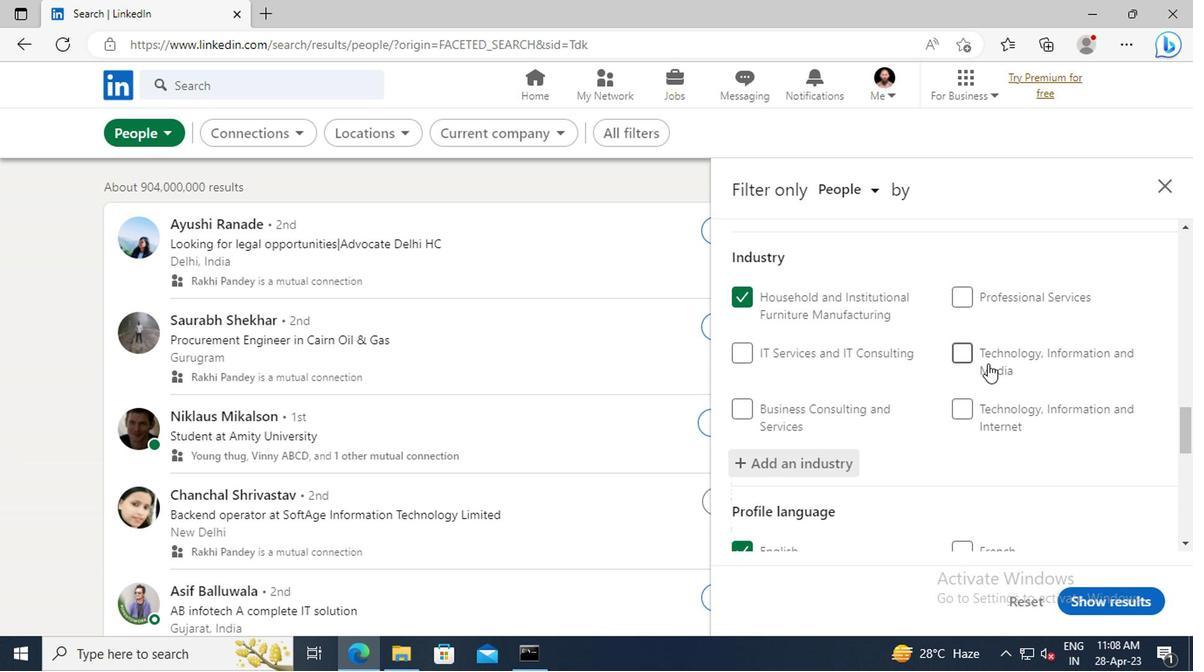 
Action: Mouse scrolled (811, 366) with delta (0, 0)
Screenshot: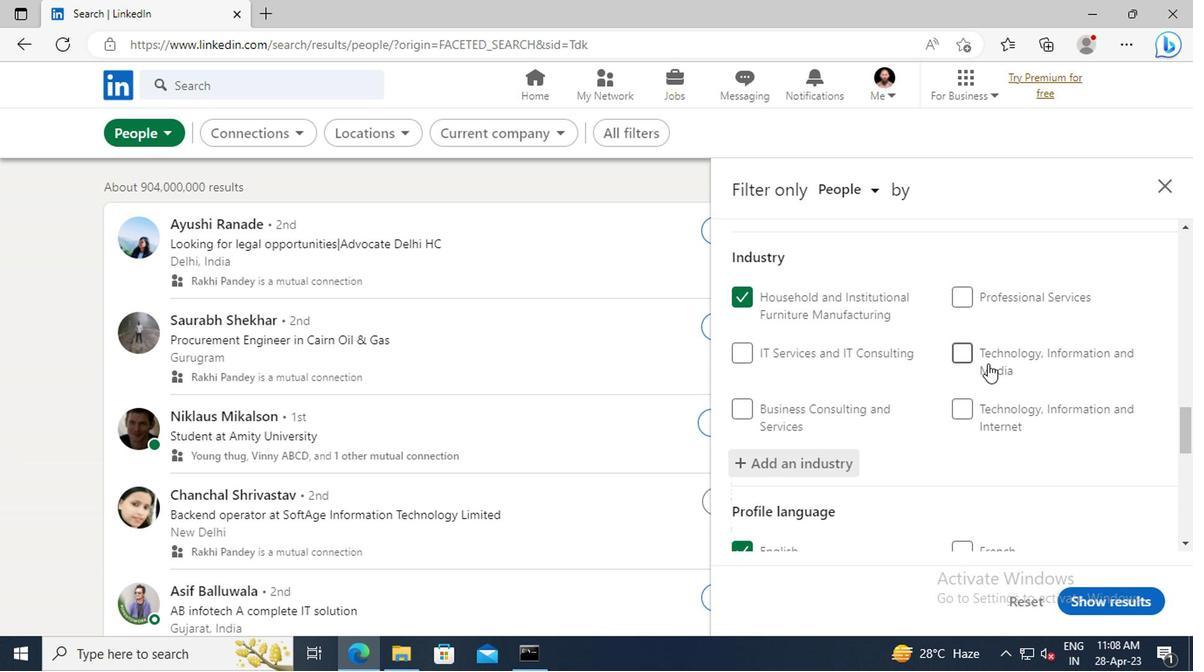 
Action: Mouse scrolled (811, 366) with delta (0, 0)
Screenshot: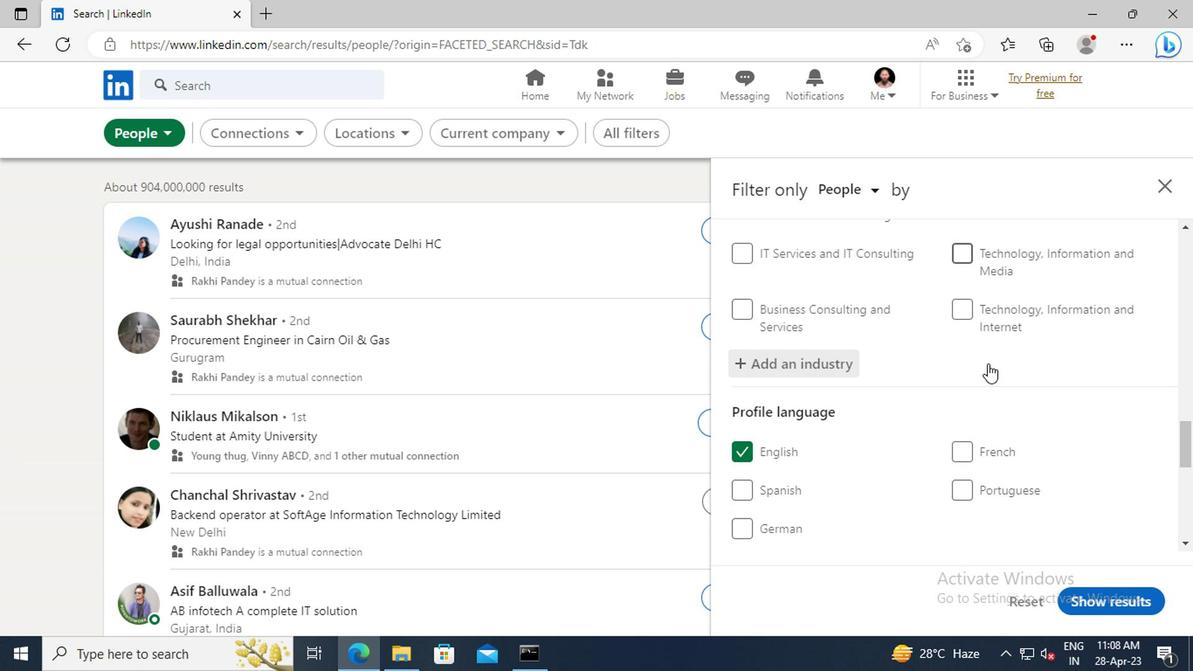 
Action: Mouse scrolled (811, 366) with delta (0, 0)
Screenshot: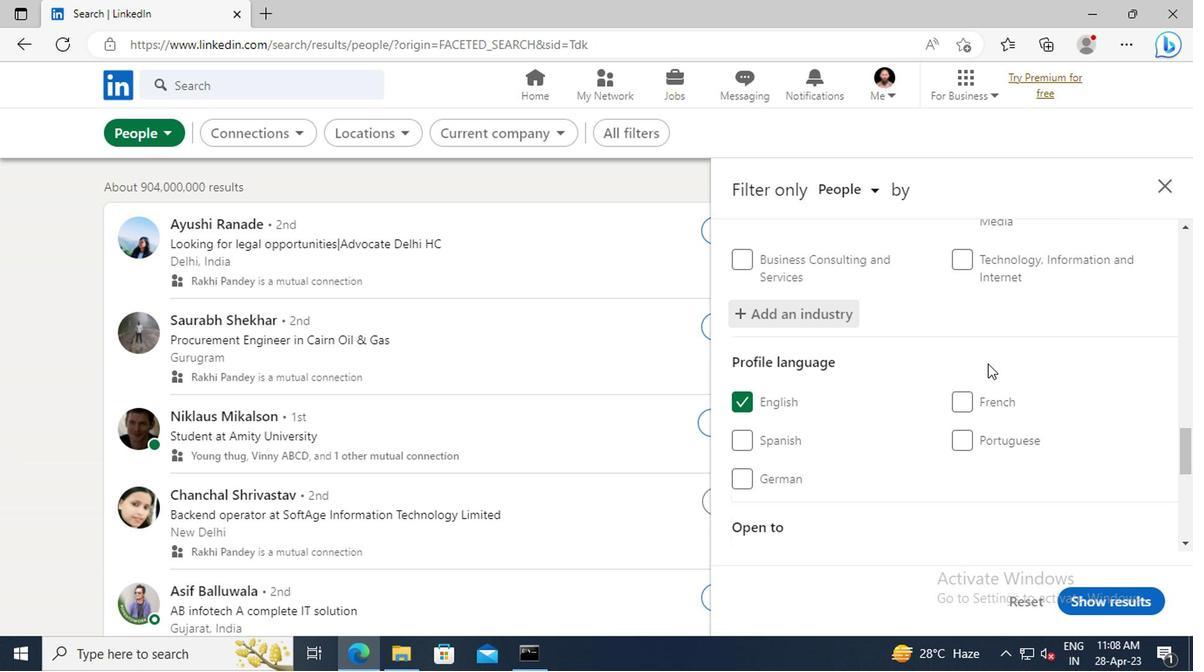 
Action: Mouse scrolled (811, 366) with delta (0, 0)
Screenshot: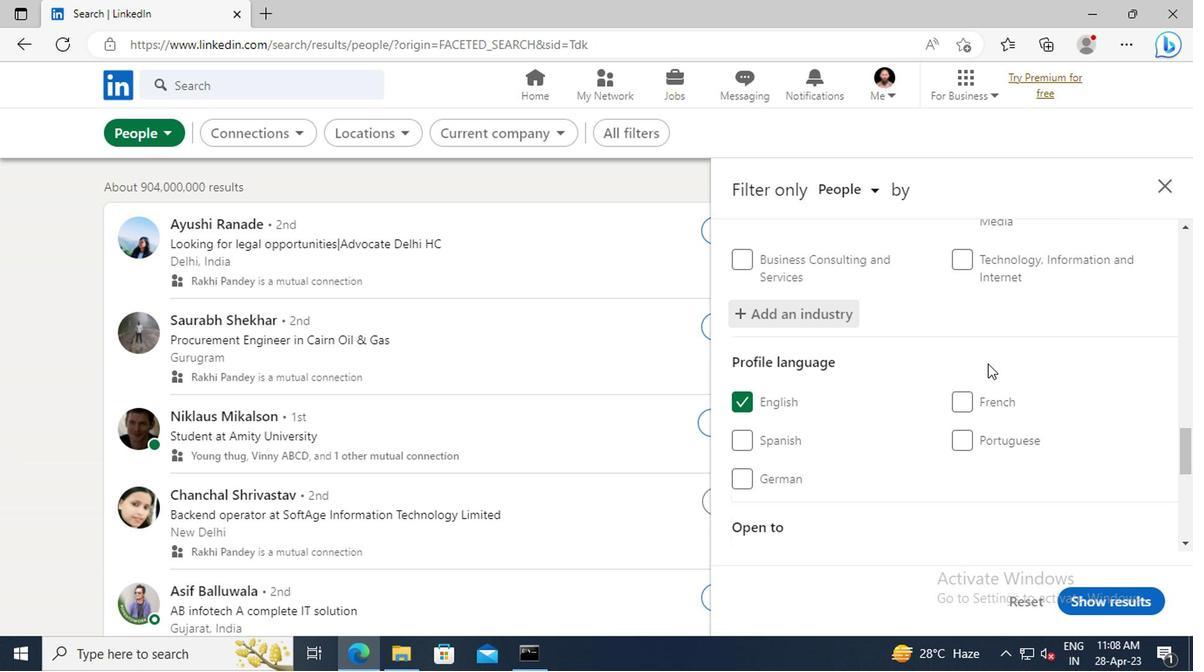 
Action: Mouse scrolled (811, 366) with delta (0, 0)
Screenshot: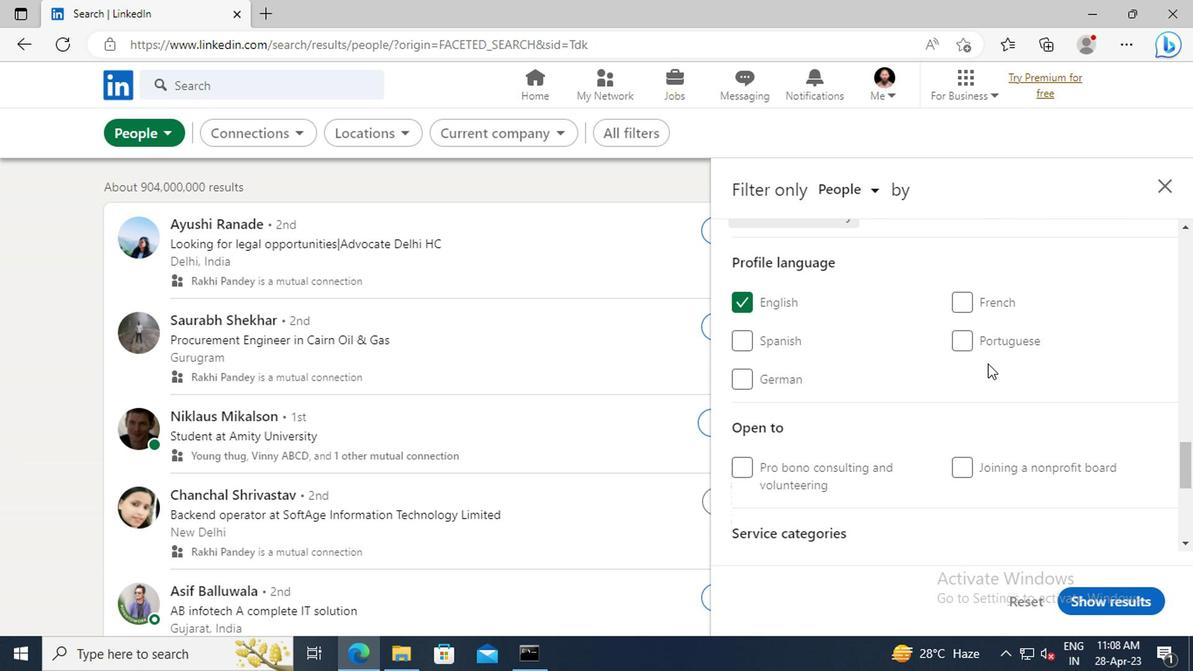 
Action: Mouse scrolled (811, 366) with delta (0, 0)
Screenshot: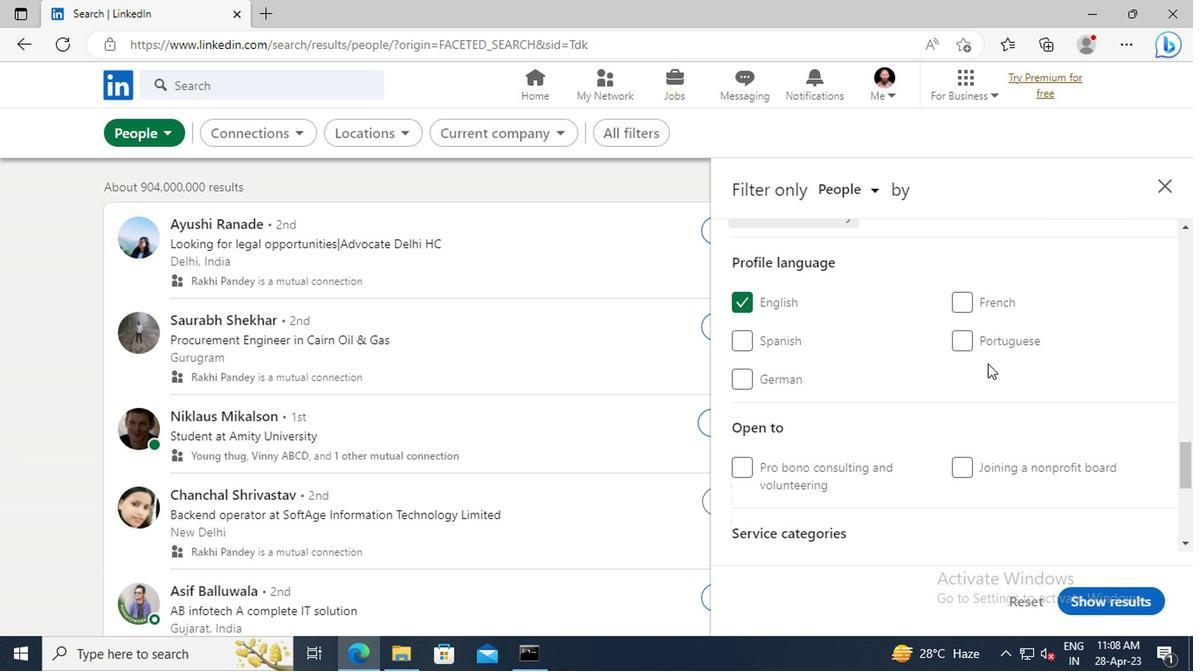 
Action: Mouse scrolled (811, 366) with delta (0, 0)
Screenshot: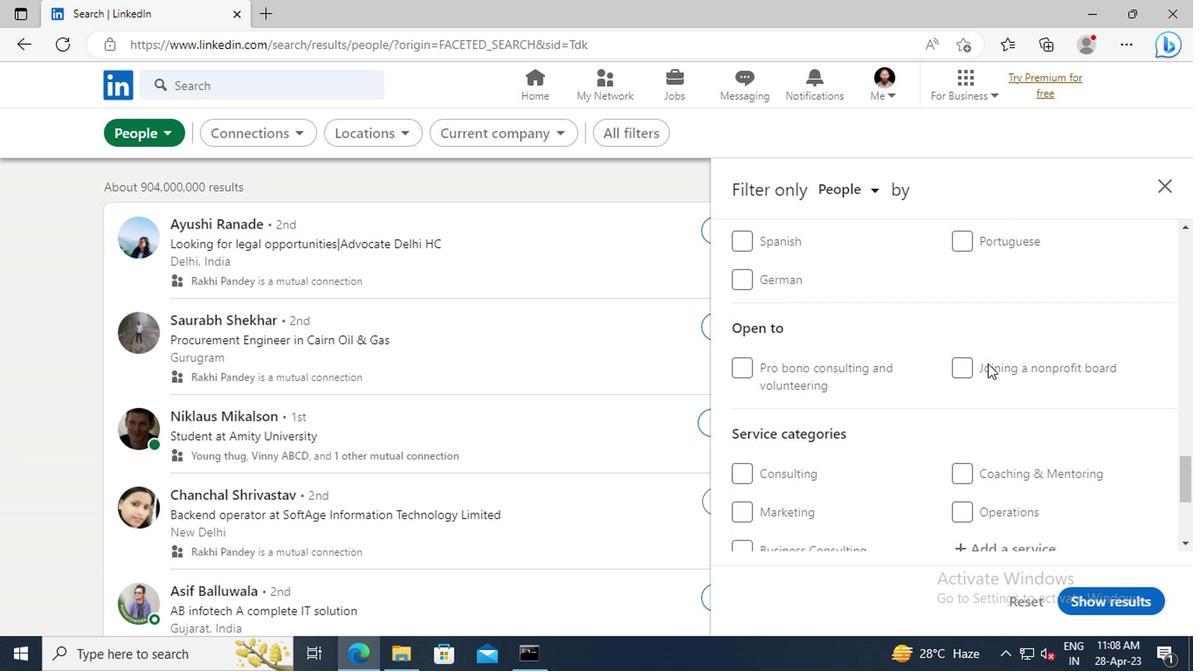 
Action: Mouse scrolled (811, 366) with delta (0, 0)
Screenshot: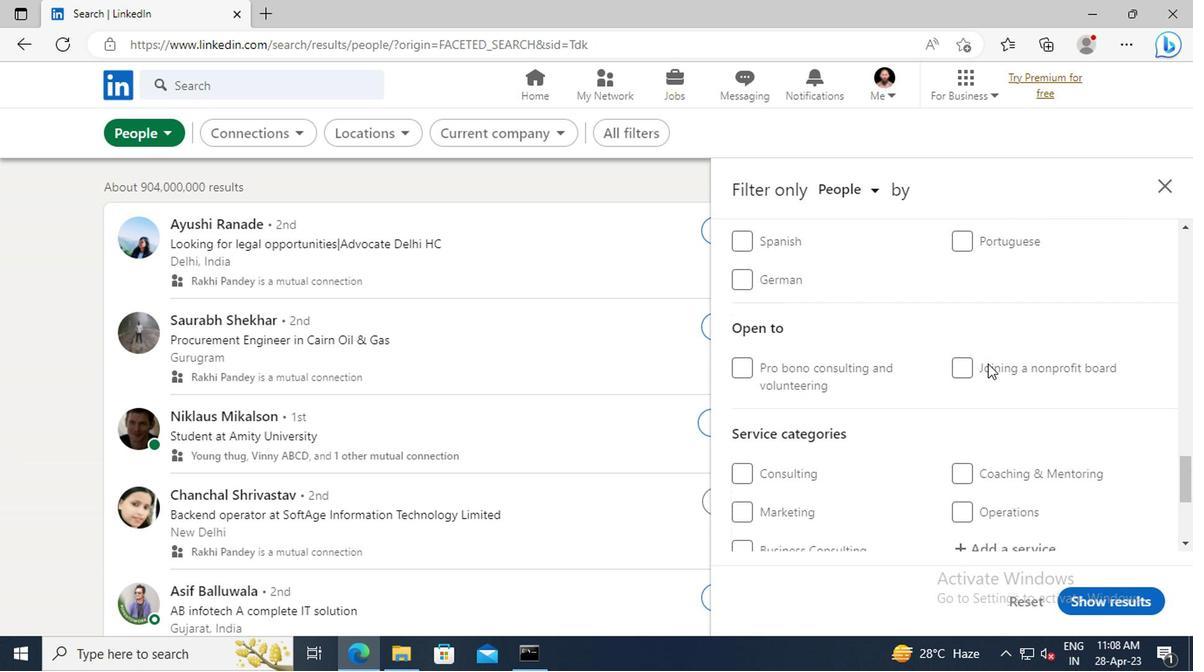 
Action: Mouse scrolled (811, 366) with delta (0, 0)
Screenshot: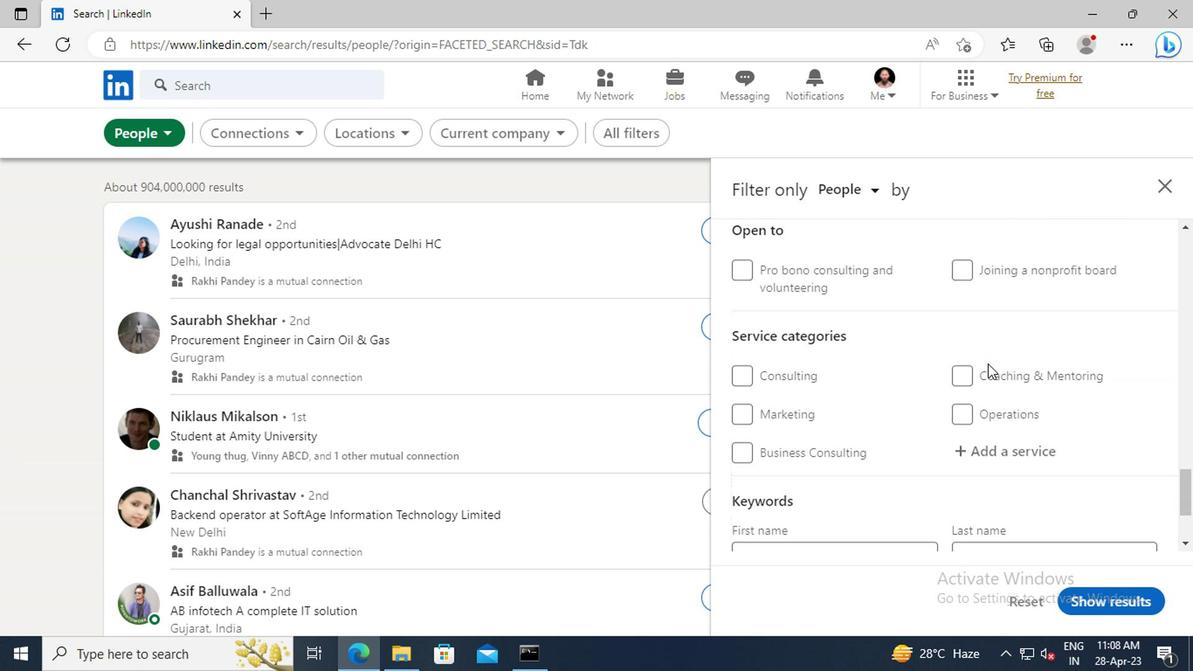 
Action: Mouse scrolled (811, 366) with delta (0, 0)
Screenshot: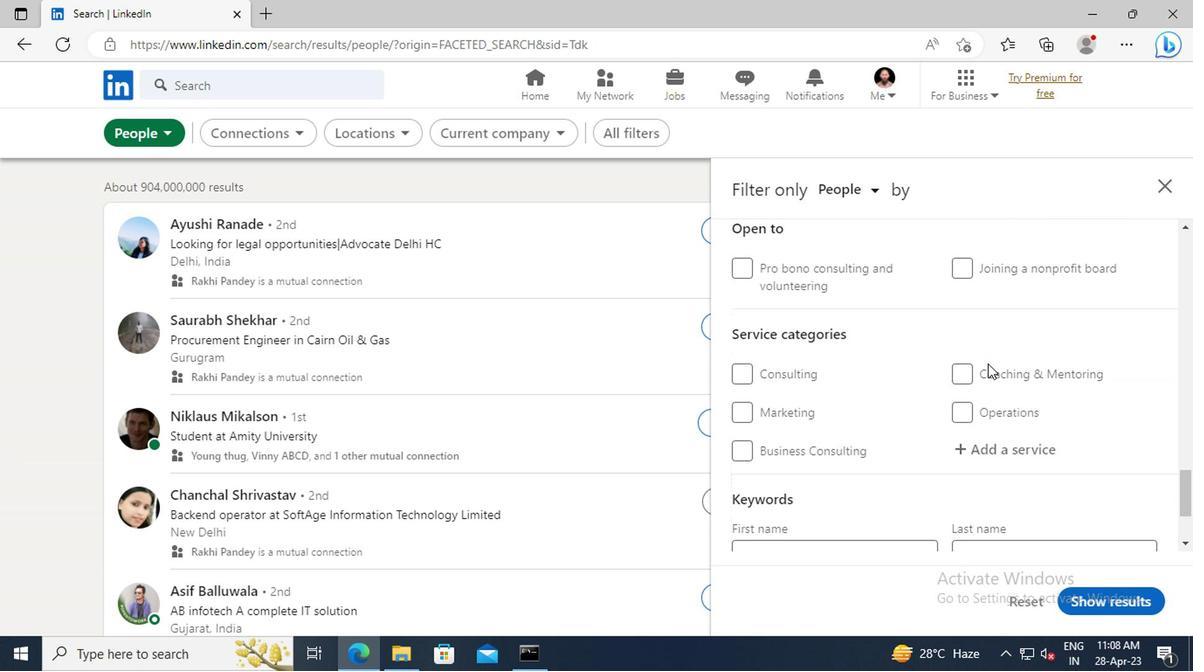 
Action: Mouse moved to (809, 360)
Screenshot: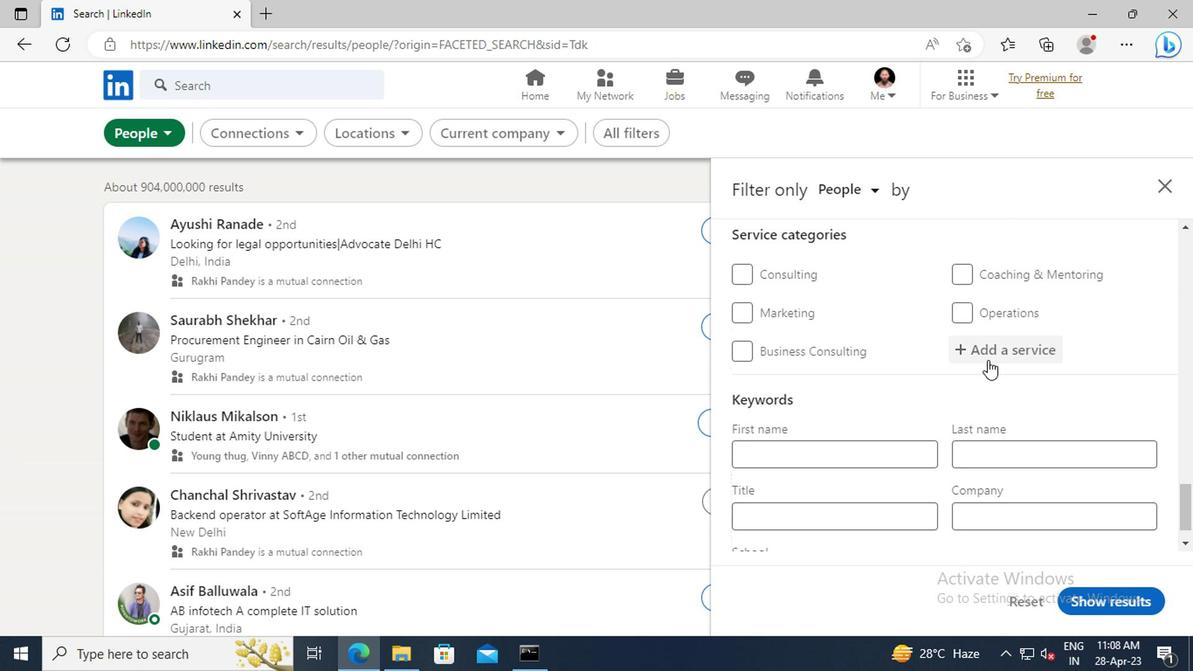
Action: Mouse pressed left at (809, 360)
Screenshot: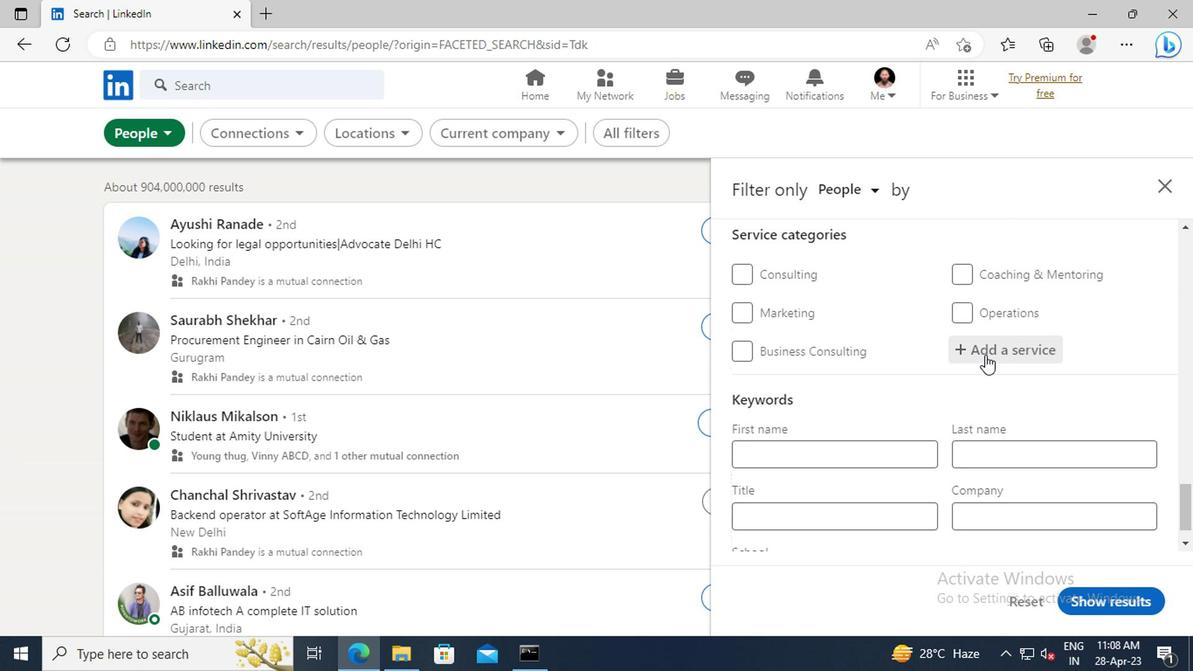 
Action: Key pressed <Key.shift>SOCIAL<Key.space><Key.shift>MED
Screenshot: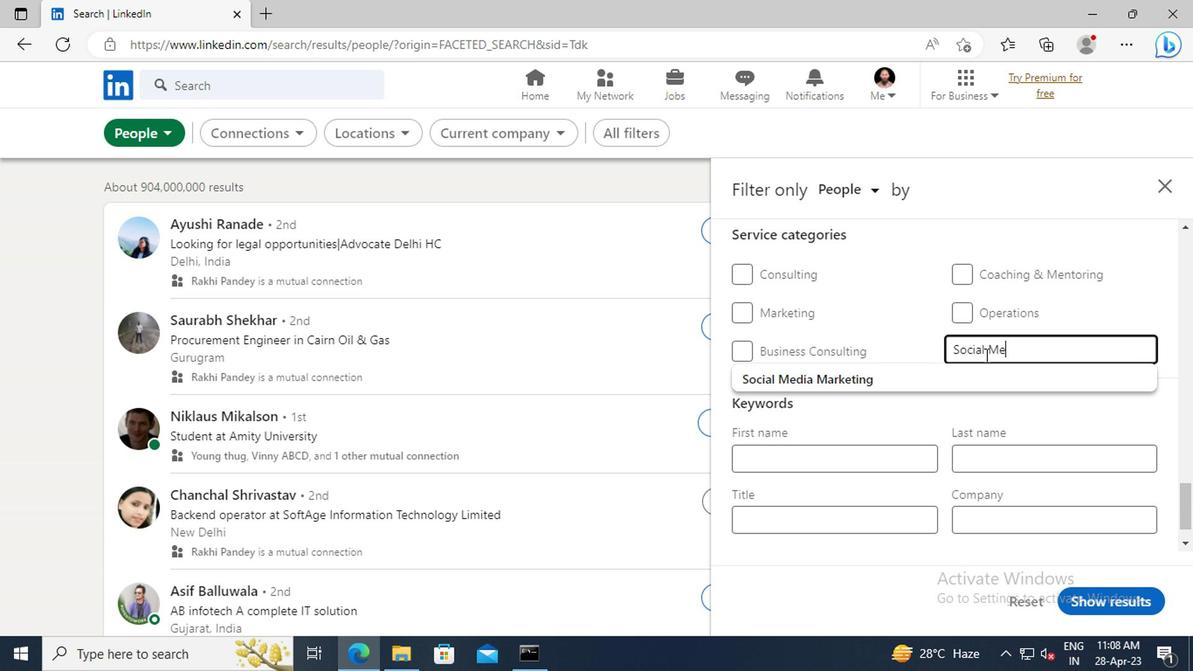 
Action: Mouse moved to (811, 376)
Screenshot: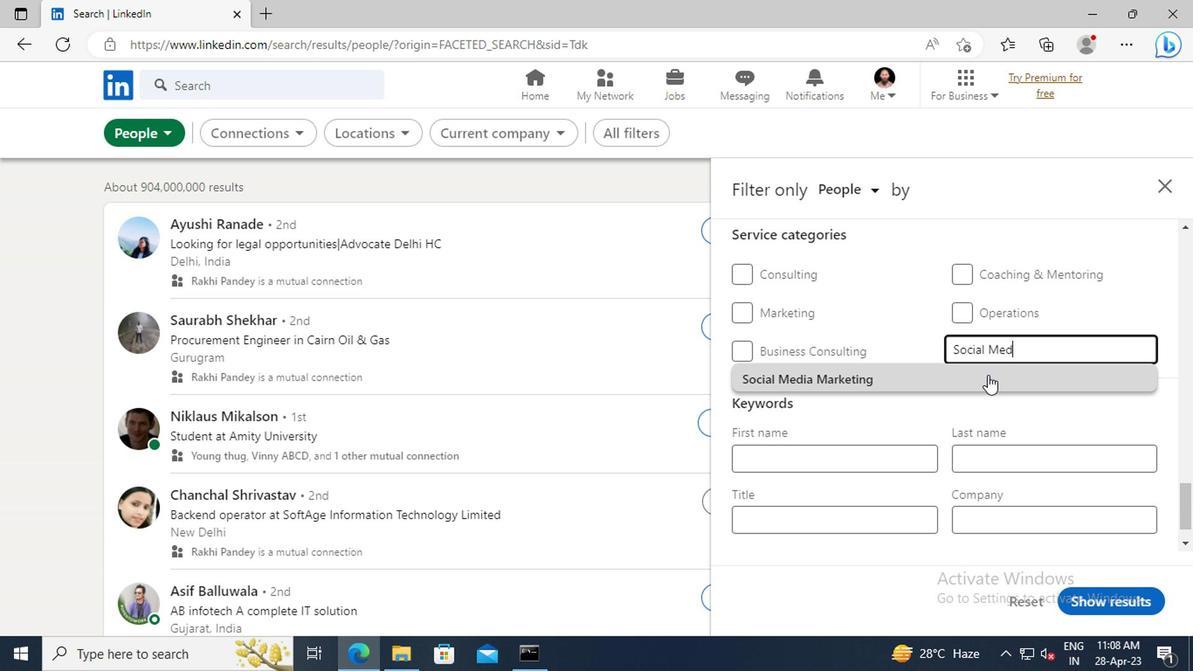 
Action: Mouse pressed left at (811, 376)
Screenshot: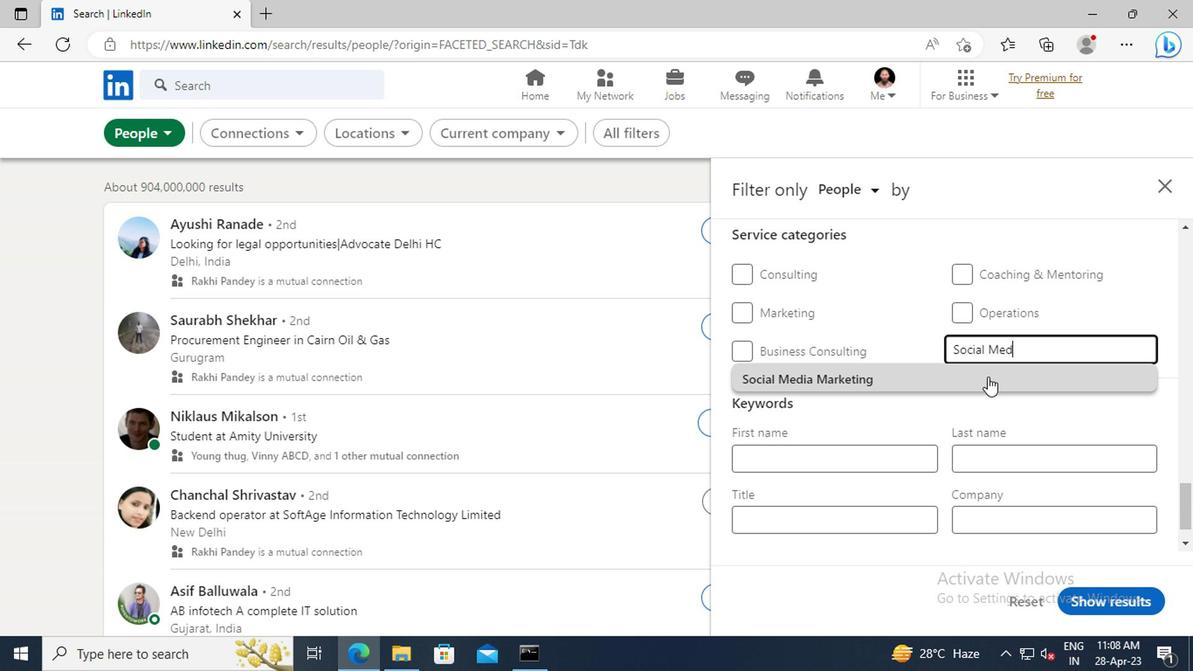 
Action: Mouse moved to (791, 347)
Screenshot: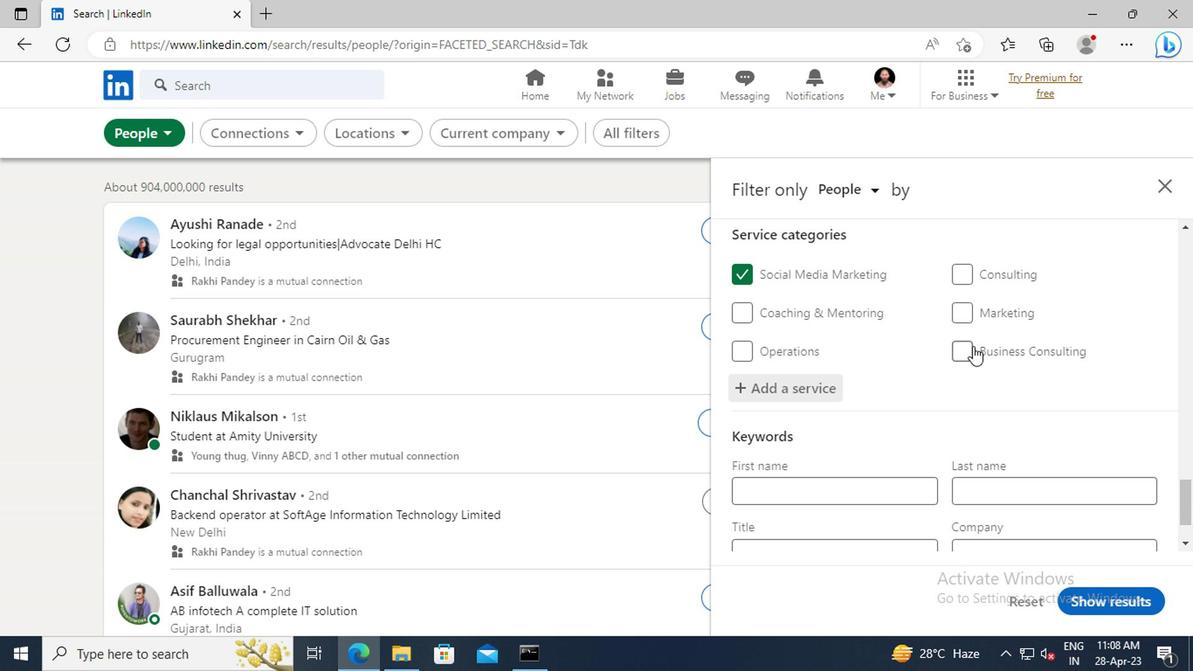 
Action: Mouse scrolled (791, 346) with delta (0, 0)
Screenshot: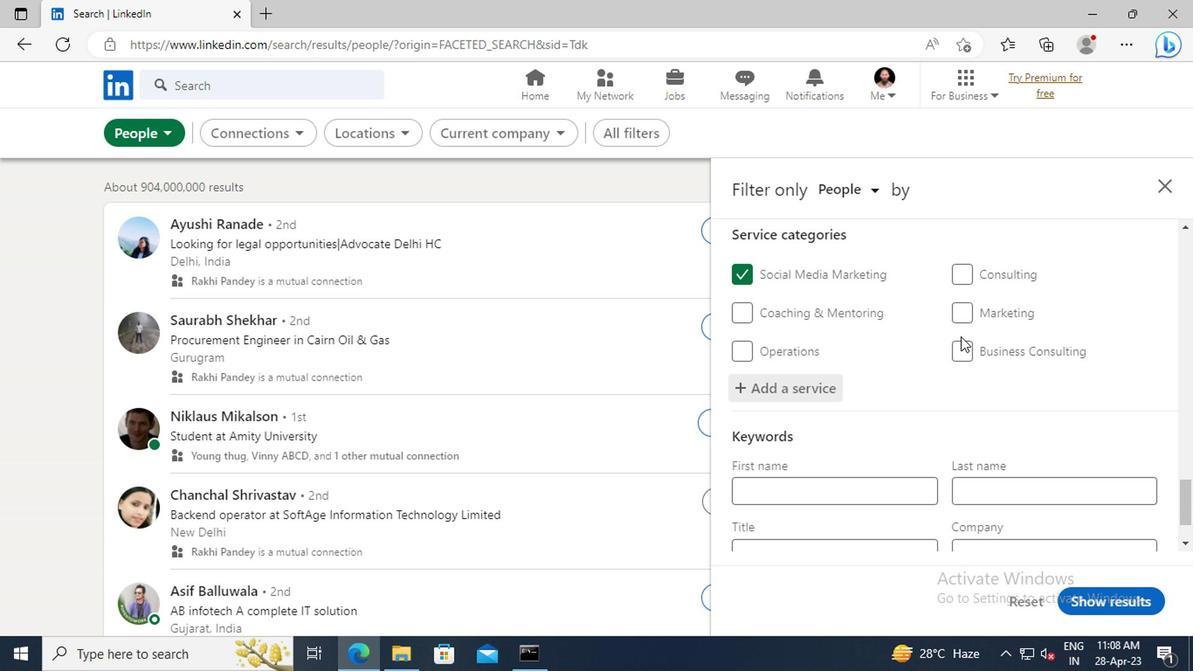 
Action: Mouse scrolled (791, 346) with delta (0, 0)
Screenshot: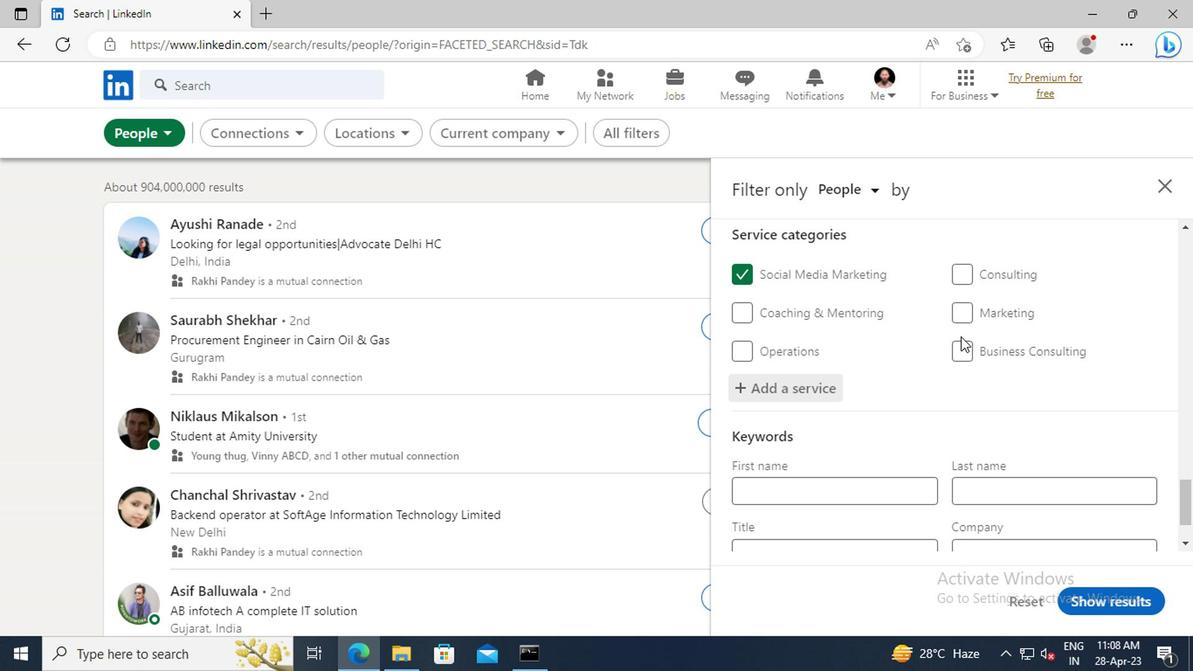 
Action: Mouse scrolled (791, 346) with delta (0, 0)
Screenshot: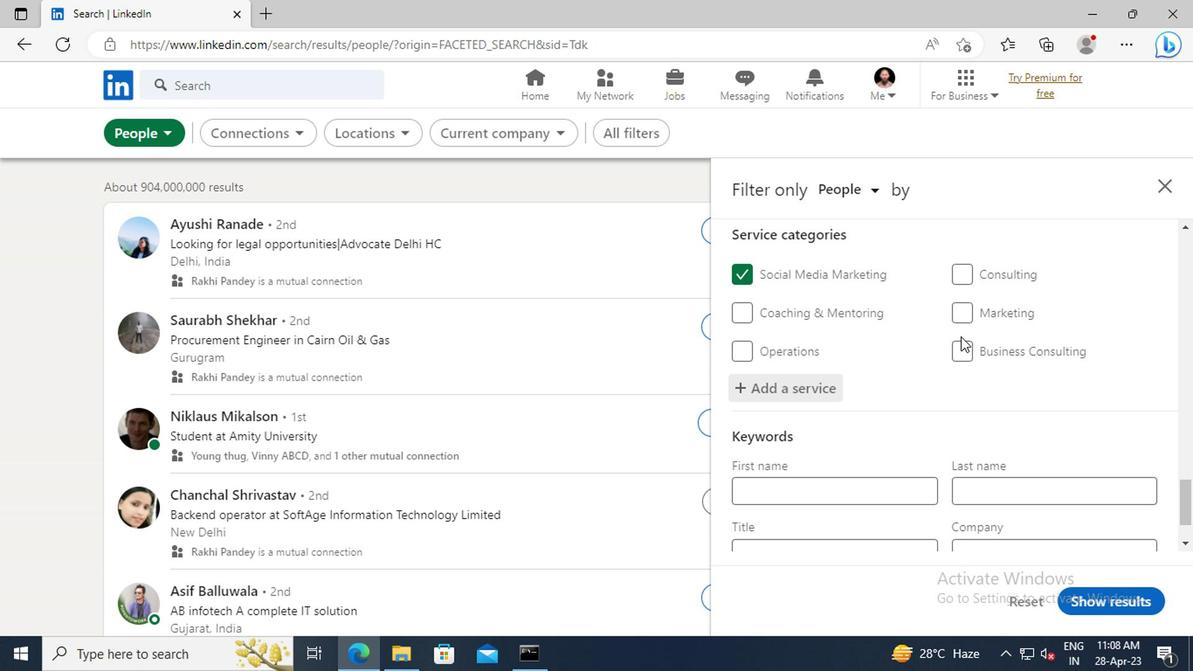 
Action: Mouse moved to (703, 443)
Screenshot: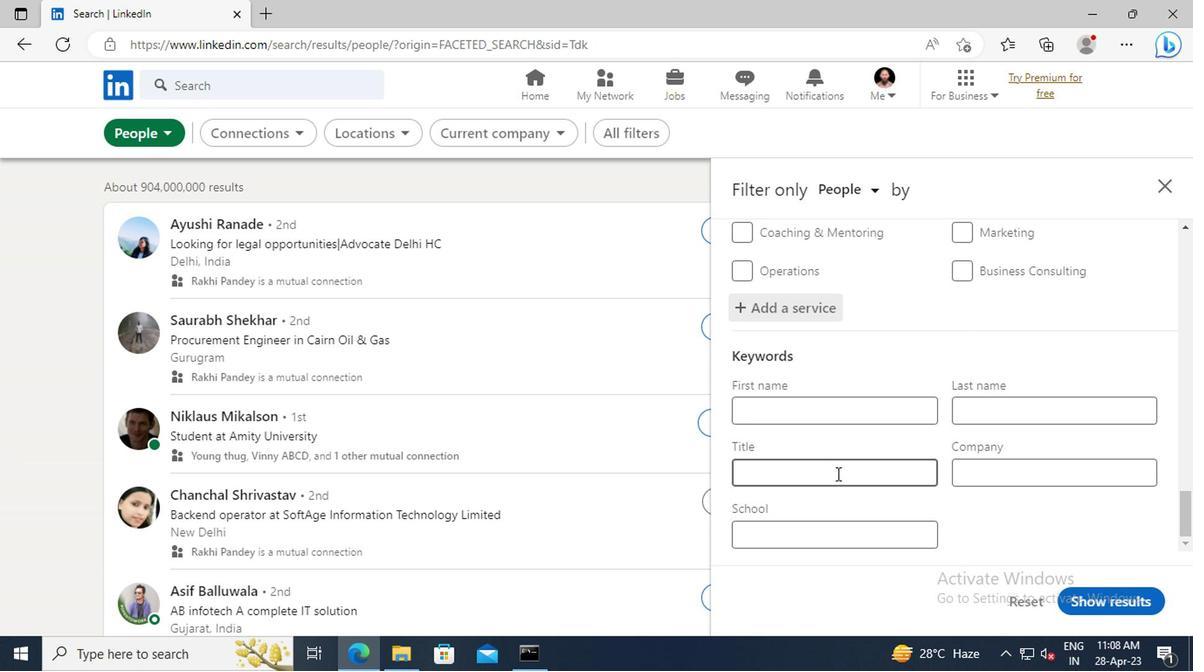 
Action: Mouse pressed left at (703, 443)
Screenshot: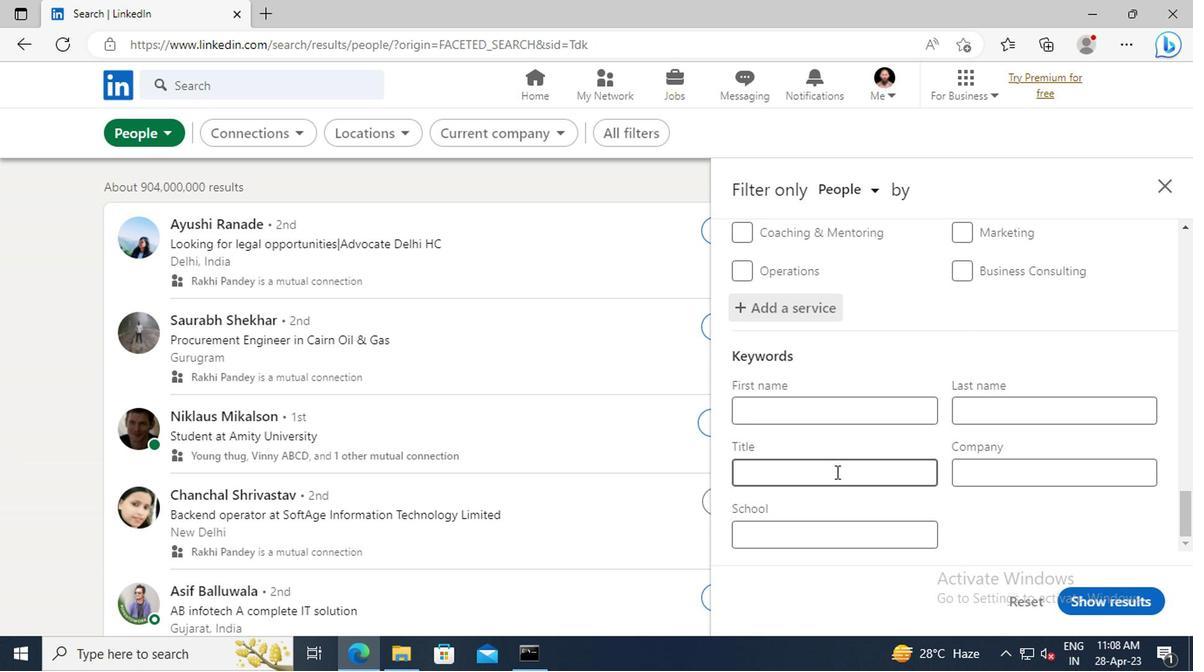 
Action: Key pressed <Key.shift>HEAVY
Screenshot: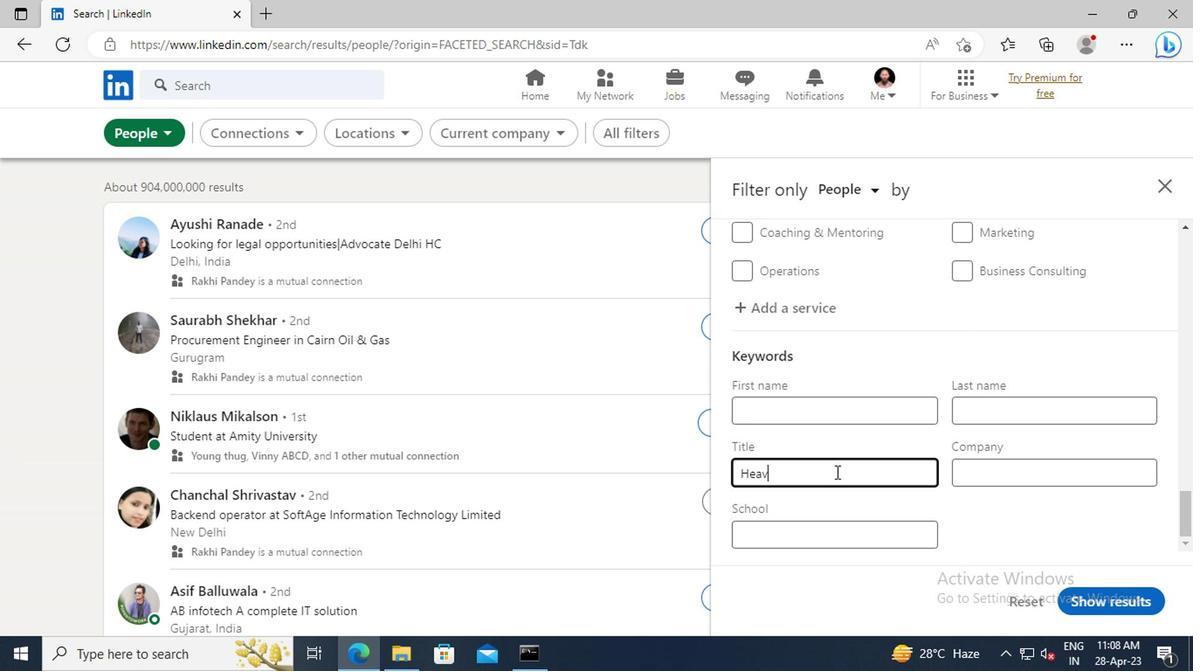 
Action: Mouse moved to (702, 443)
Screenshot: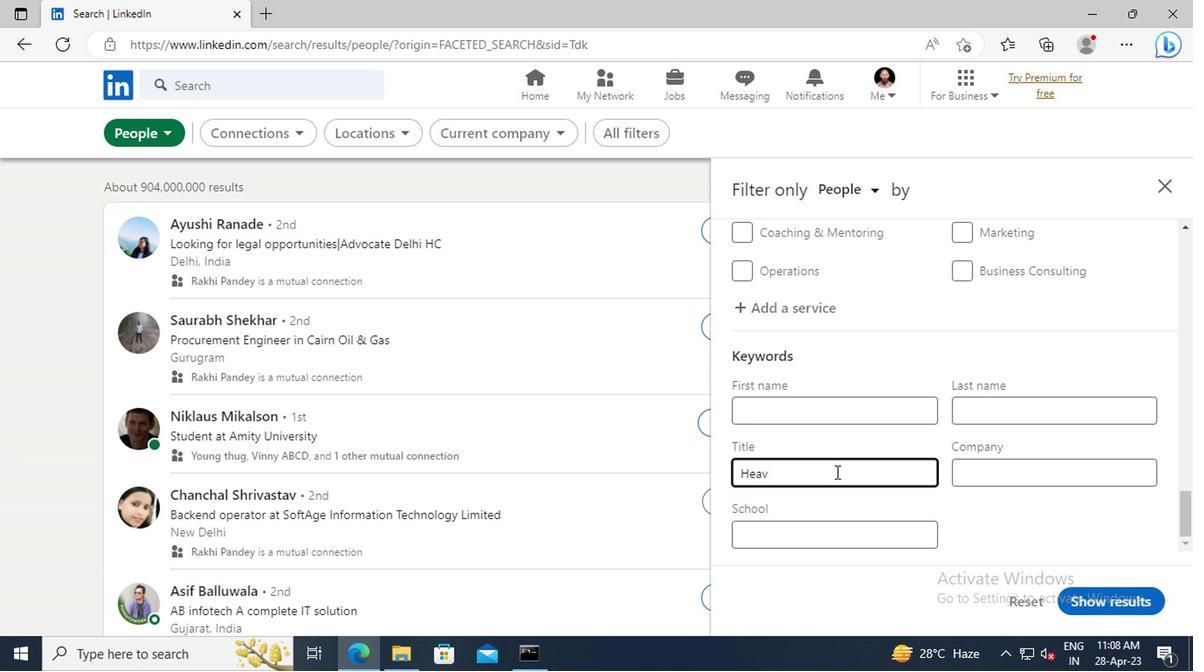
Action: Key pressed <Key.space><Key.shift>EQUIPMENT<Key.space><Key.shift>OPERATOR<Key.enter>
Screenshot: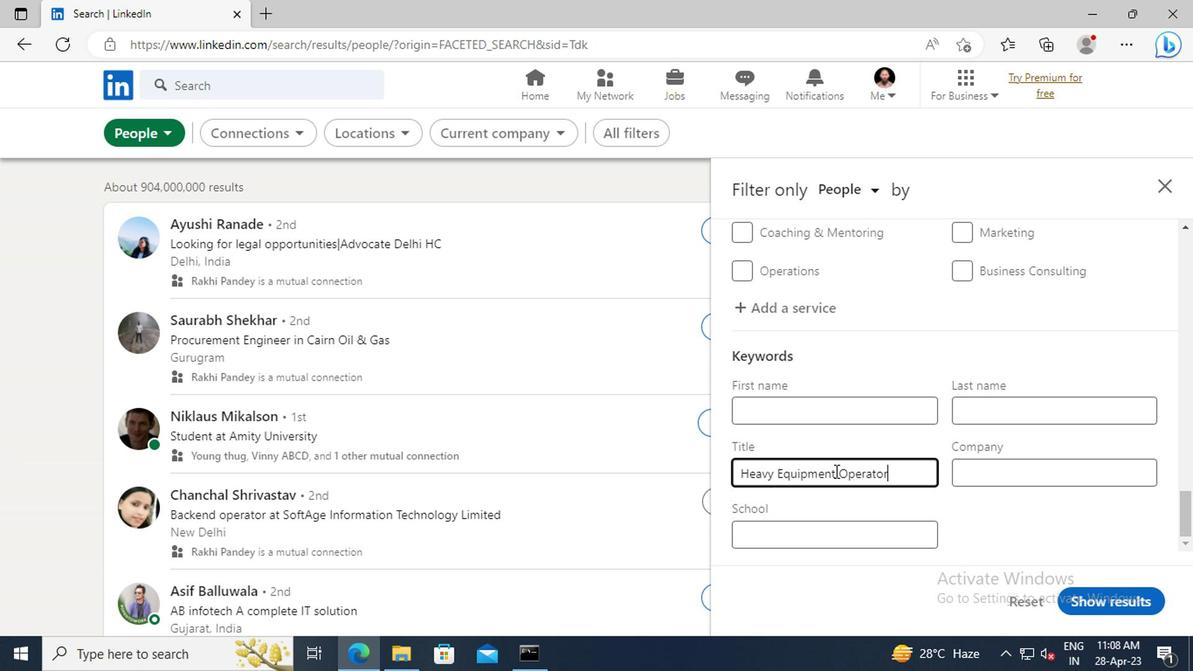 
Action: Mouse moved to (874, 533)
Screenshot: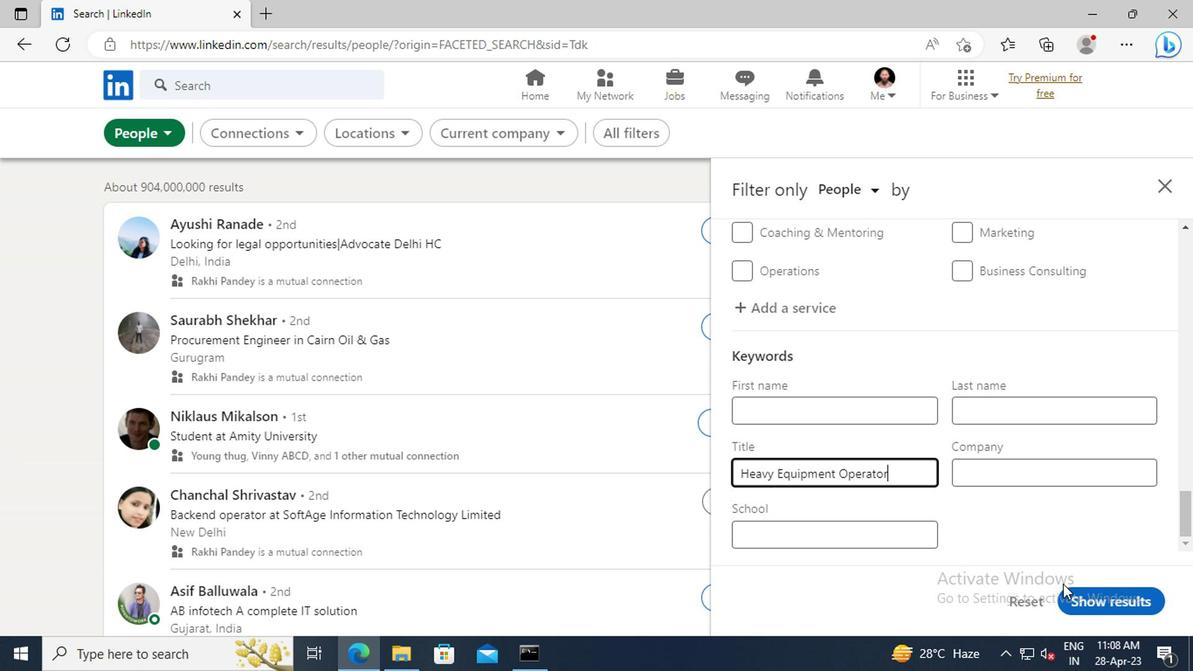
Action: Mouse pressed left at (874, 533)
Screenshot: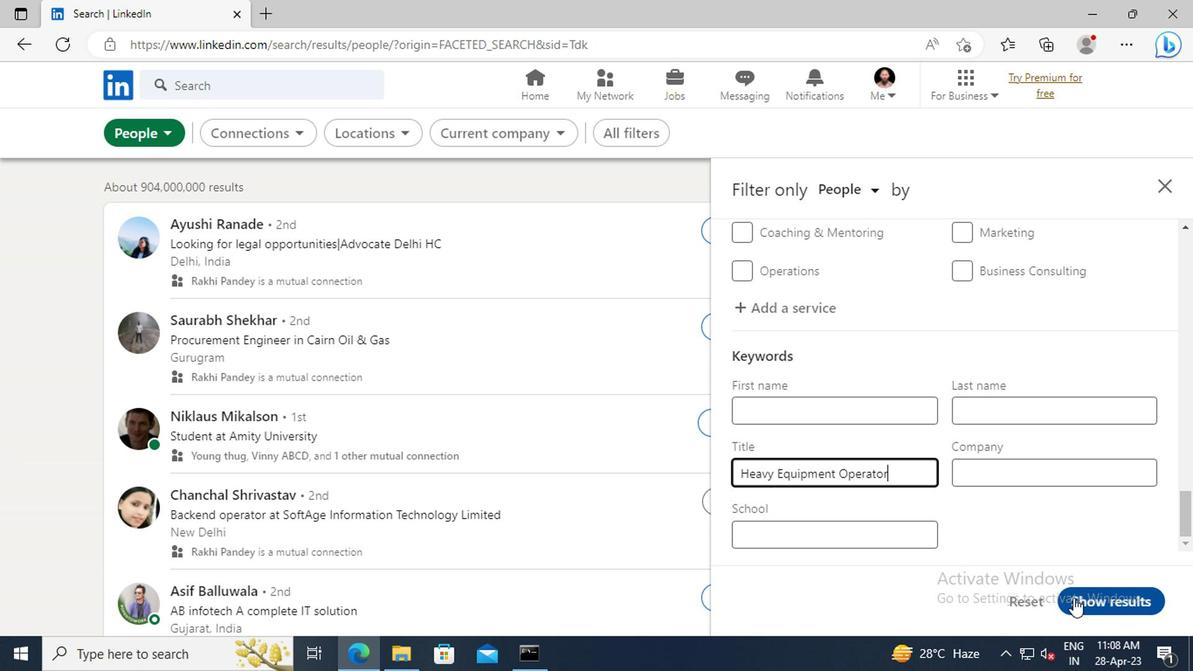 
